 Task: Look for space in Otaru, Japan from 6th September, 2023 to 18th September, 2023 for 3 adults in price range Rs.6000 to Rs.12000. Place can be entire place with 2 bedrooms having 2 beds and 2 bathrooms. Property type can be house, flat, guest house, hotel. Amenities needed are: washing machine. Booking option can be shelf check-in. Required host language is English.
Action: Mouse moved to (542, 125)
Screenshot: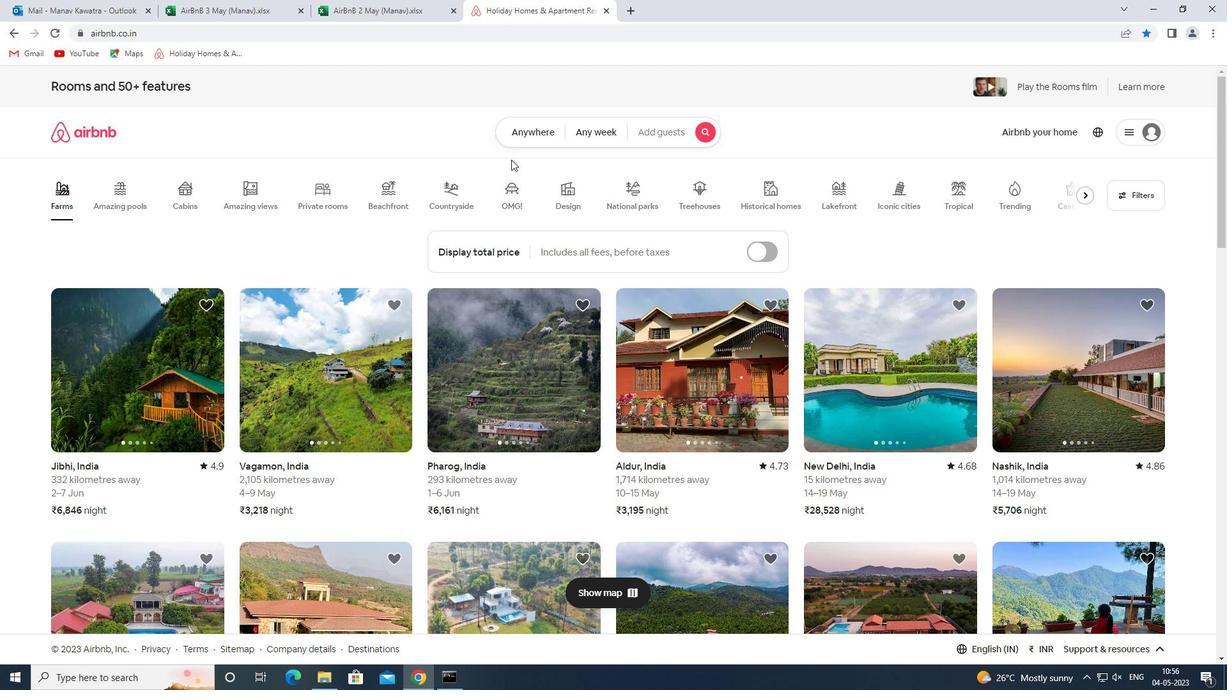 
Action: Mouse pressed left at (542, 125)
Screenshot: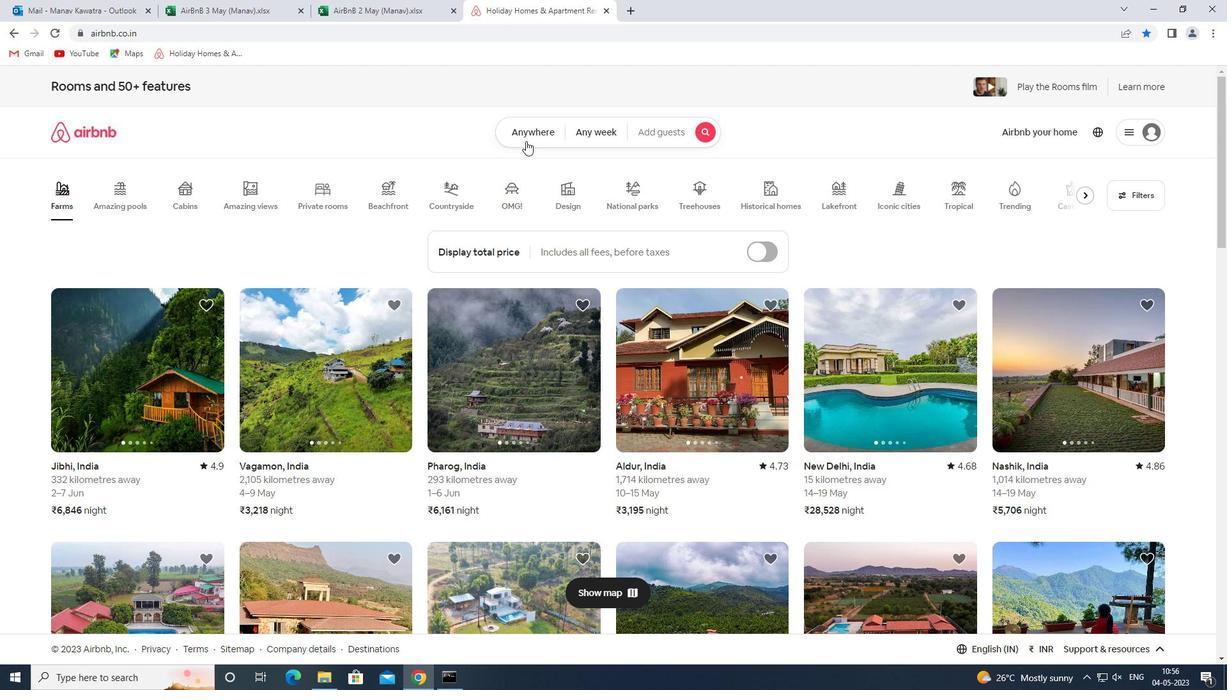 
Action: Mouse moved to (455, 184)
Screenshot: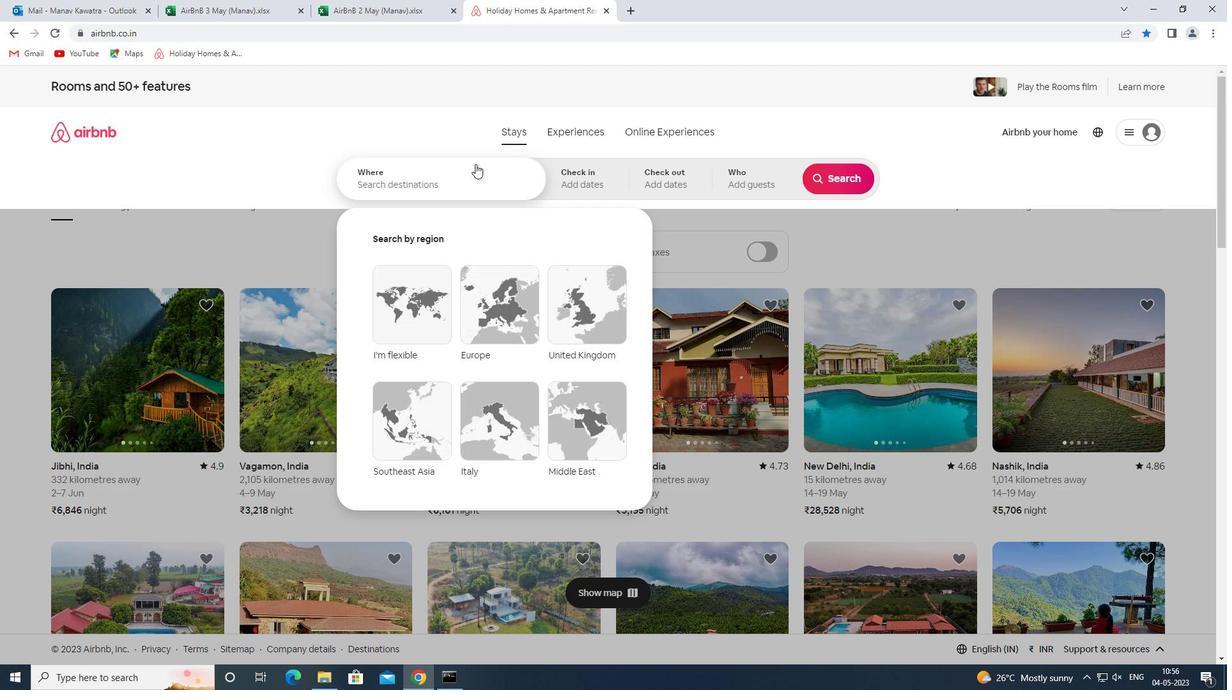 
Action: Mouse pressed left at (455, 184)
Screenshot: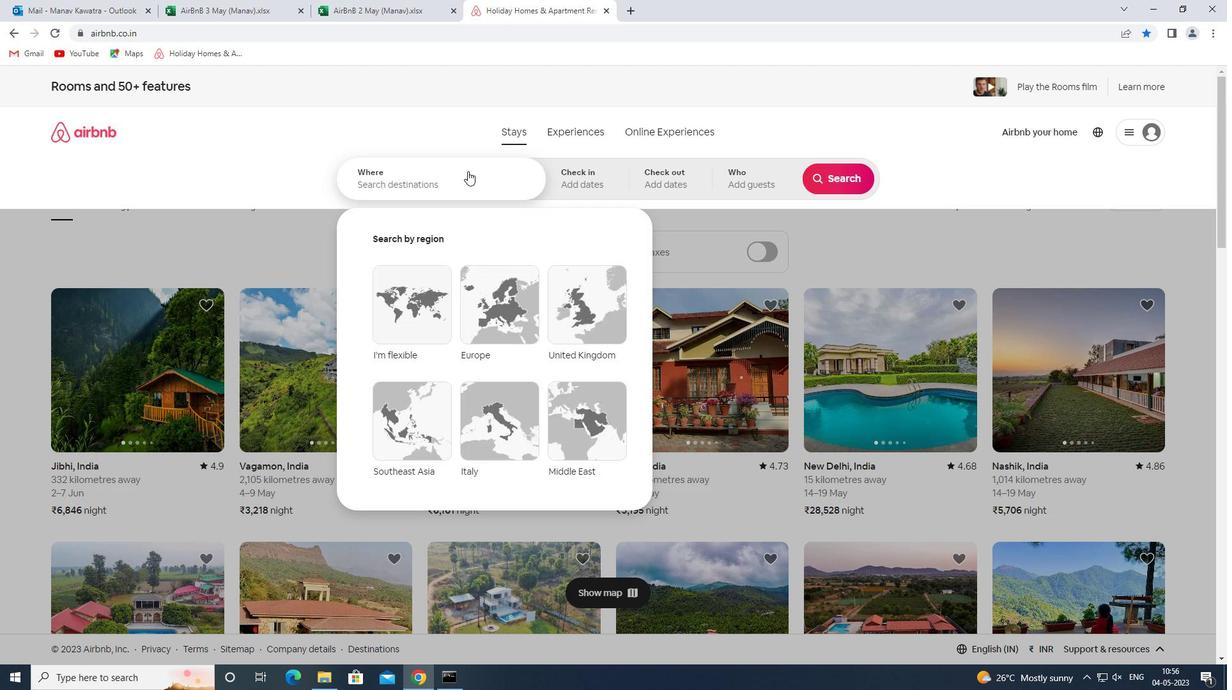 
Action: Key pressed otaru<Key.space>jpa<Key.backspace><Key.backspace>apan<Key.space><Key.enter>
Screenshot: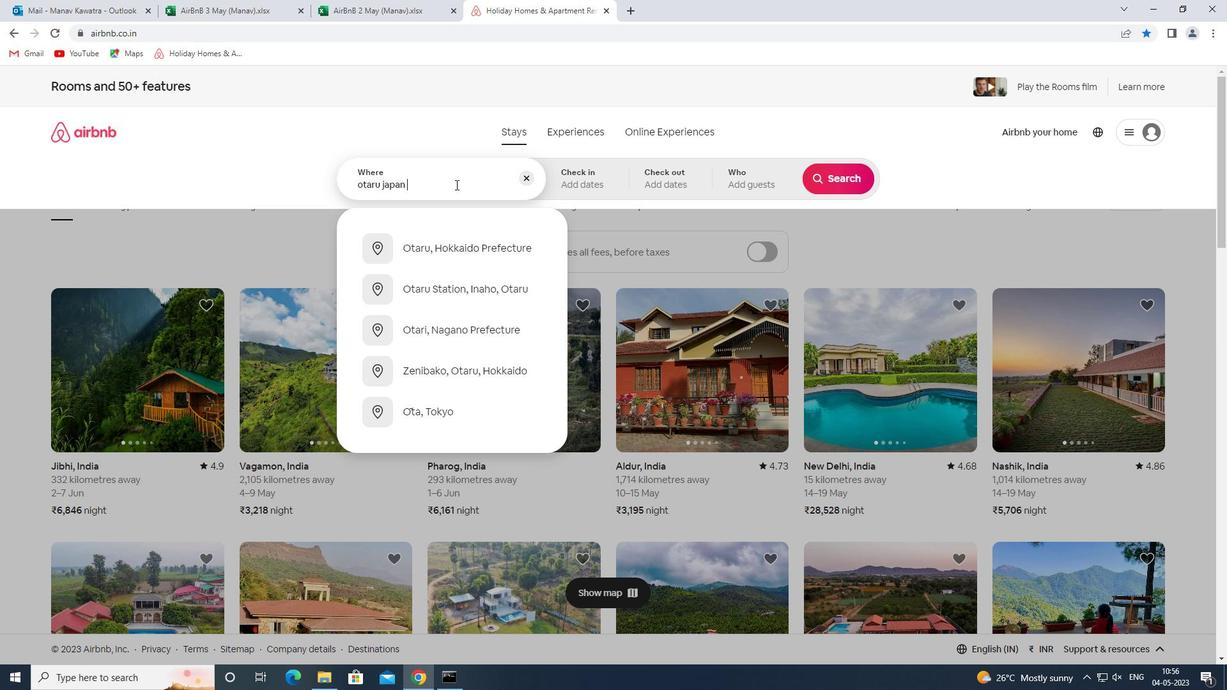 
Action: Mouse moved to (829, 276)
Screenshot: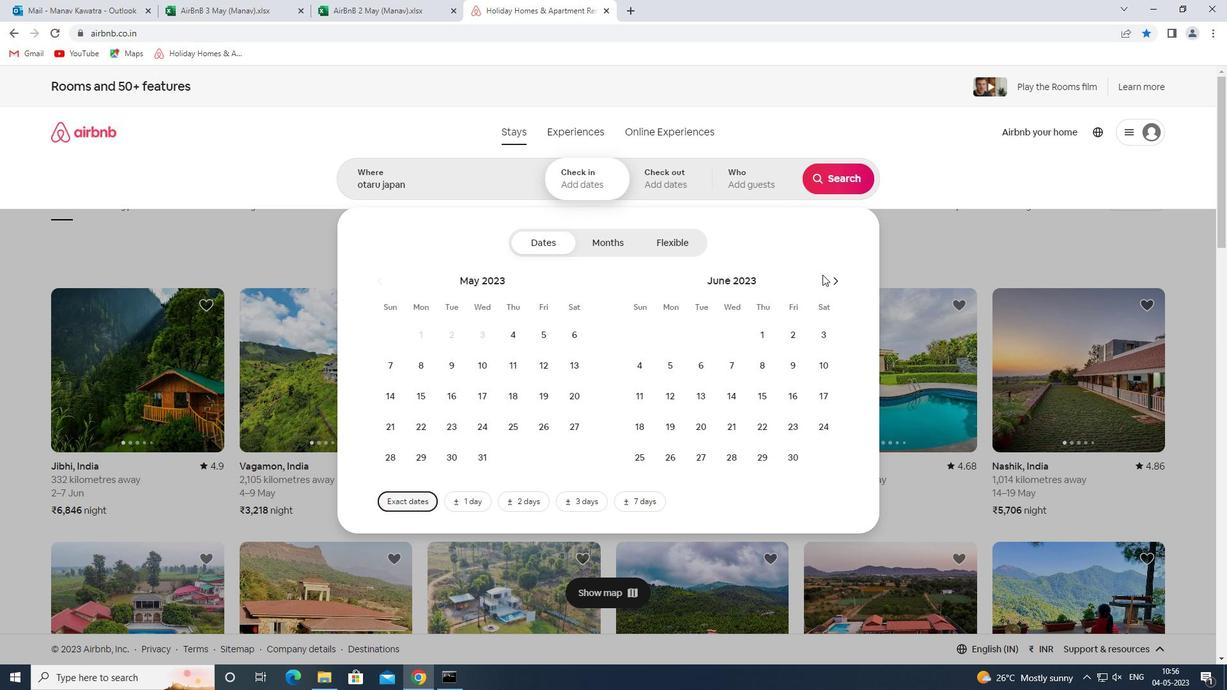 
Action: Mouse pressed left at (829, 276)
Screenshot: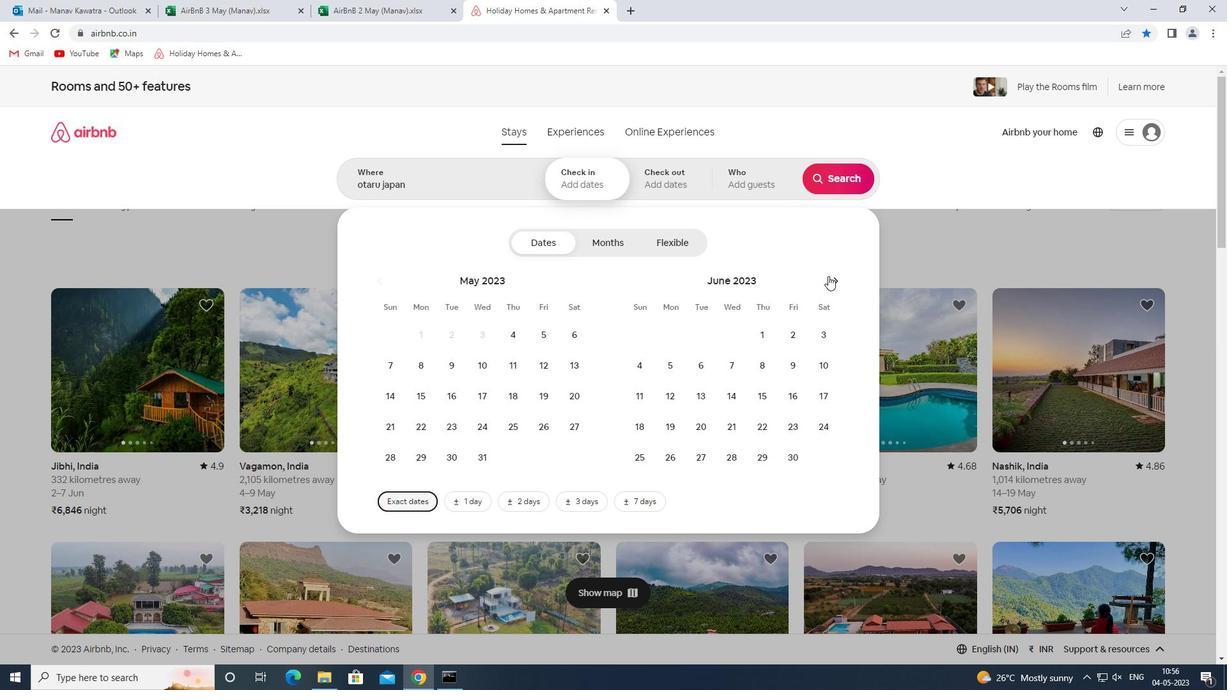 
Action: Mouse pressed left at (829, 276)
Screenshot: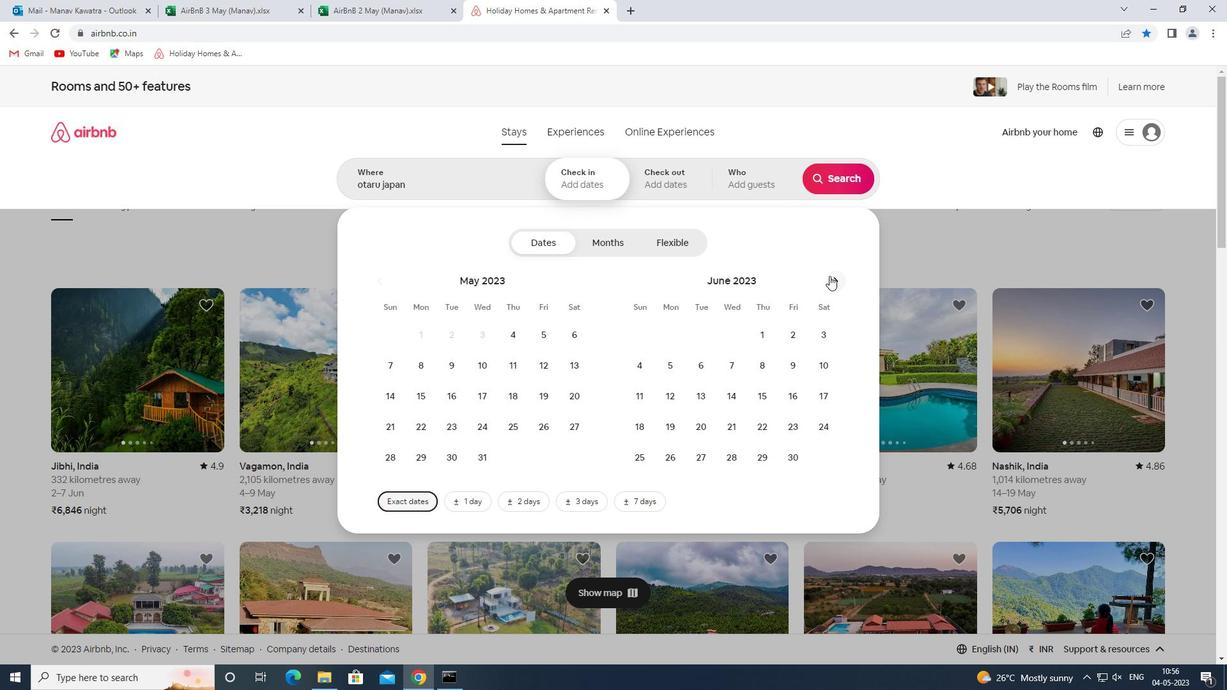 
Action: Mouse pressed left at (829, 276)
Screenshot: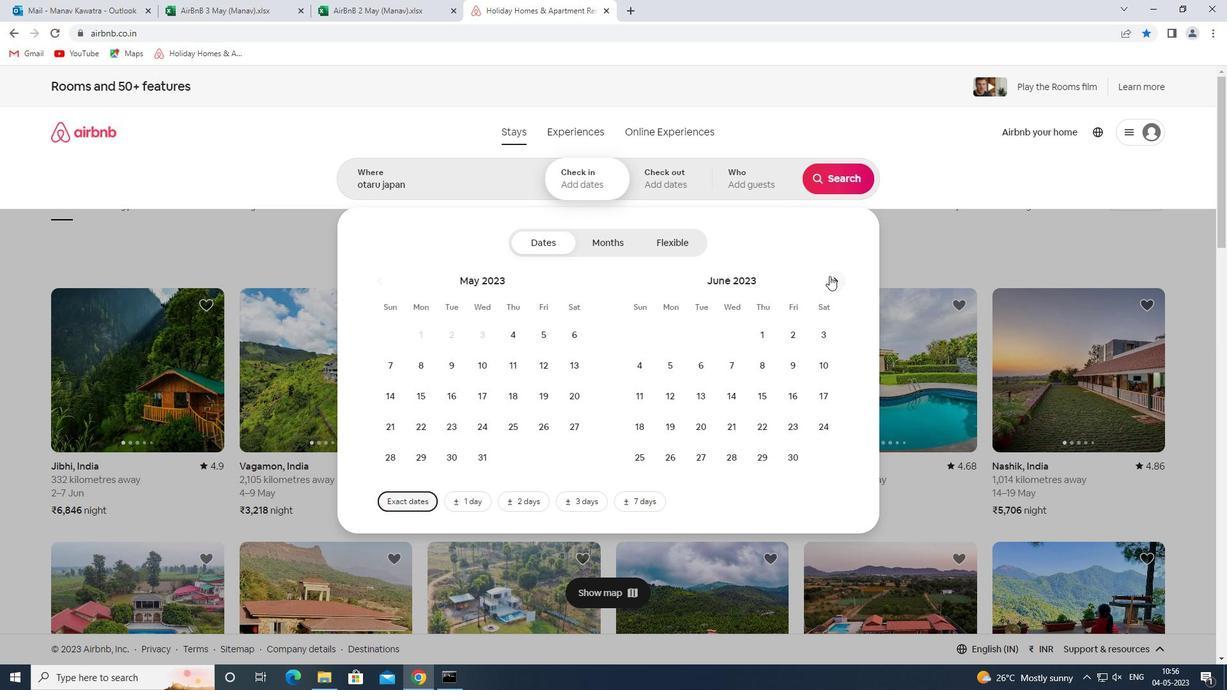 
Action: Mouse pressed left at (829, 276)
Screenshot: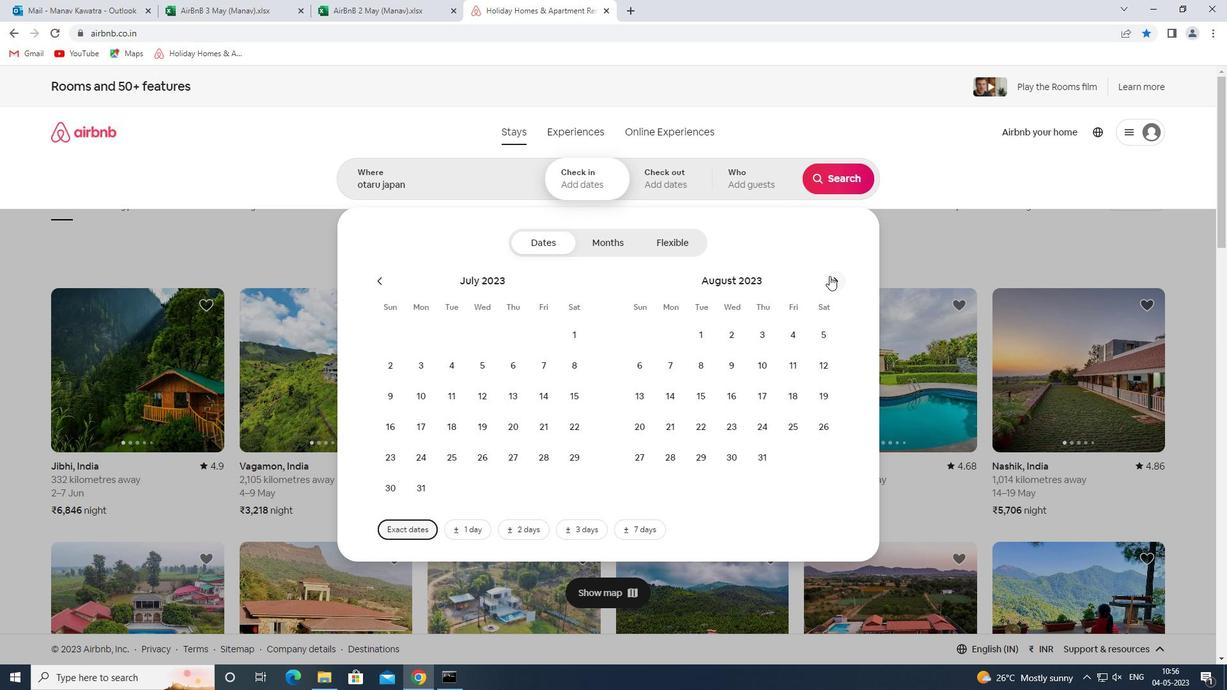 
Action: Mouse moved to (728, 365)
Screenshot: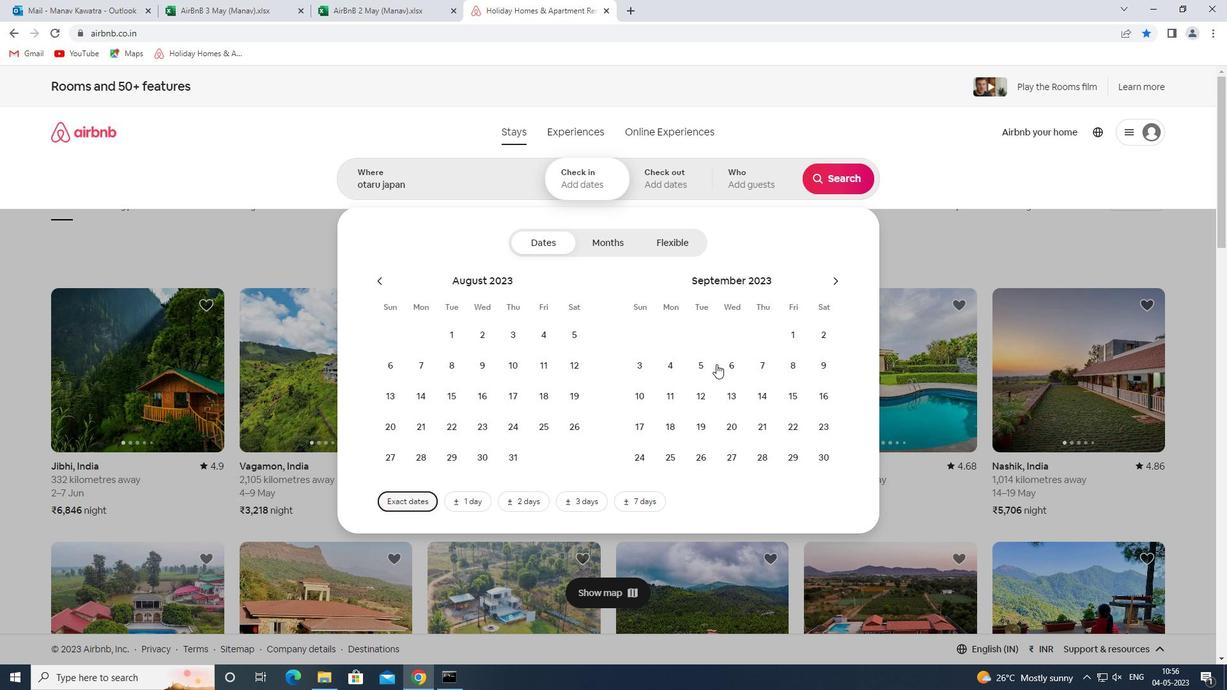 
Action: Mouse pressed left at (728, 365)
Screenshot: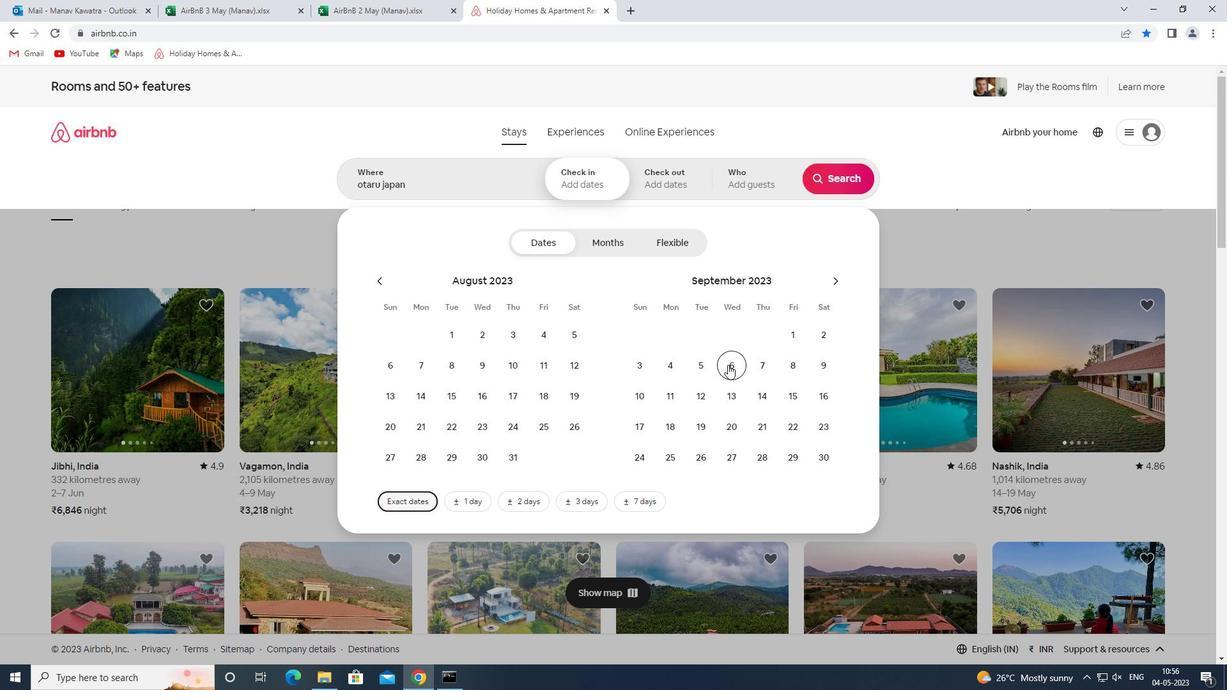 
Action: Mouse moved to (670, 430)
Screenshot: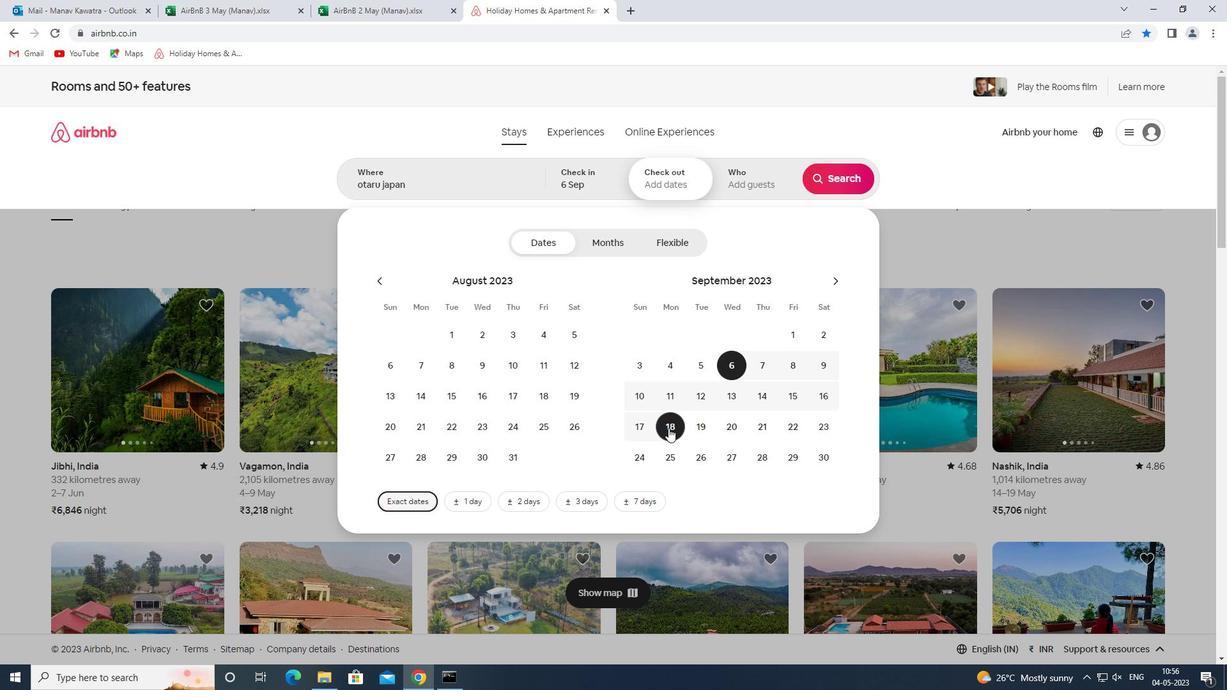 
Action: Mouse pressed left at (670, 430)
Screenshot: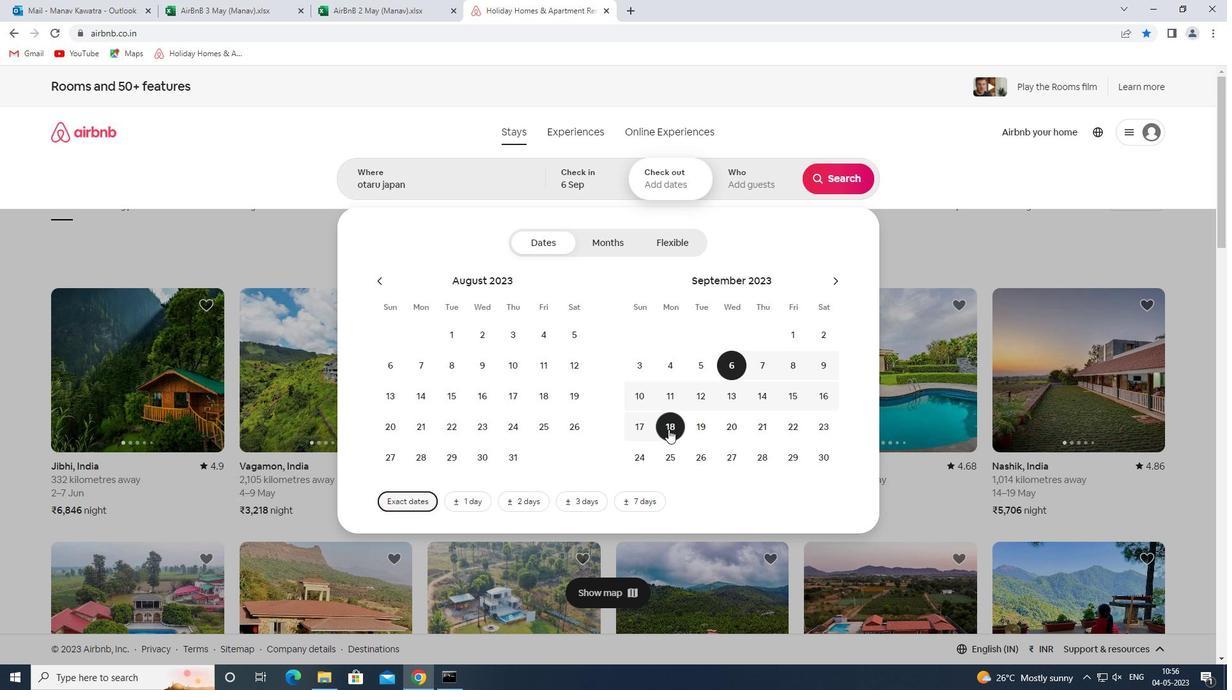 
Action: Mouse moved to (748, 188)
Screenshot: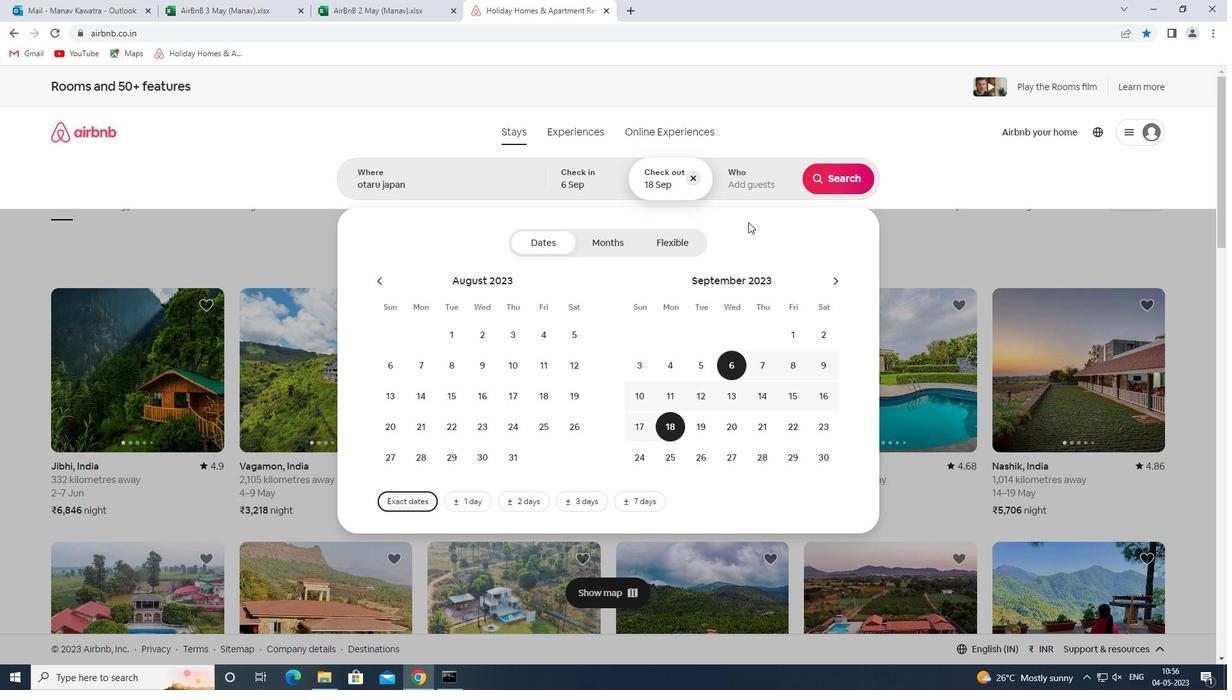 
Action: Mouse pressed left at (748, 188)
Screenshot: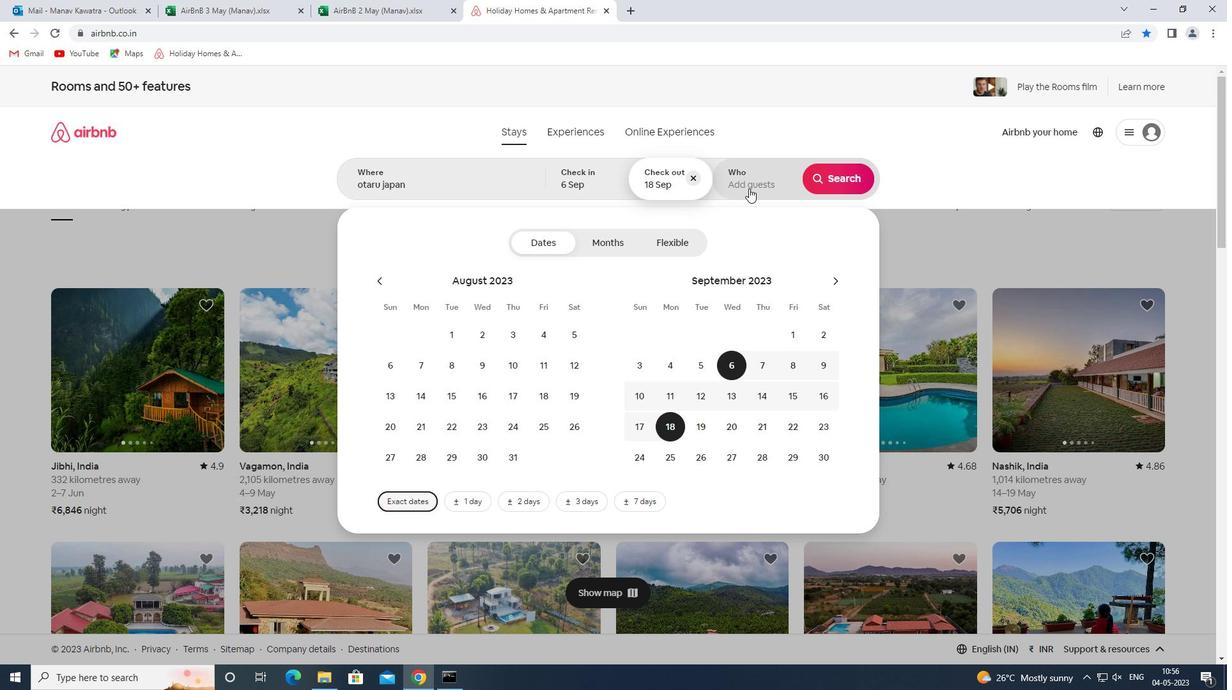 
Action: Mouse moved to (839, 242)
Screenshot: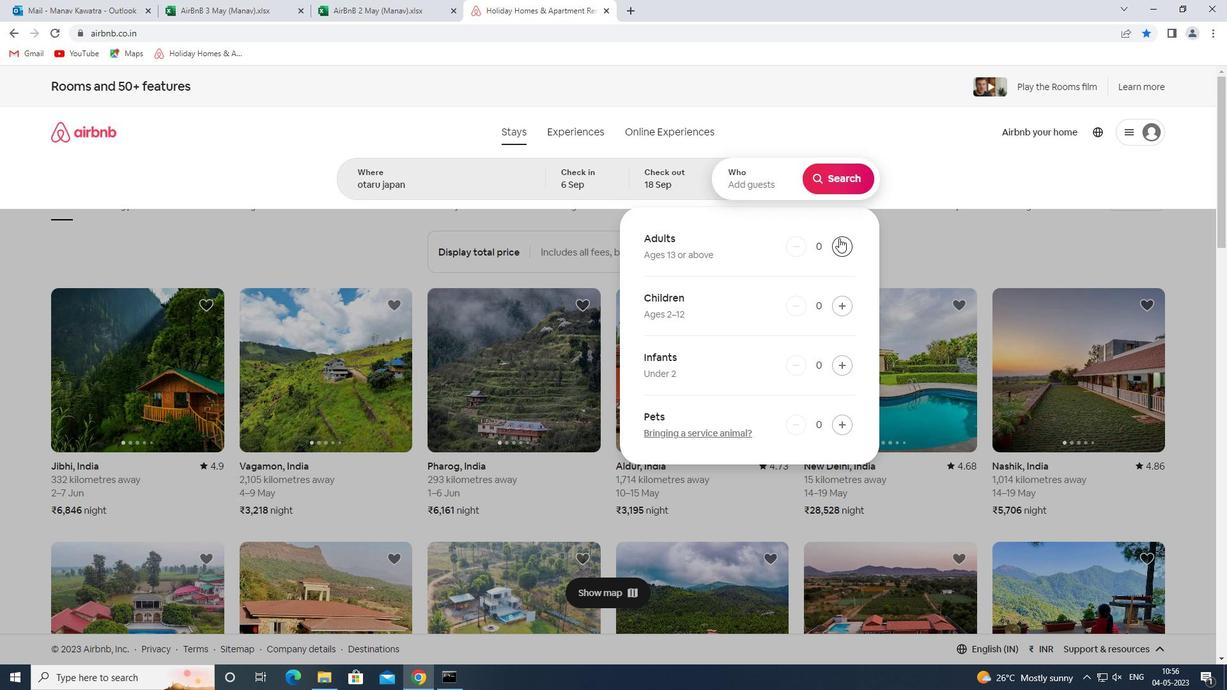 
Action: Mouse pressed left at (839, 242)
Screenshot: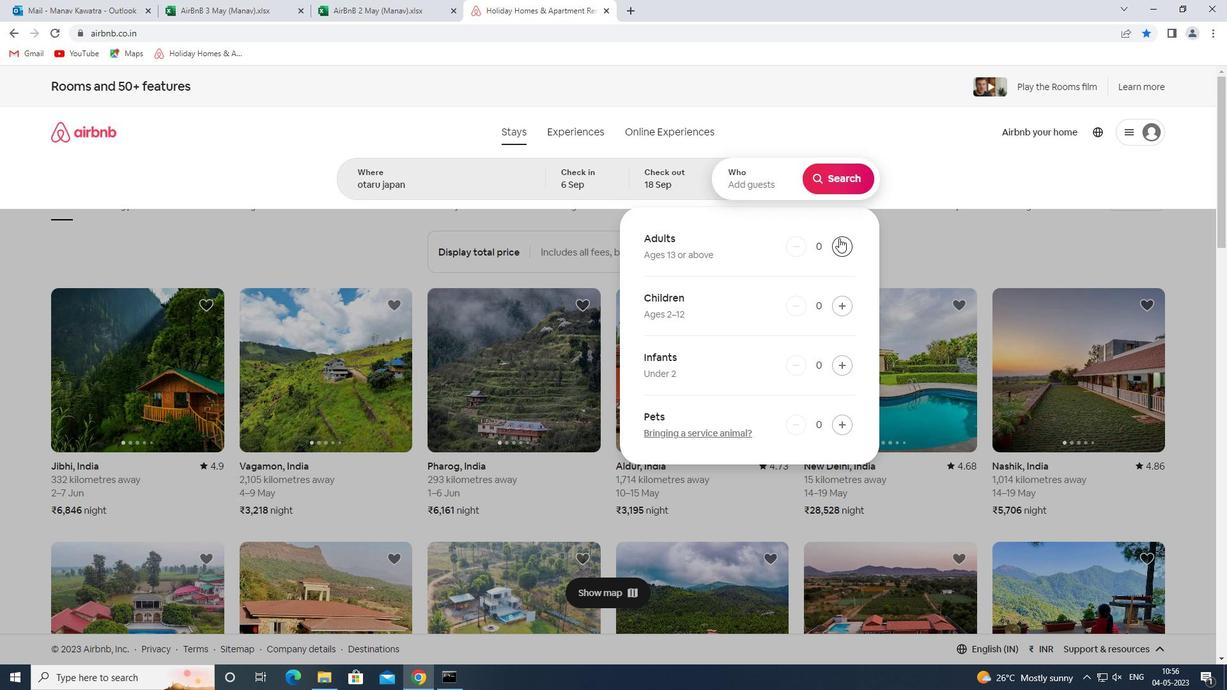 
Action: Mouse pressed left at (839, 242)
Screenshot: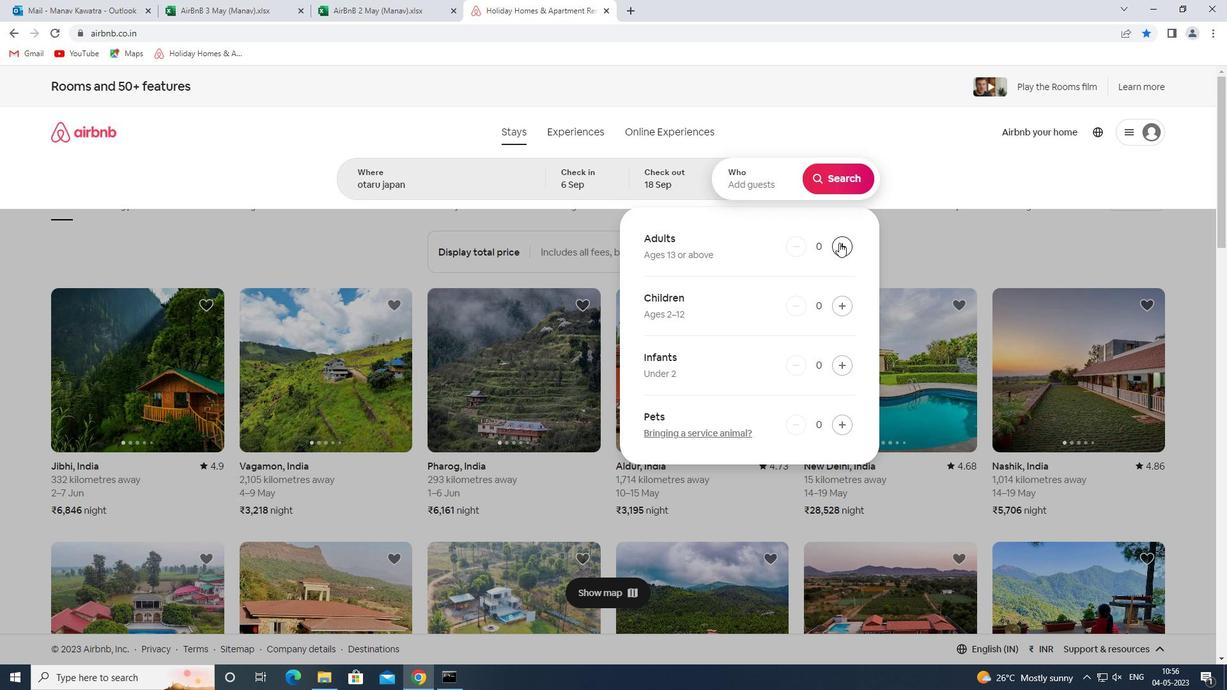 
Action: Mouse pressed left at (839, 242)
Screenshot: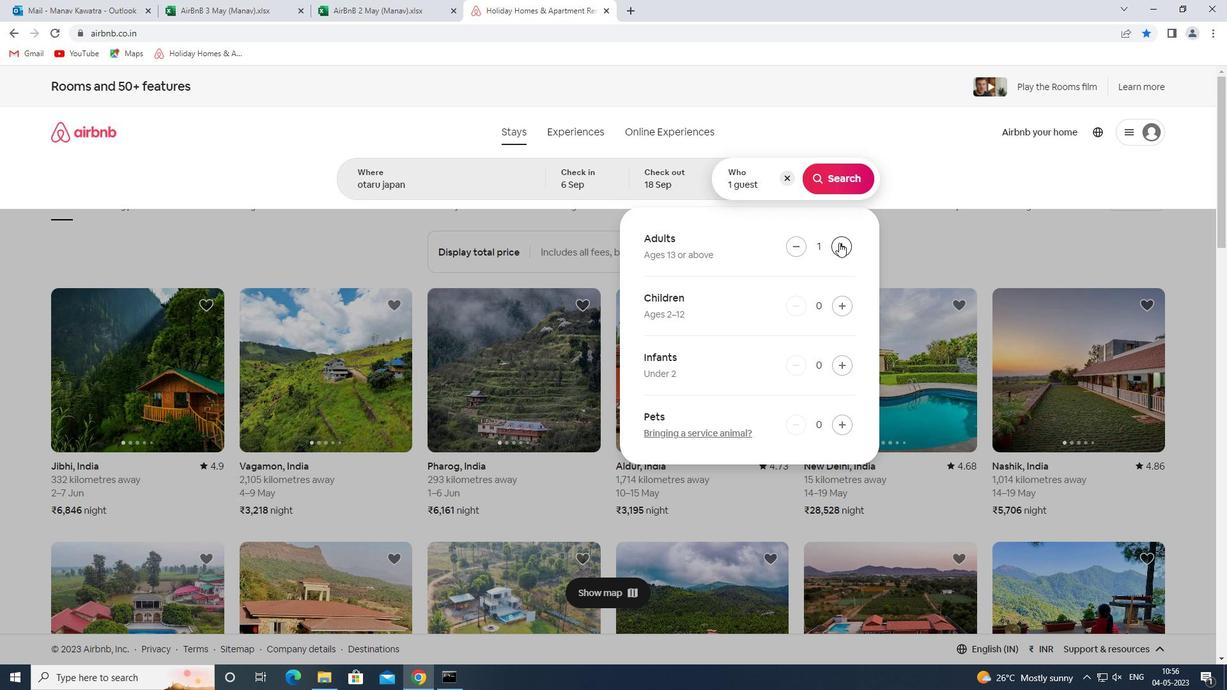 
Action: Mouse moved to (842, 173)
Screenshot: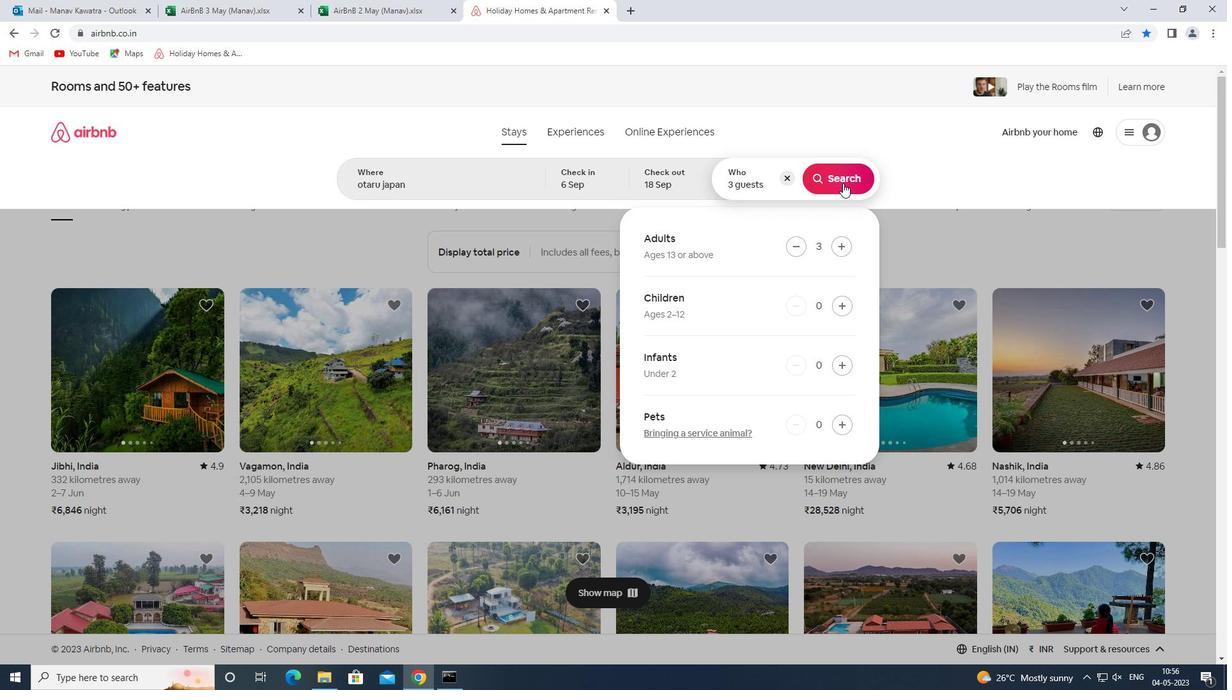 
Action: Mouse pressed left at (842, 173)
Screenshot: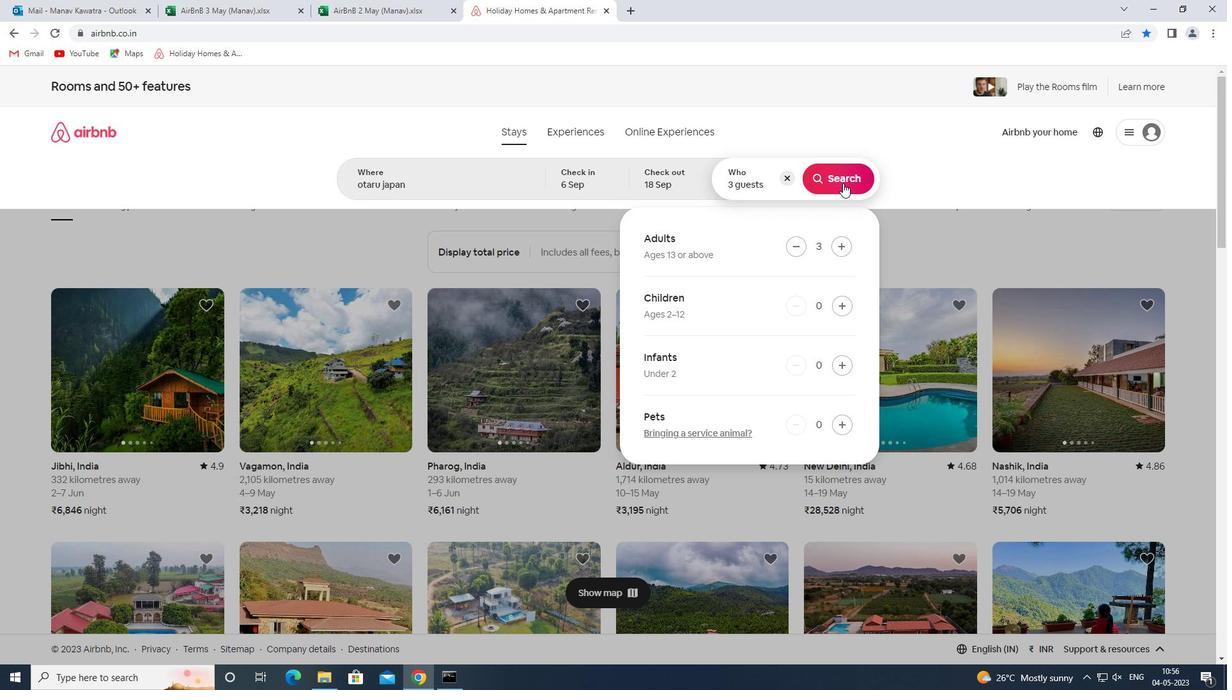 
Action: Mouse moved to (1170, 148)
Screenshot: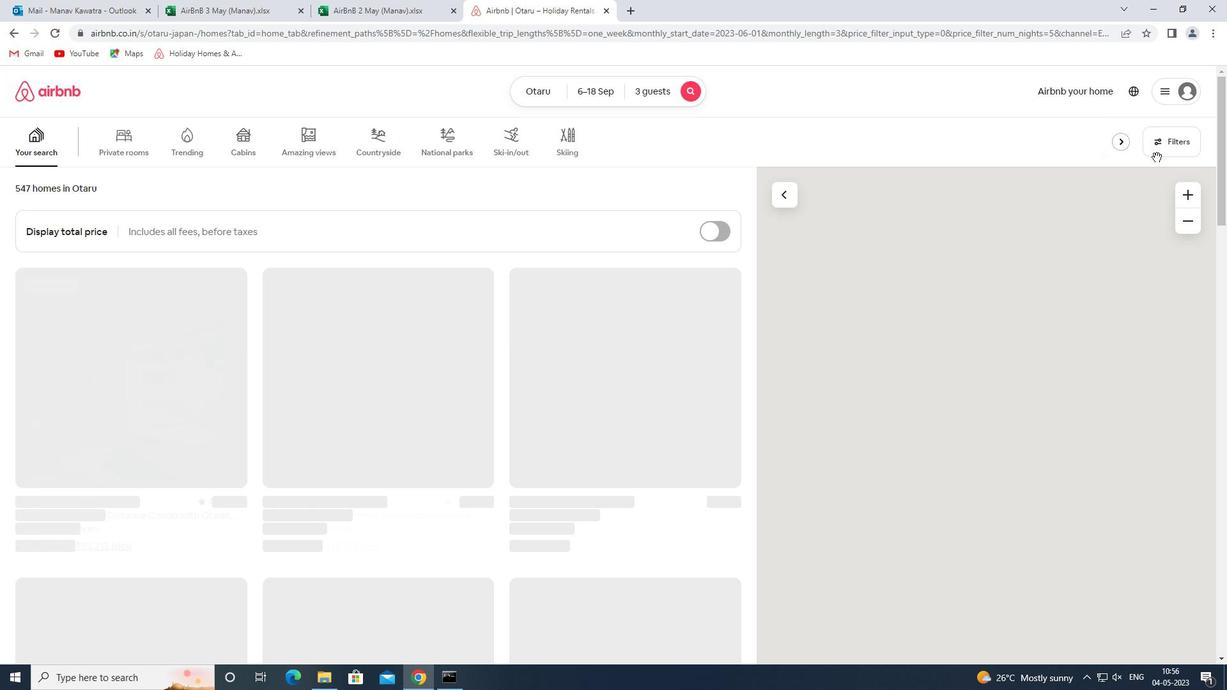 
Action: Mouse pressed left at (1170, 148)
Screenshot: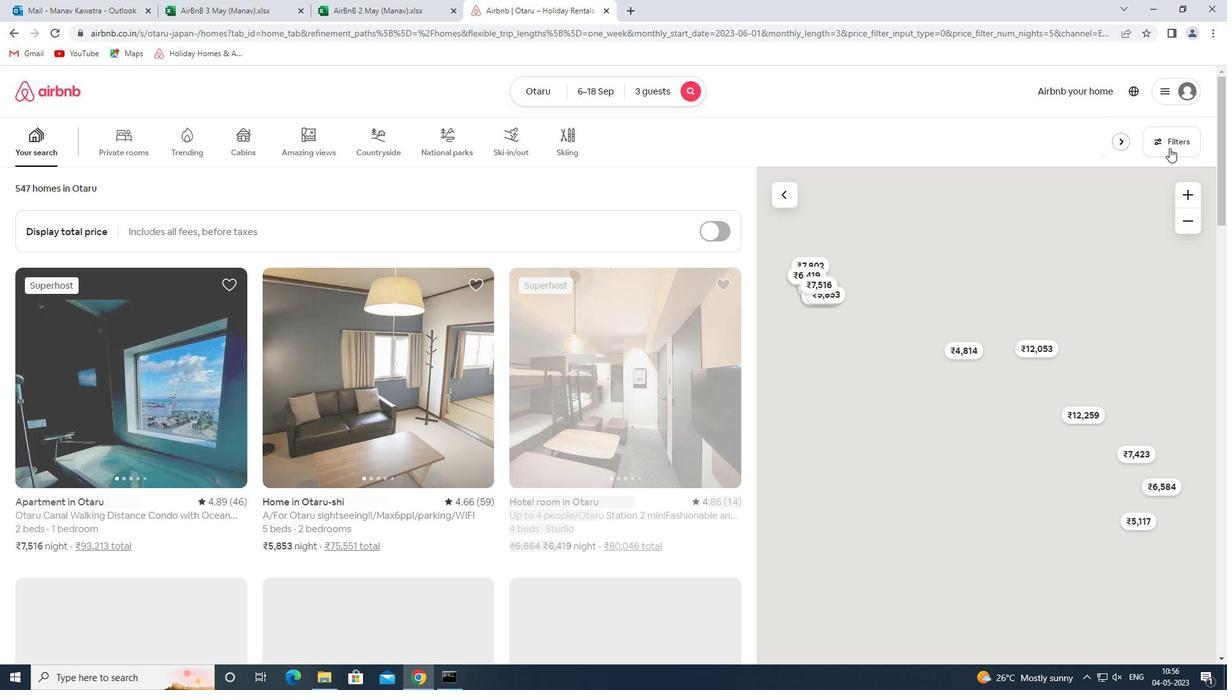 
Action: Mouse moved to (446, 297)
Screenshot: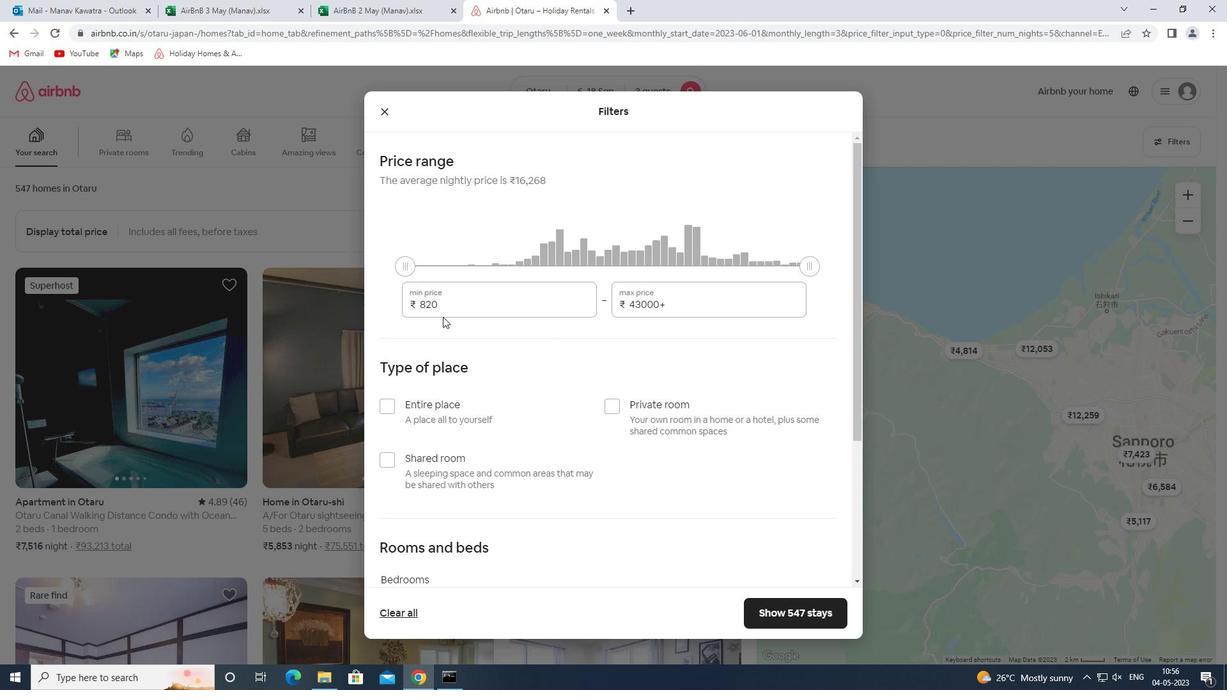 
Action: Mouse pressed left at (446, 297)
Screenshot: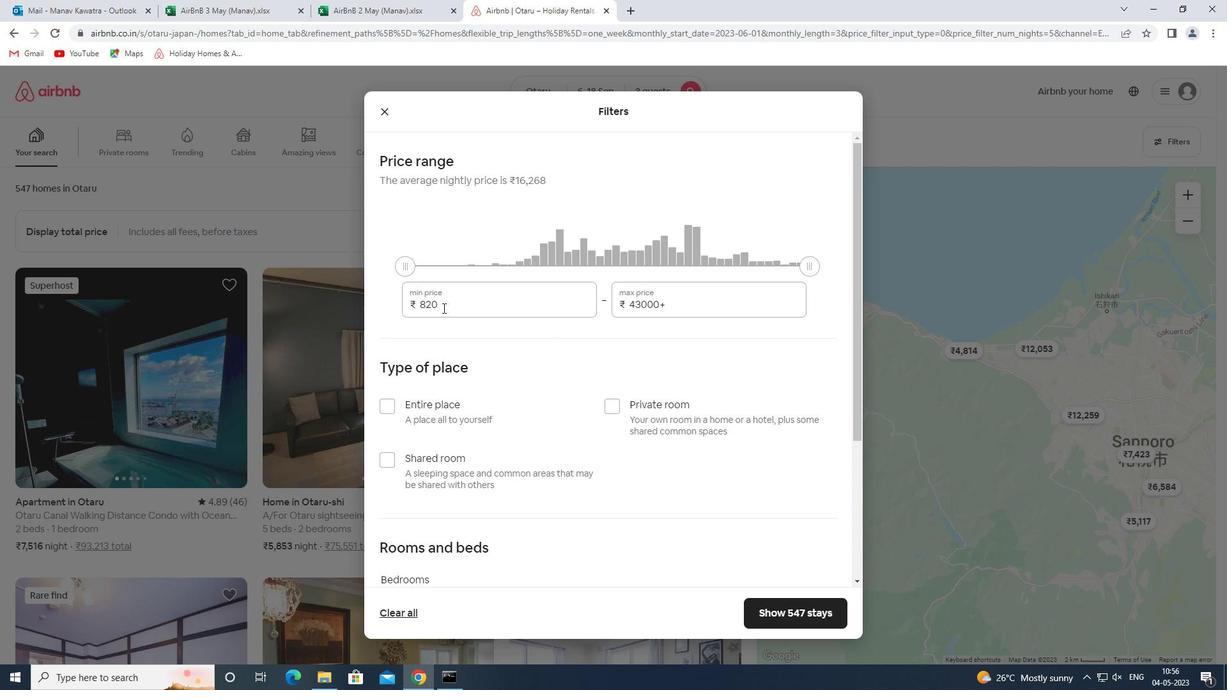 
Action: Mouse pressed left at (446, 297)
Screenshot: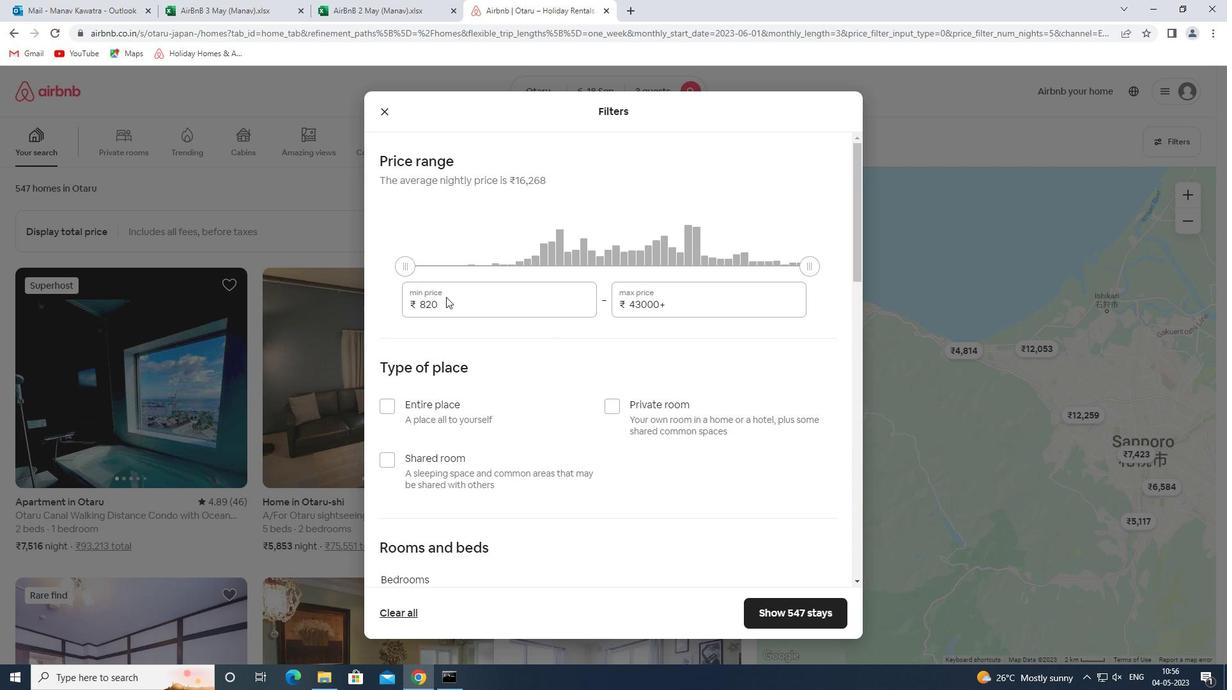 
Action: Mouse moved to (436, 301)
Screenshot: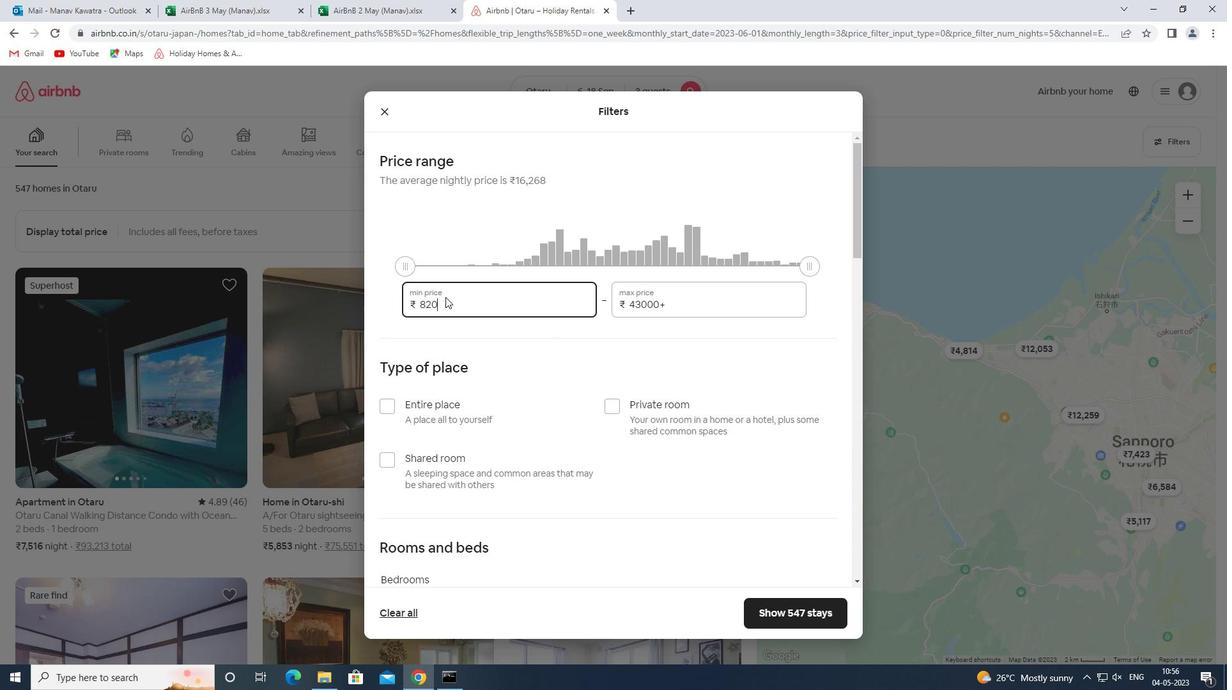 
Action: Mouse pressed left at (436, 301)
Screenshot: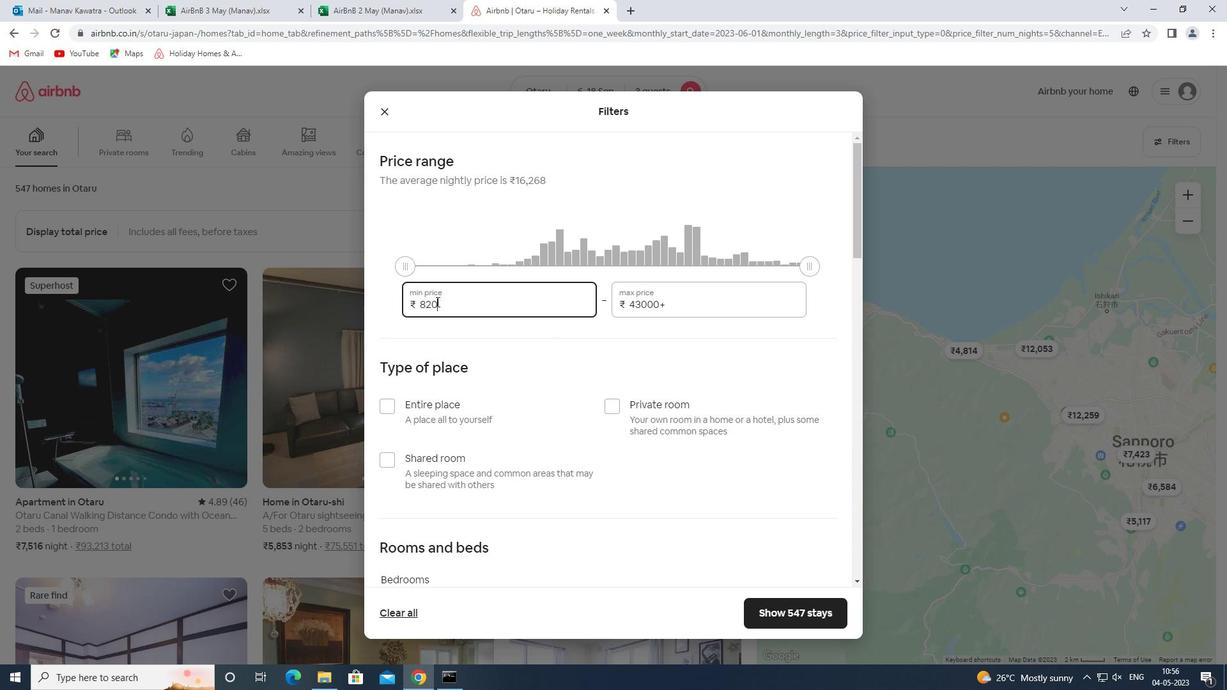 
Action: Mouse pressed left at (436, 301)
Screenshot: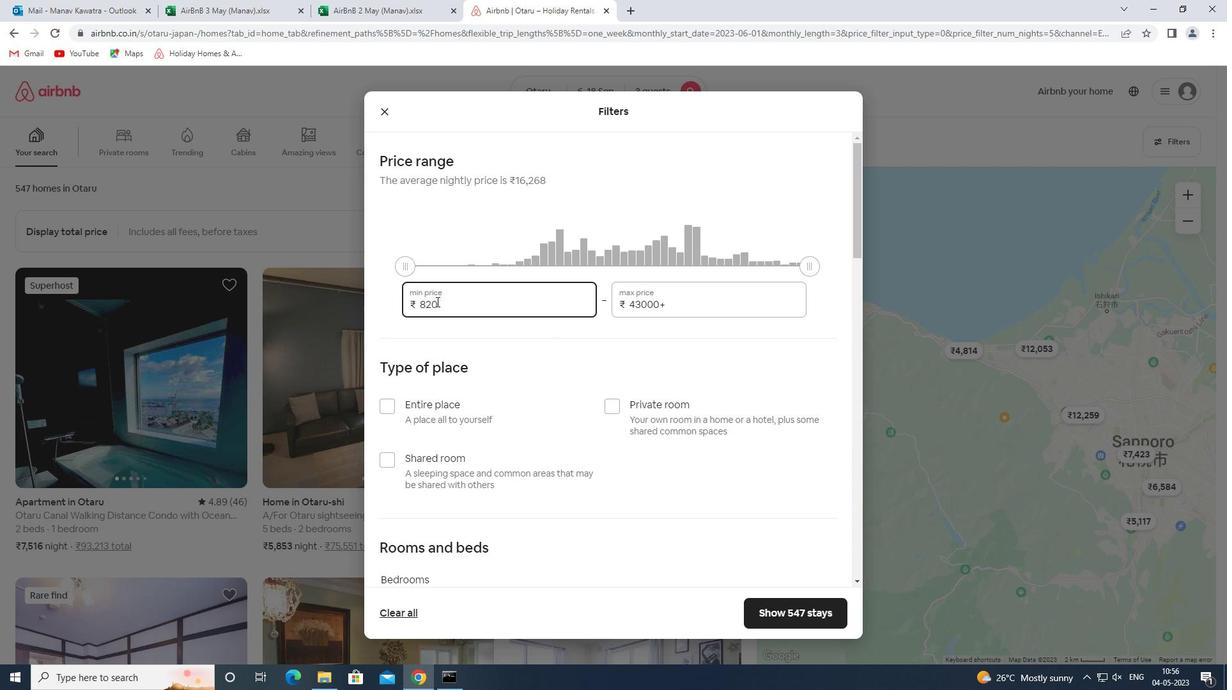 
Action: Key pressed 6000<Key.tab>12000
Screenshot: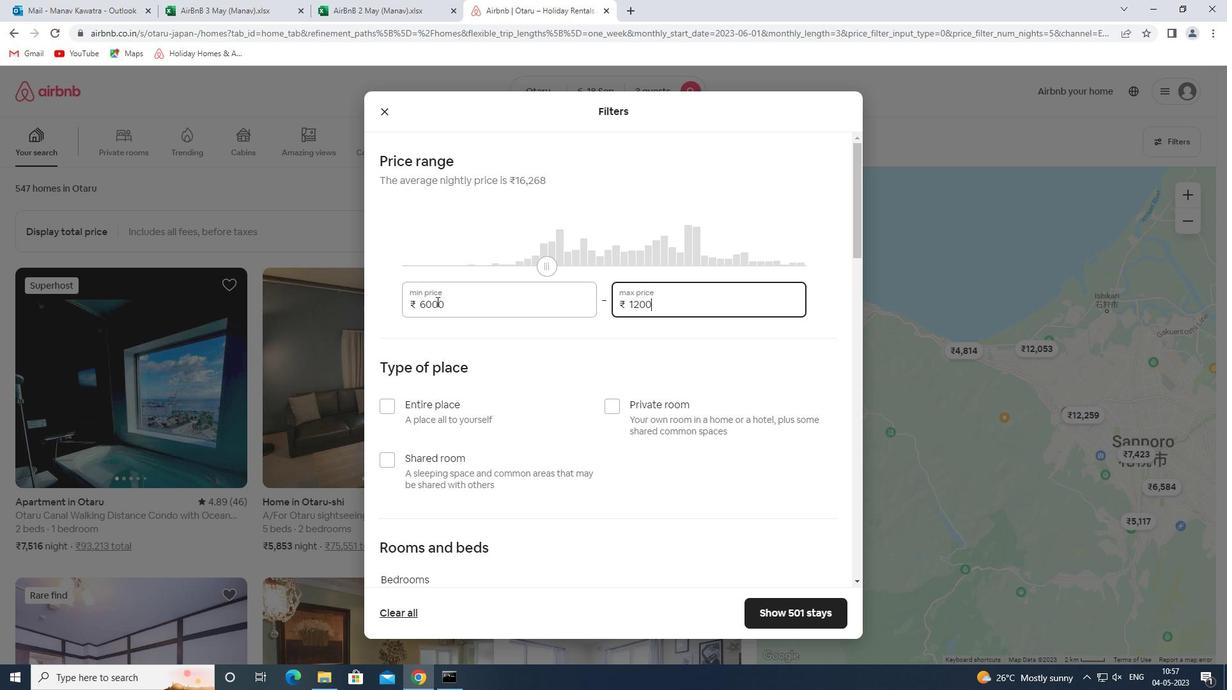 
Action: Mouse moved to (427, 411)
Screenshot: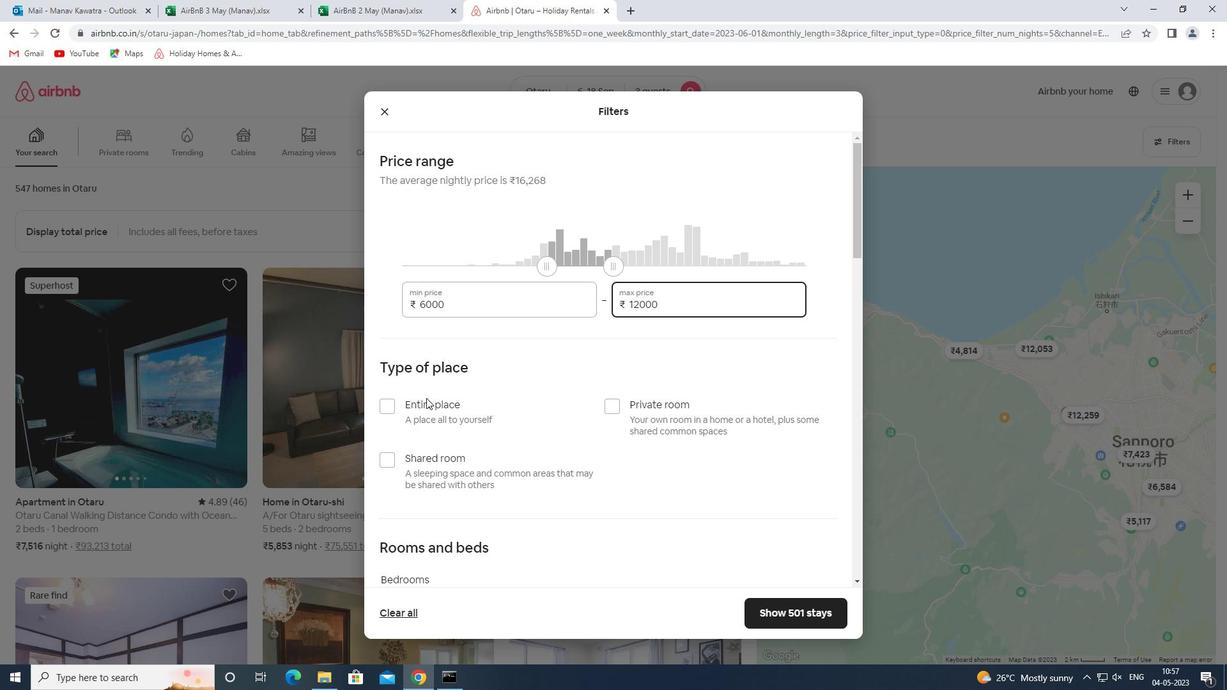 
Action: Mouse pressed left at (427, 411)
Screenshot: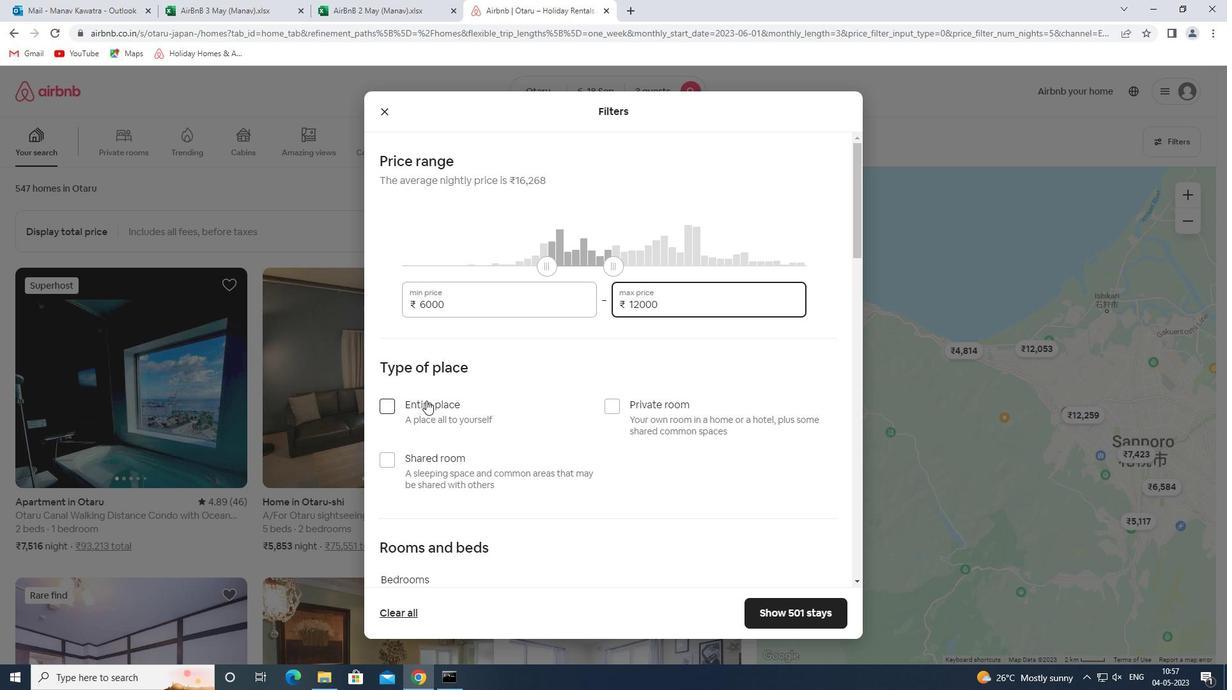 
Action: Mouse moved to (475, 345)
Screenshot: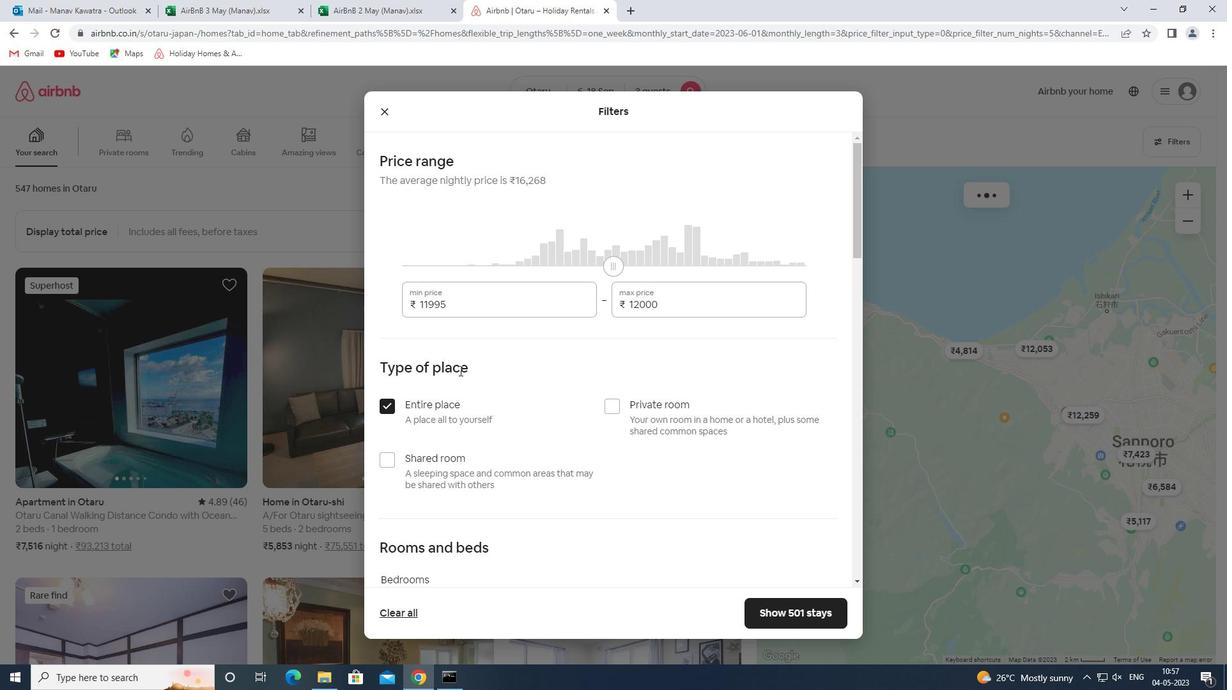 
Action: Mouse scrolled (475, 344) with delta (0, 0)
Screenshot: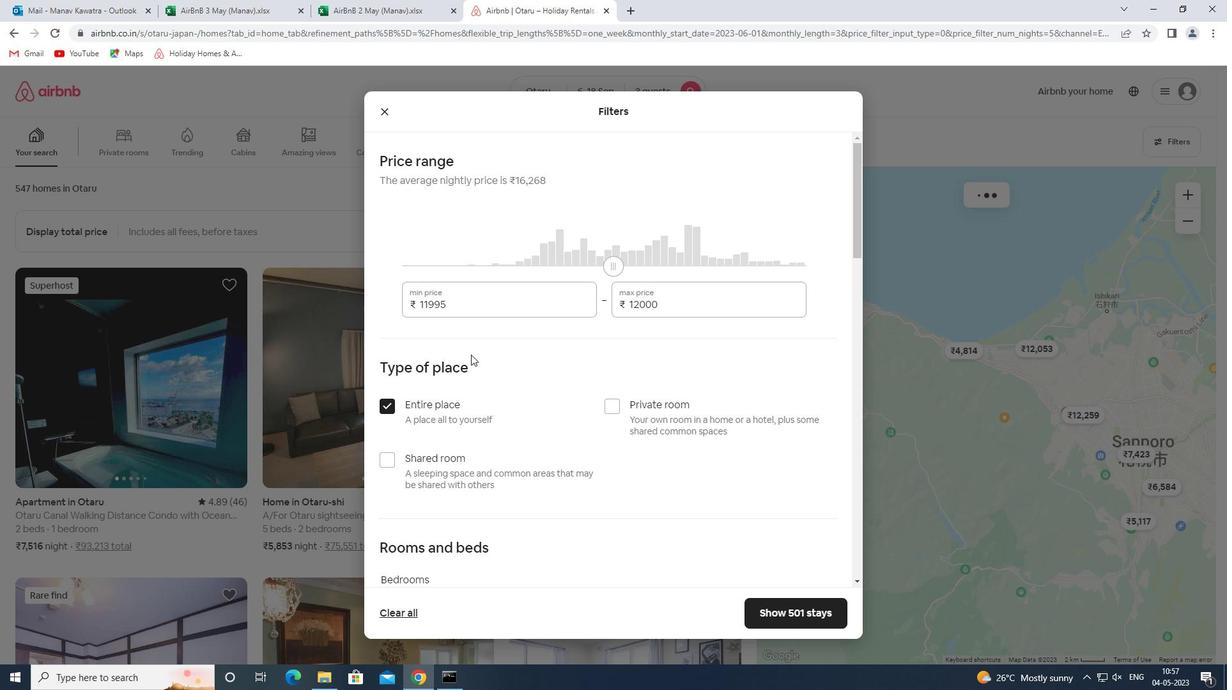 
Action: Mouse scrolled (475, 344) with delta (0, 0)
Screenshot: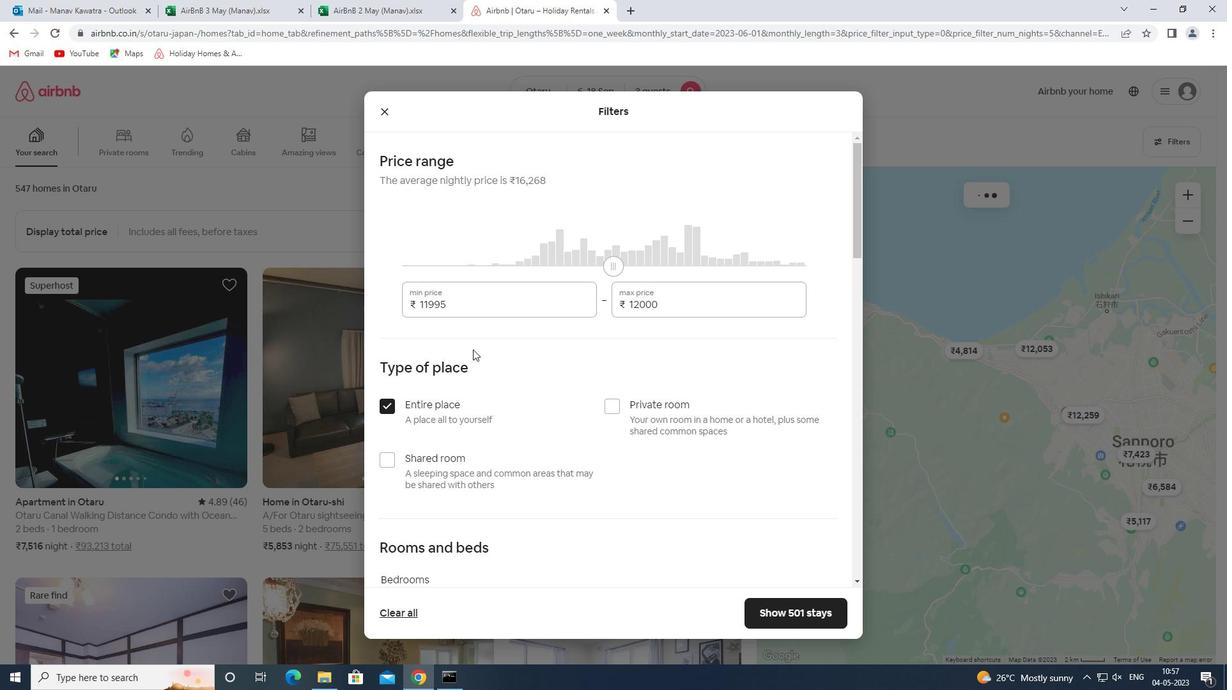 
Action: Mouse scrolled (475, 344) with delta (0, 0)
Screenshot: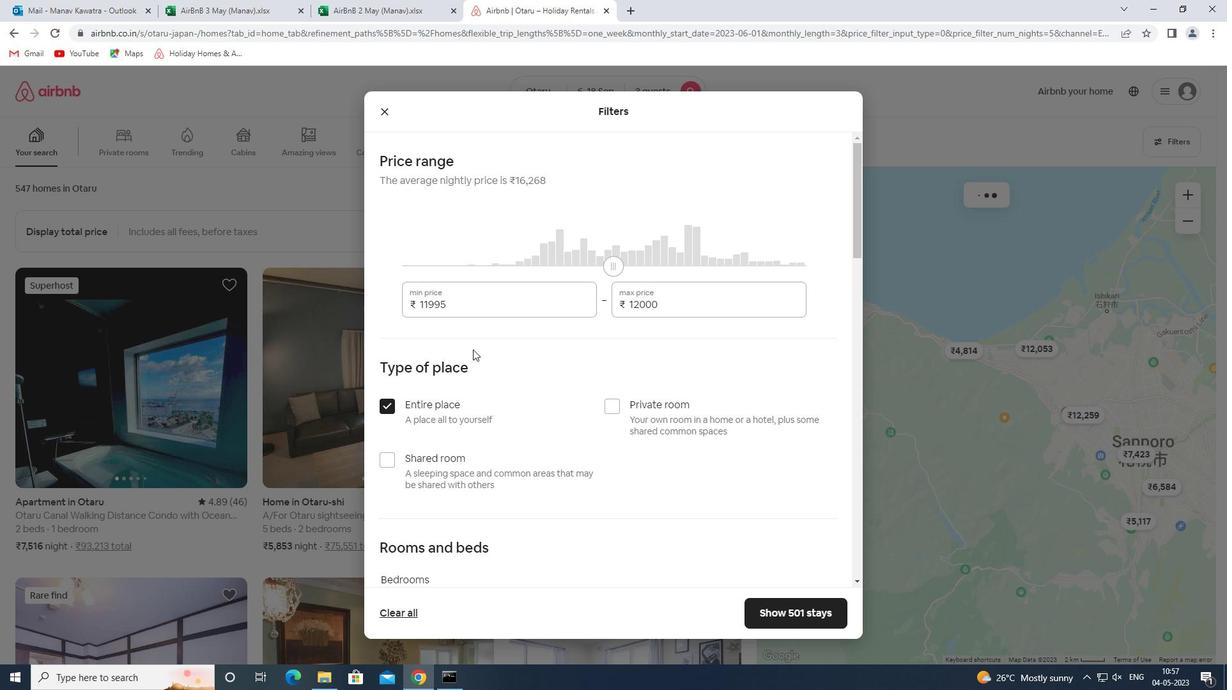 
Action: Mouse scrolled (475, 344) with delta (0, 0)
Screenshot: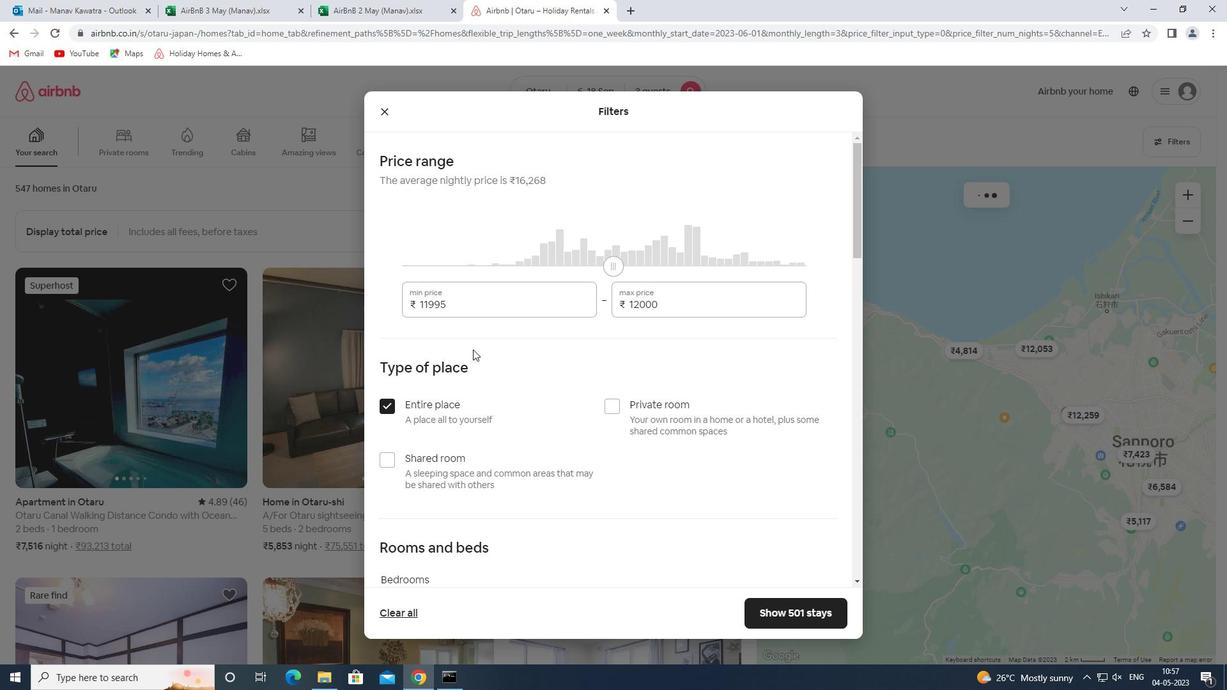 
Action: Mouse scrolled (475, 344) with delta (0, 0)
Screenshot: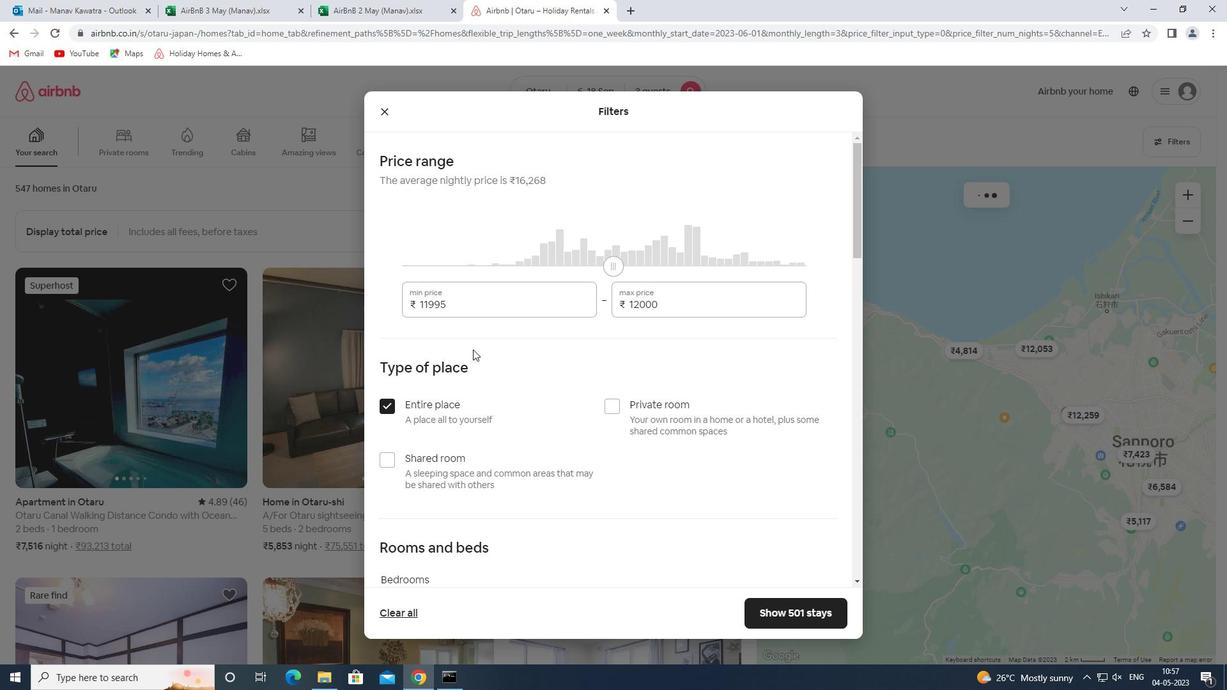 
Action: Mouse scrolled (475, 344) with delta (0, 0)
Screenshot: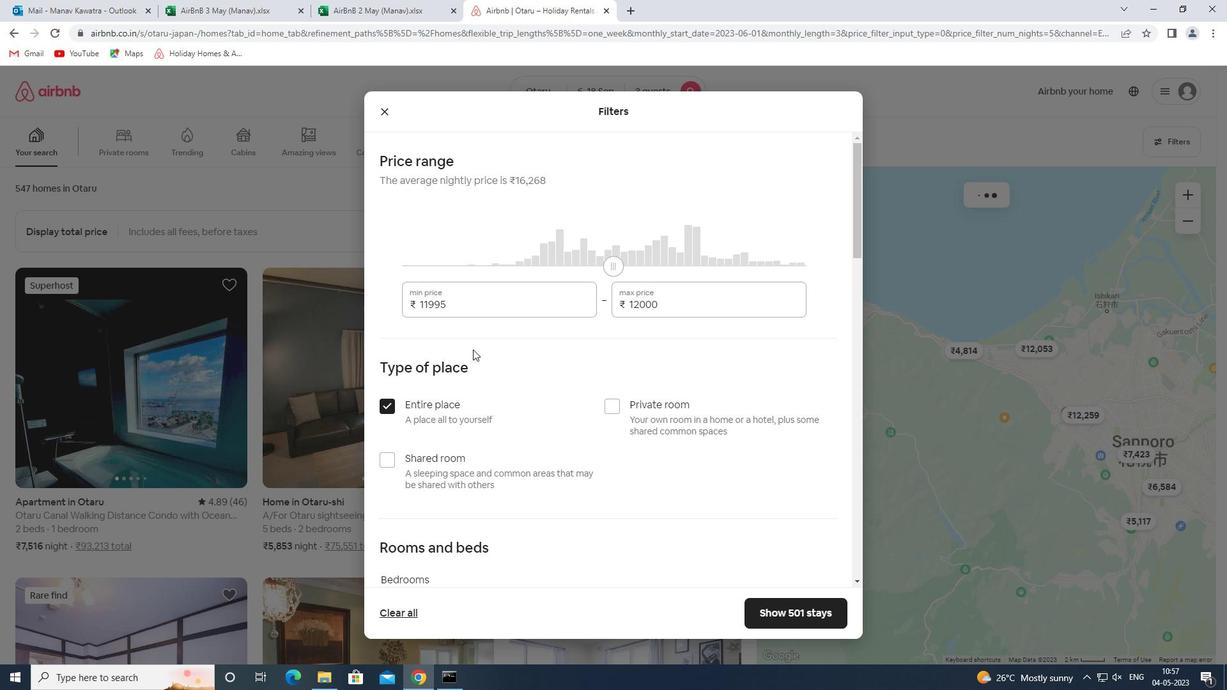 
Action: Mouse moved to (498, 237)
Screenshot: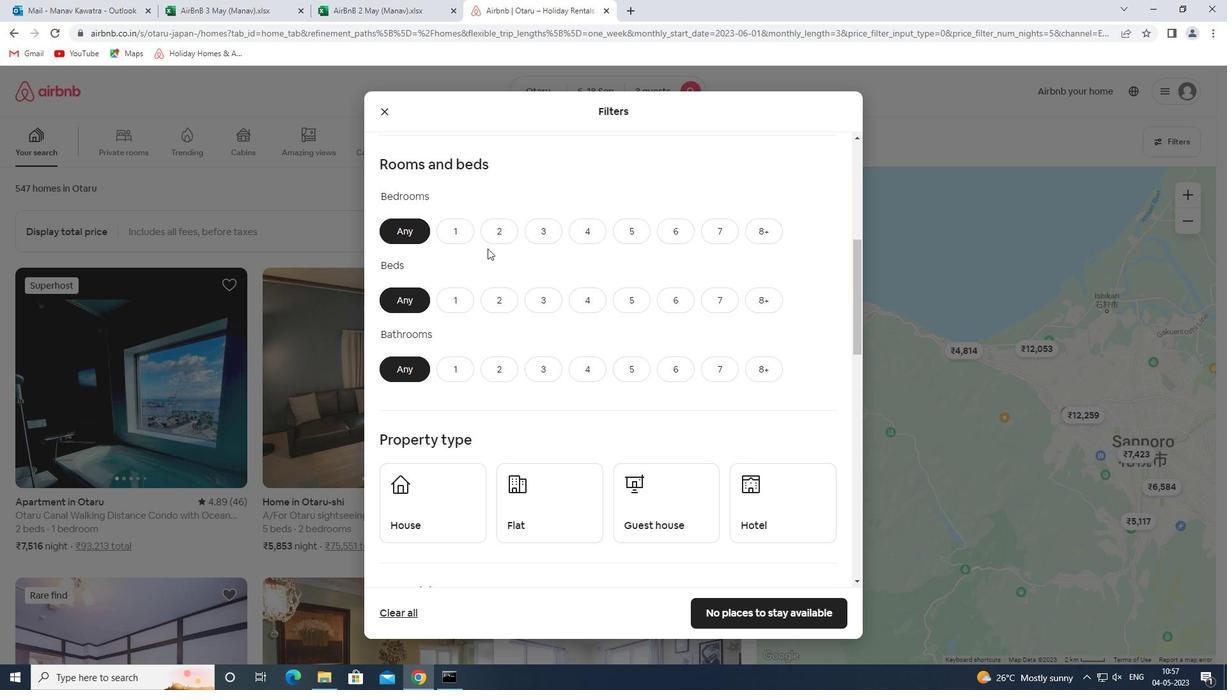 
Action: Mouse pressed left at (498, 237)
Screenshot: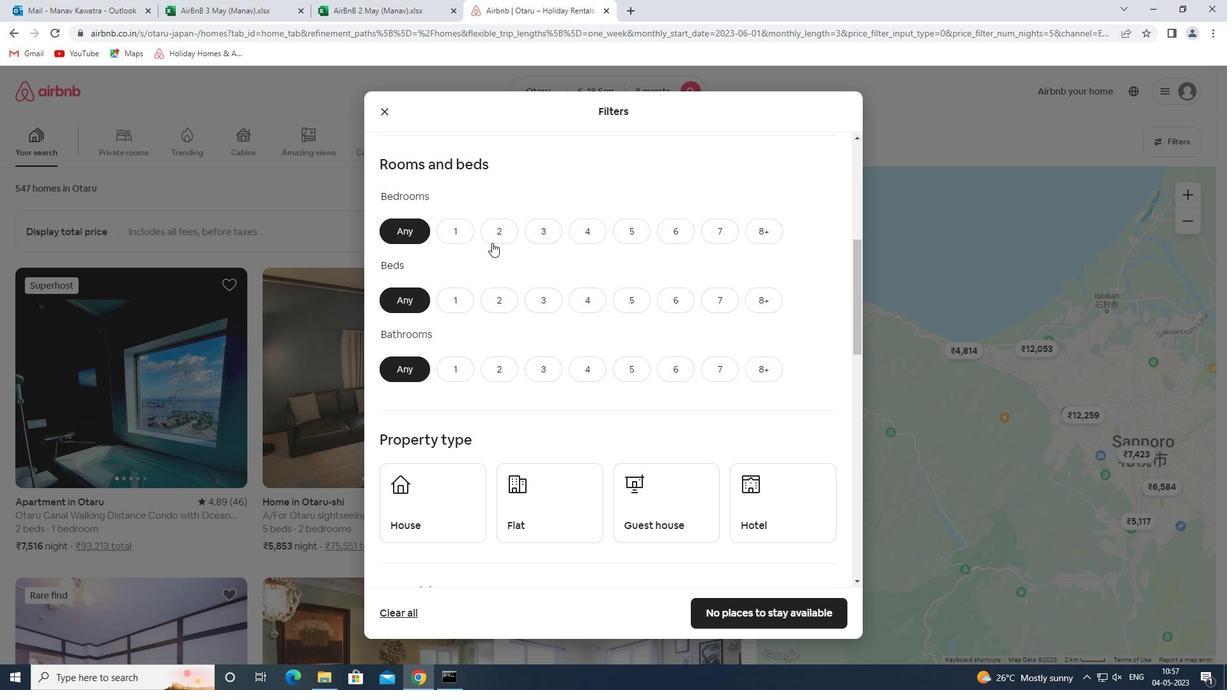 
Action: Mouse moved to (494, 305)
Screenshot: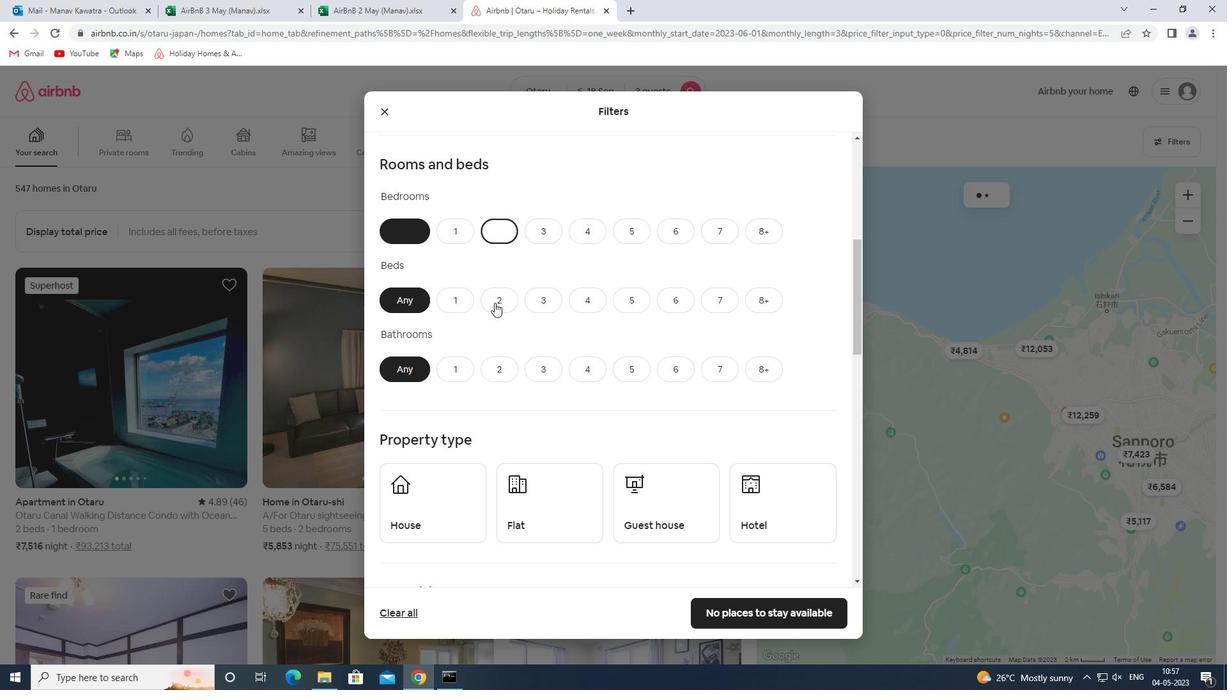 
Action: Mouse pressed left at (494, 305)
Screenshot: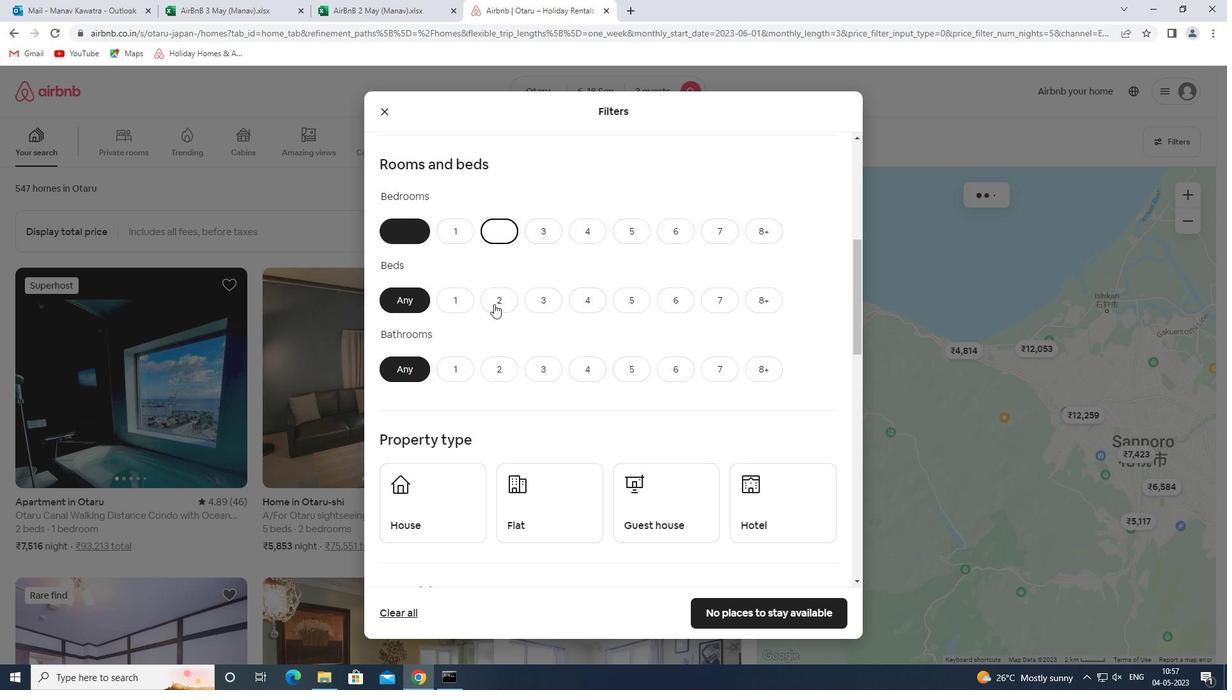 
Action: Mouse moved to (489, 370)
Screenshot: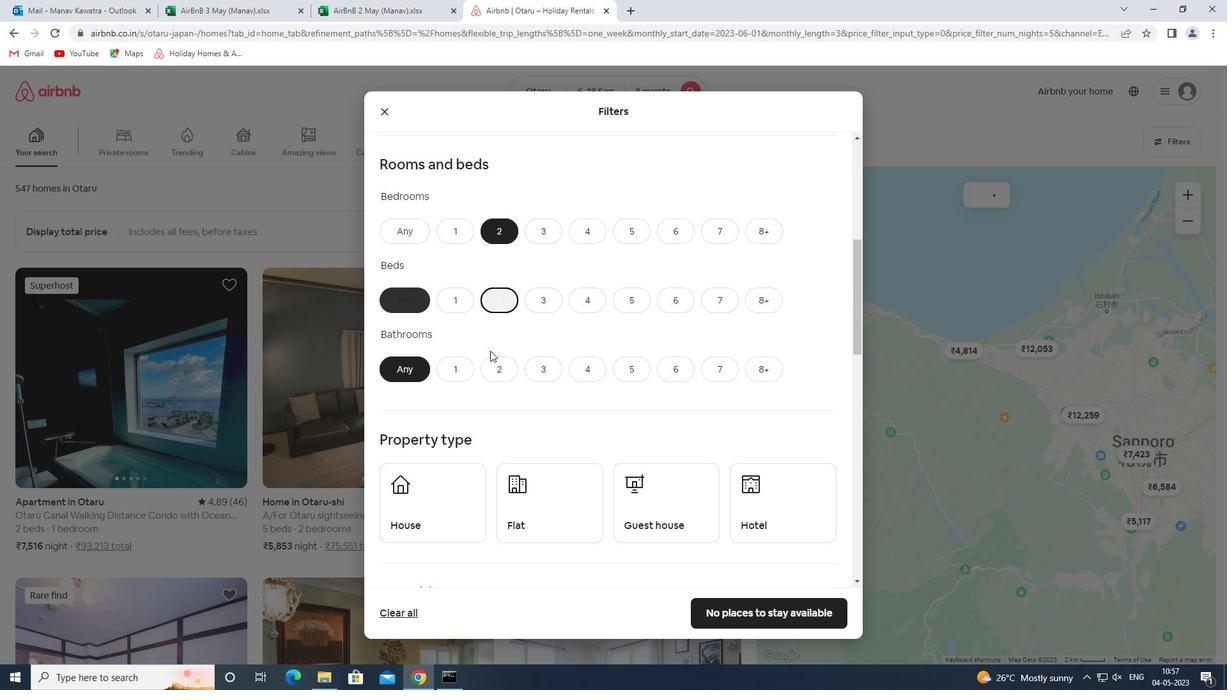 
Action: Mouse pressed left at (489, 370)
Screenshot: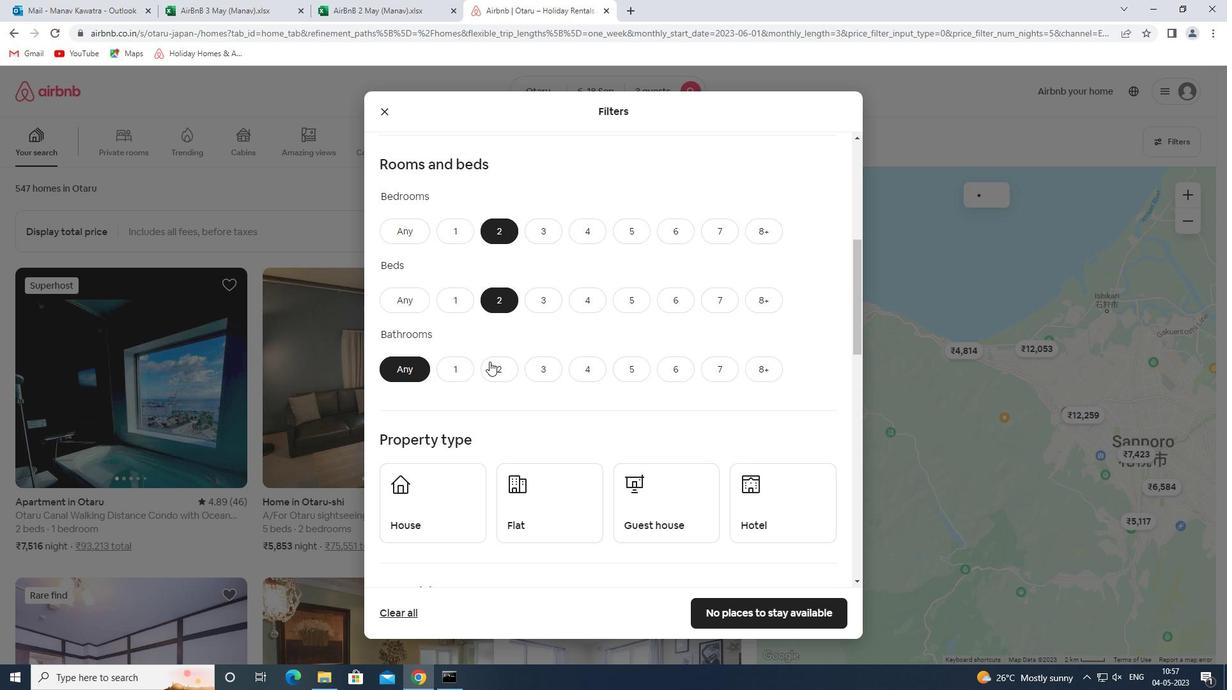 
Action: Mouse moved to (441, 498)
Screenshot: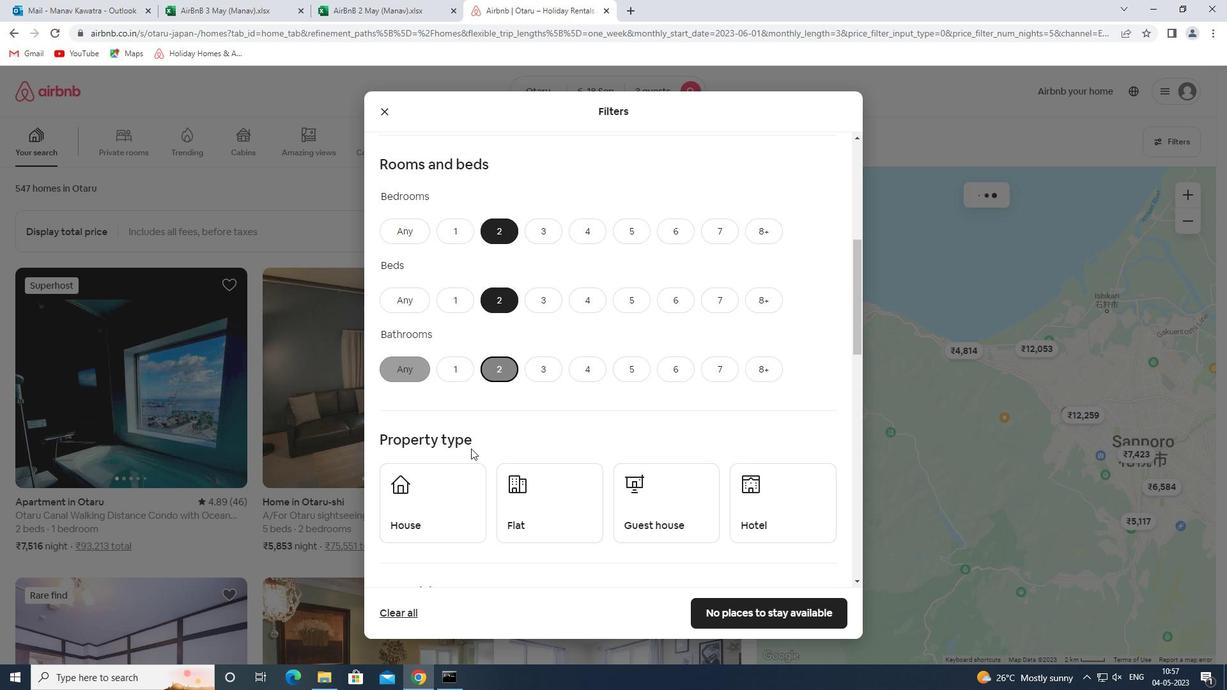 
Action: Mouse pressed left at (441, 498)
Screenshot: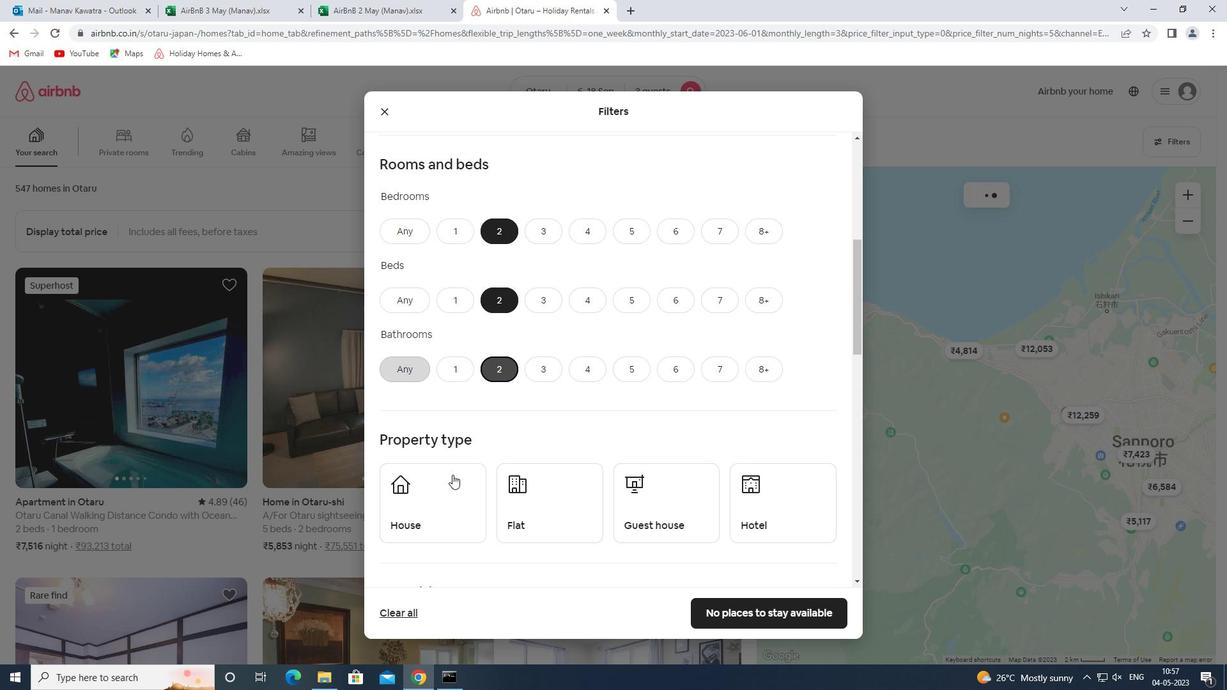 
Action: Mouse moved to (541, 492)
Screenshot: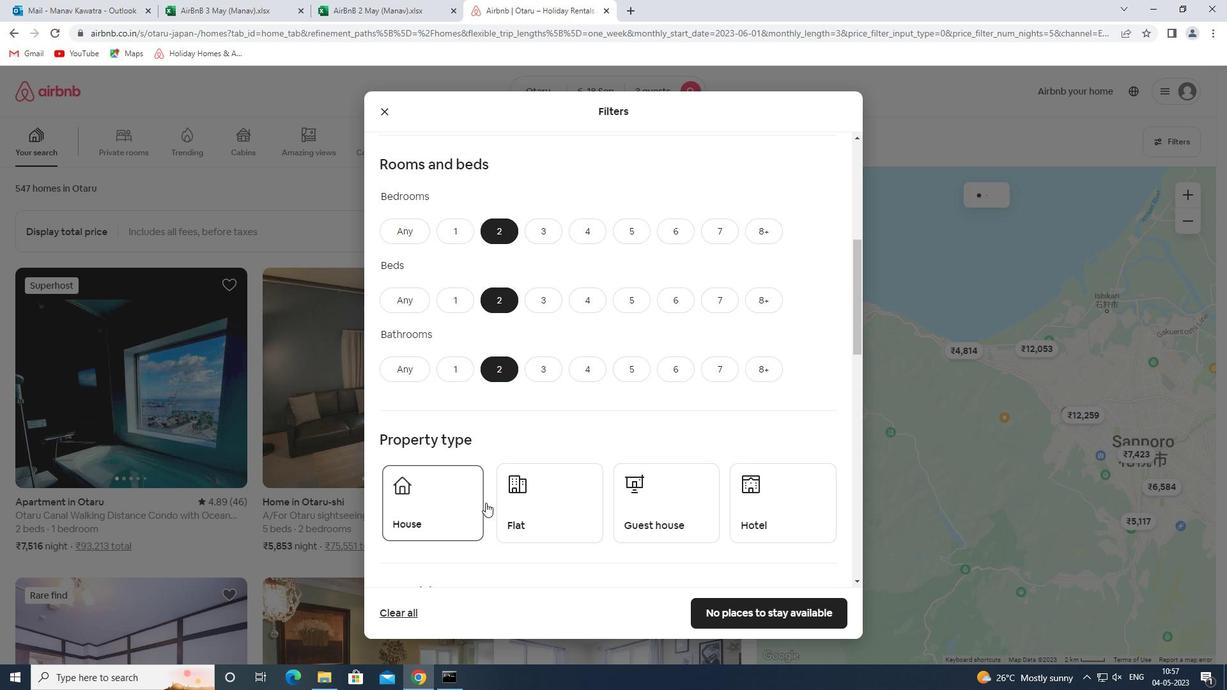 
Action: Mouse pressed left at (541, 492)
Screenshot: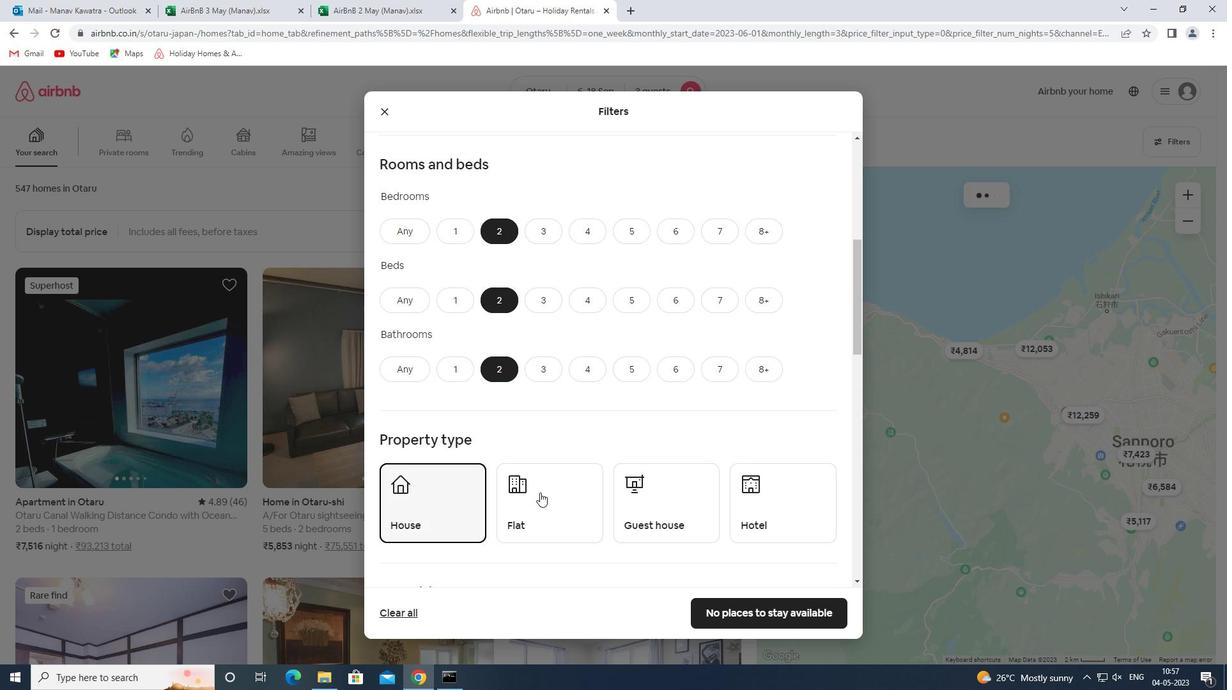 
Action: Mouse moved to (693, 507)
Screenshot: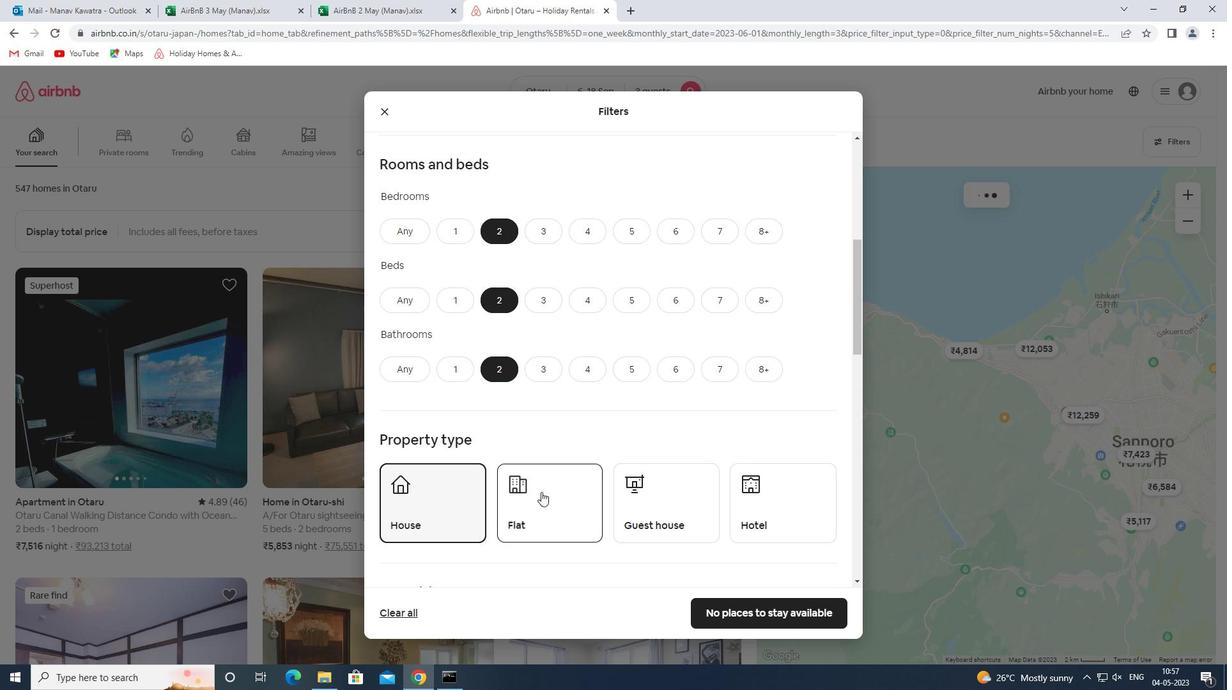 
Action: Mouse pressed left at (693, 507)
Screenshot: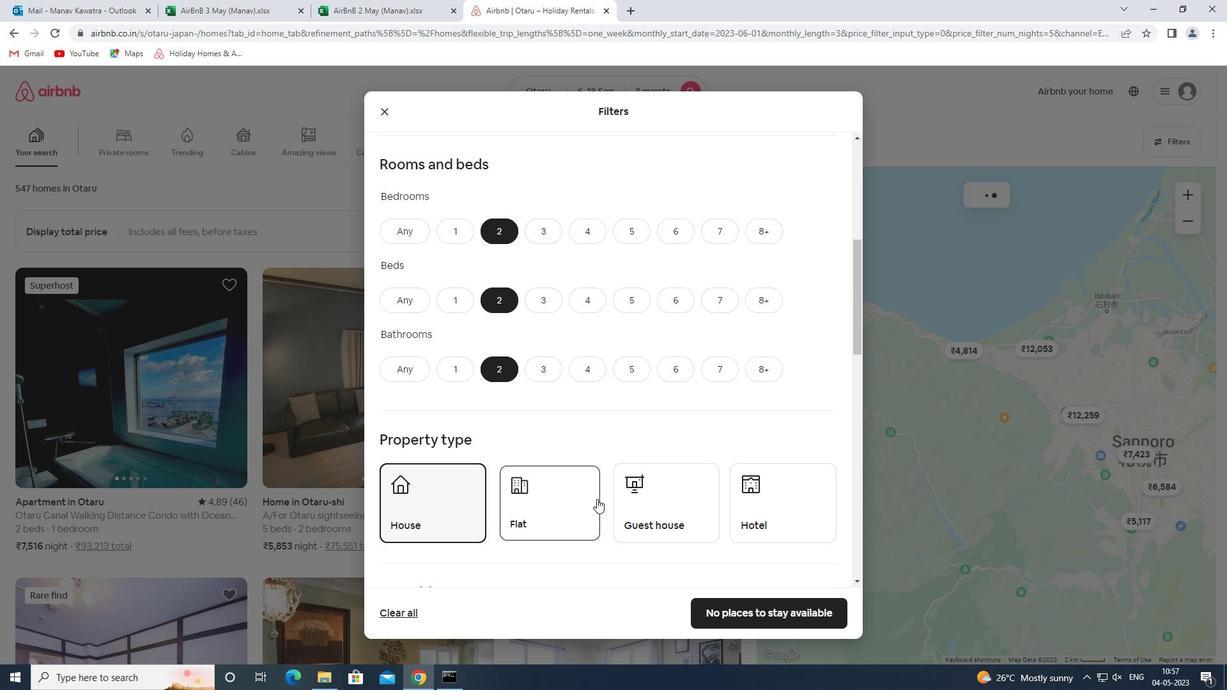 
Action: Mouse moved to (764, 493)
Screenshot: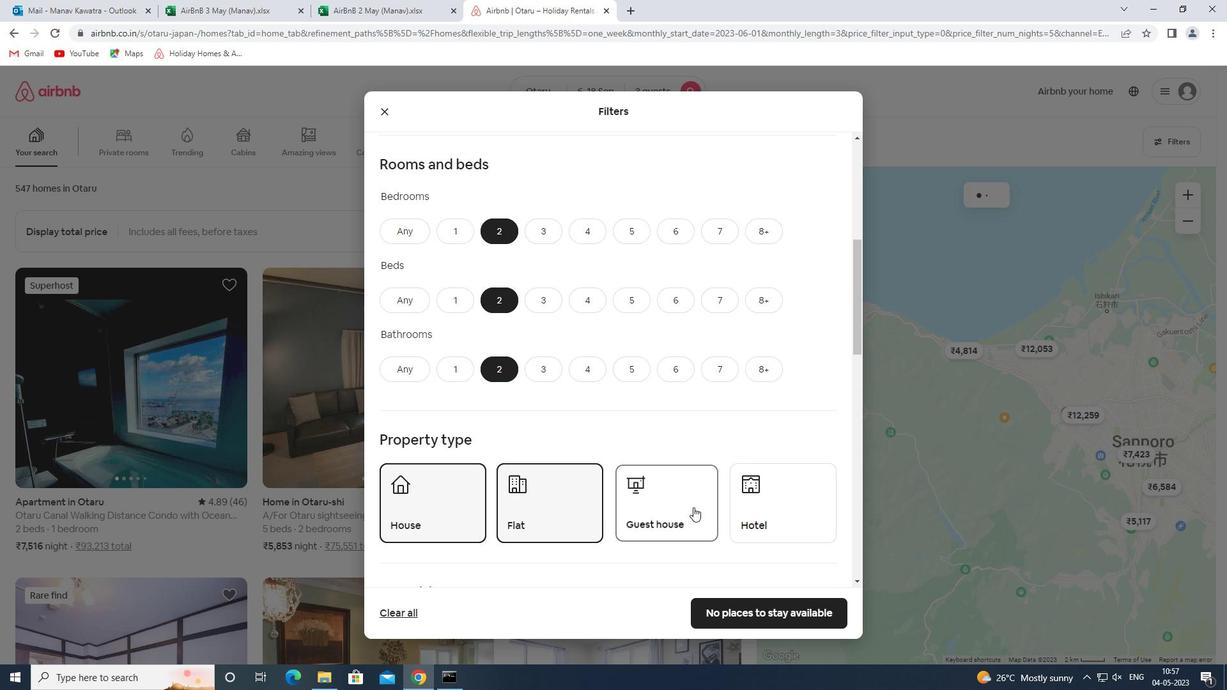
Action: Mouse pressed left at (764, 493)
Screenshot: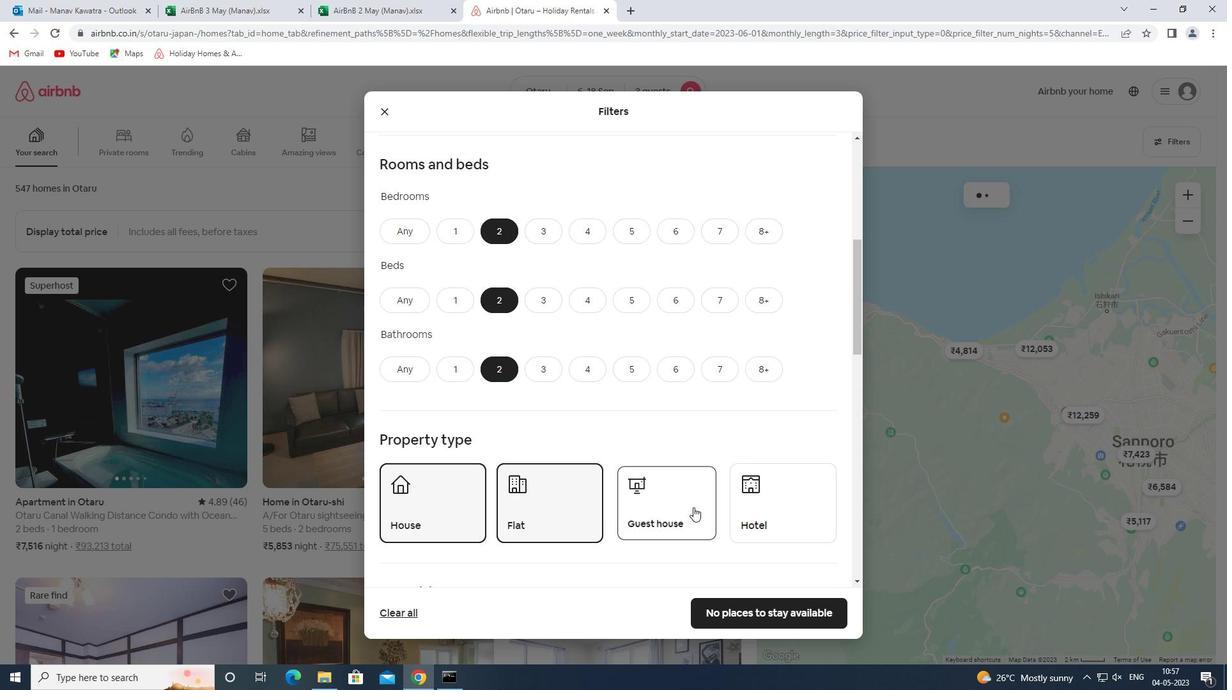
Action: Mouse moved to (705, 374)
Screenshot: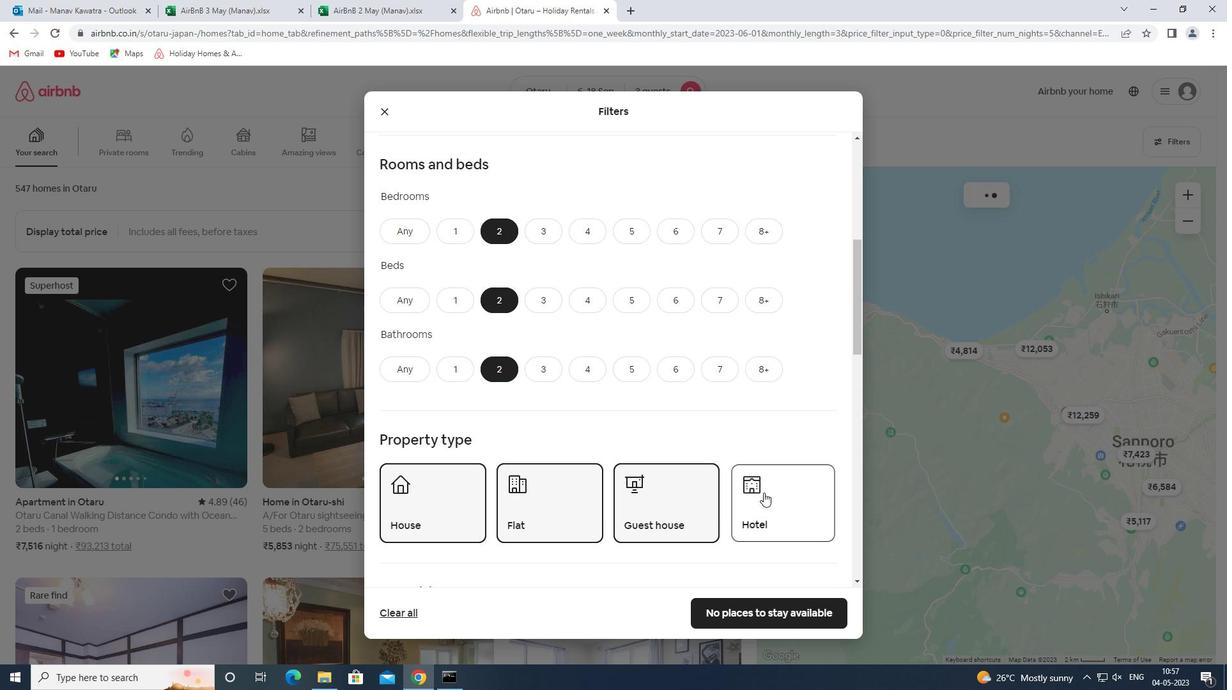 
Action: Mouse scrolled (705, 373) with delta (0, 0)
Screenshot: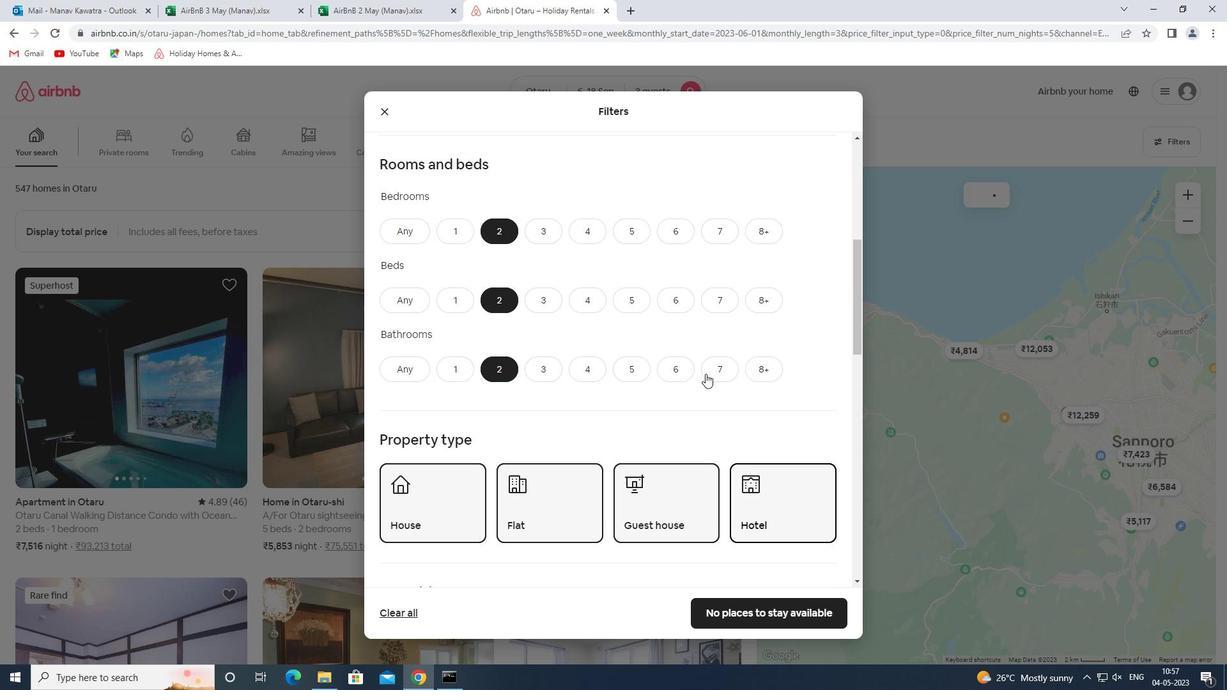 
Action: Mouse scrolled (705, 373) with delta (0, 0)
Screenshot: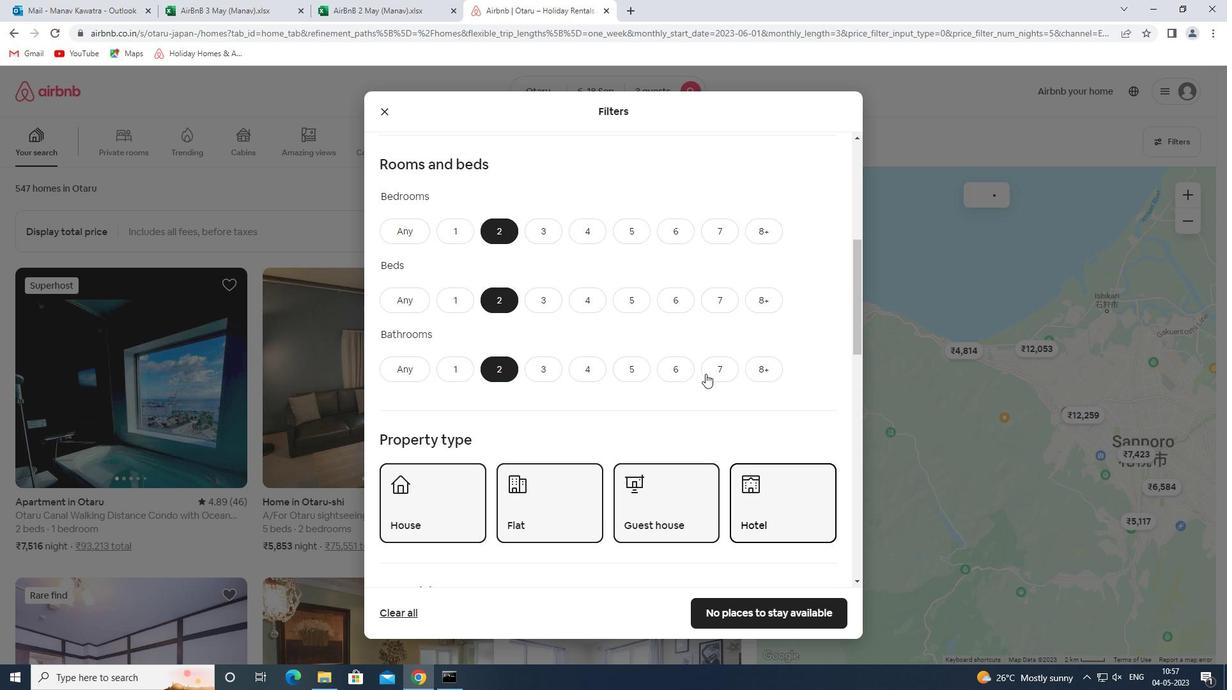 
Action: Mouse scrolled (705, 373) with delta (0, 0)
Screenshot: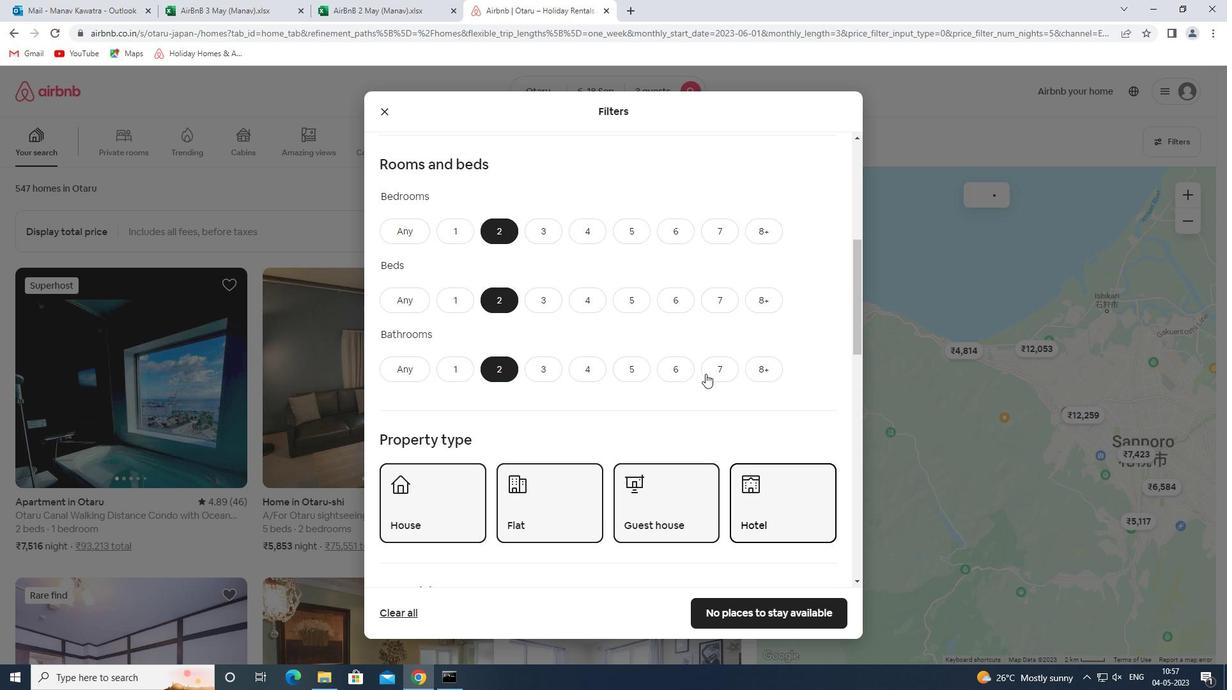 
Action: Mouse scrolled (705, 373) with delta (0, 0)
Screenshot: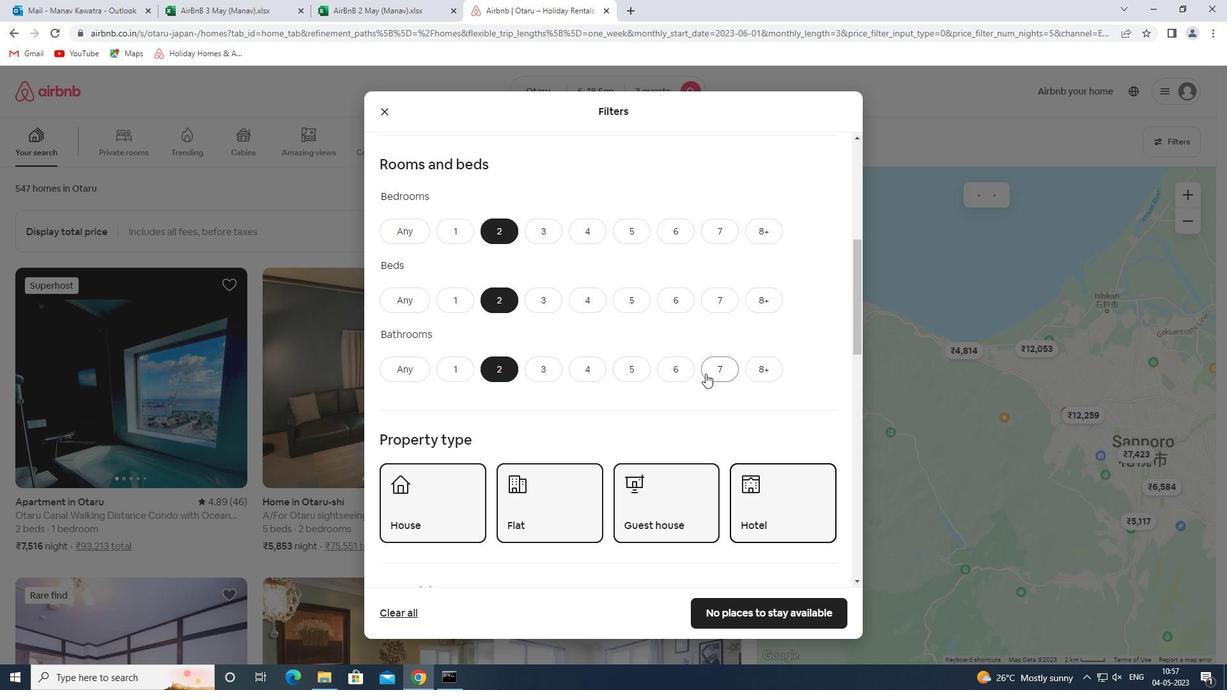 
Action: Mouse scrolled (705, 373) with delta (0, 0)
Screenshot: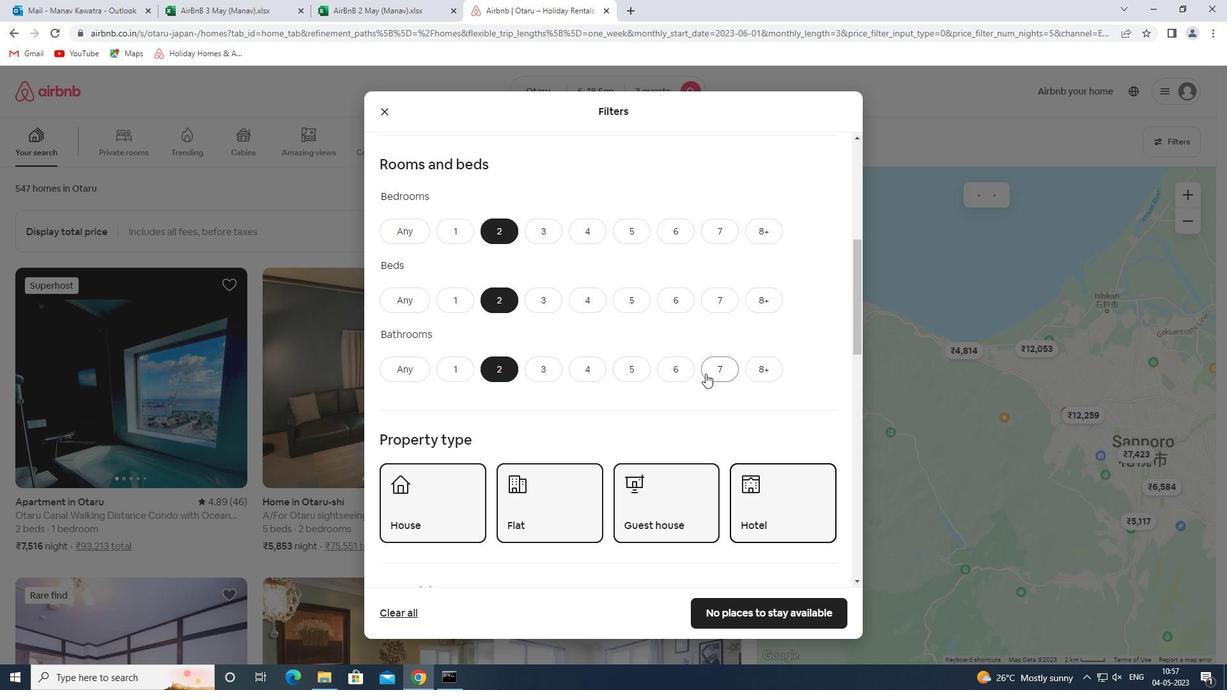 
Action: Mouse scrolled (705, 373) with delta (0, 0)
Screenshot: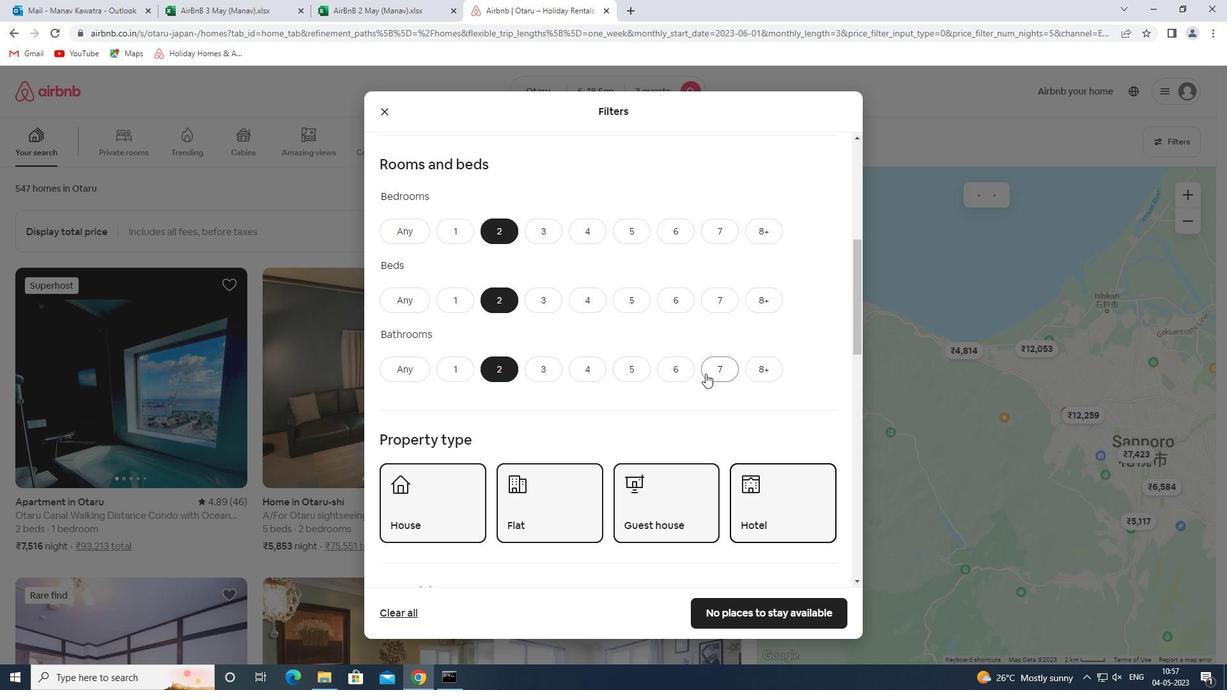
Action: Mouse moved to (809, 506)
Screenshot: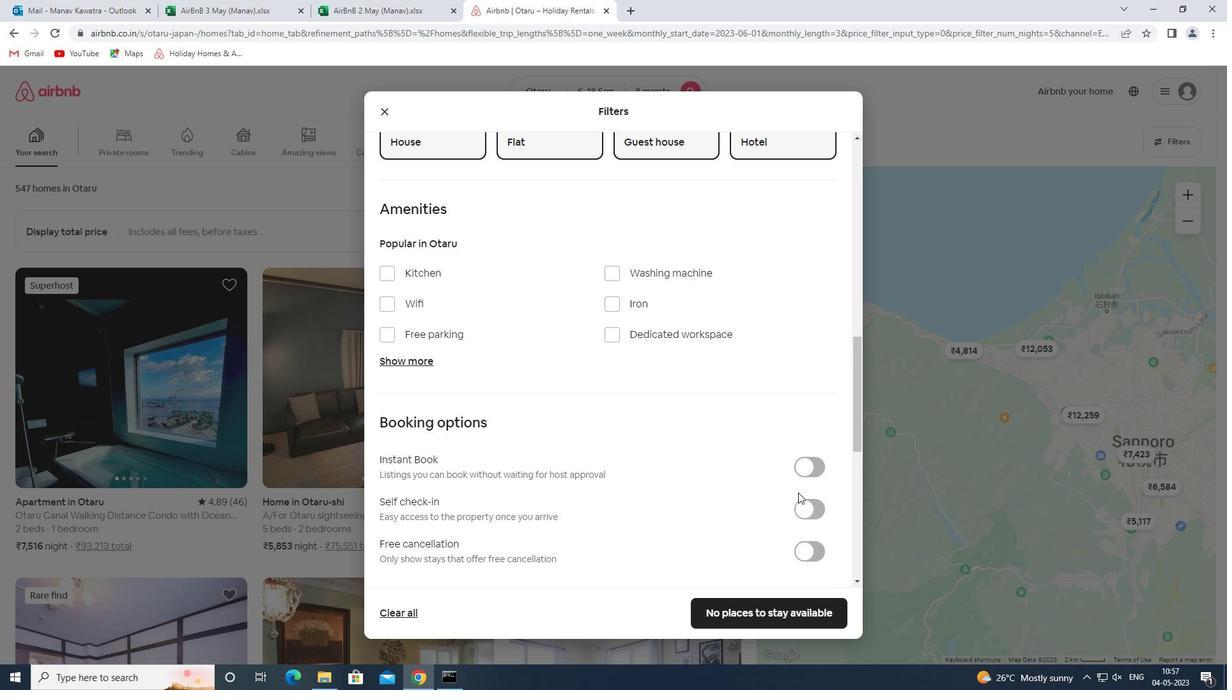 
Action: Mouse pressed left at (809, 506)
Screenshot: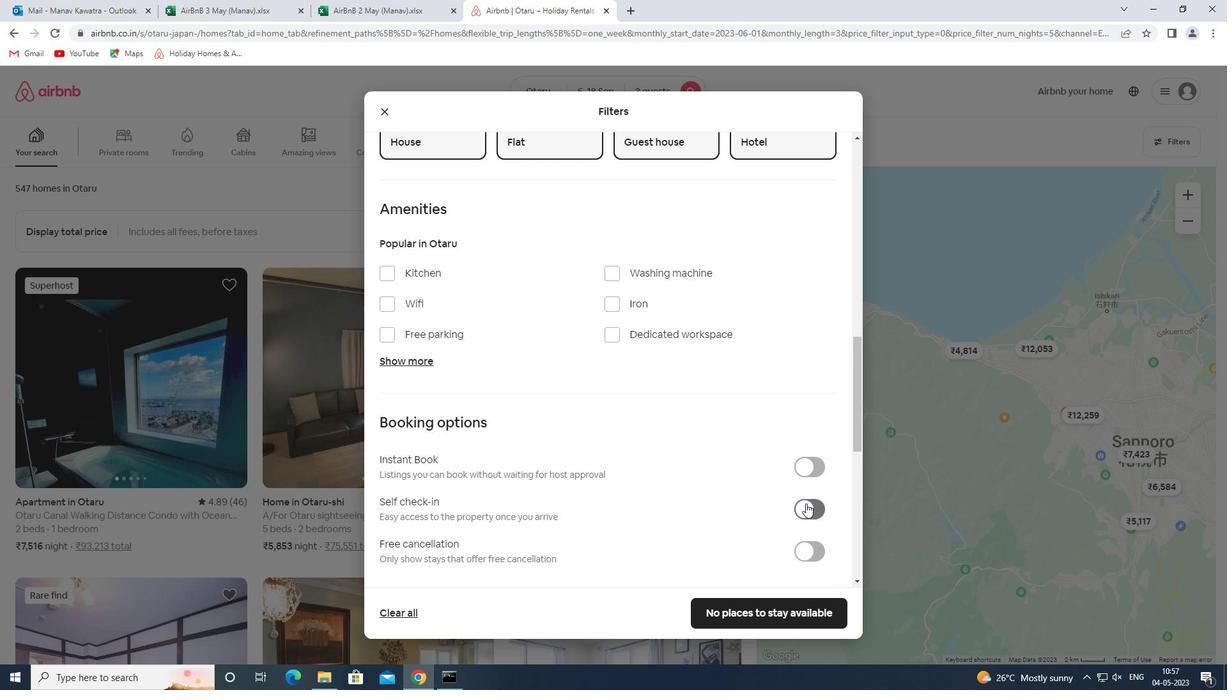 
Action: Mouse moved to (689, 470)
Screenshot: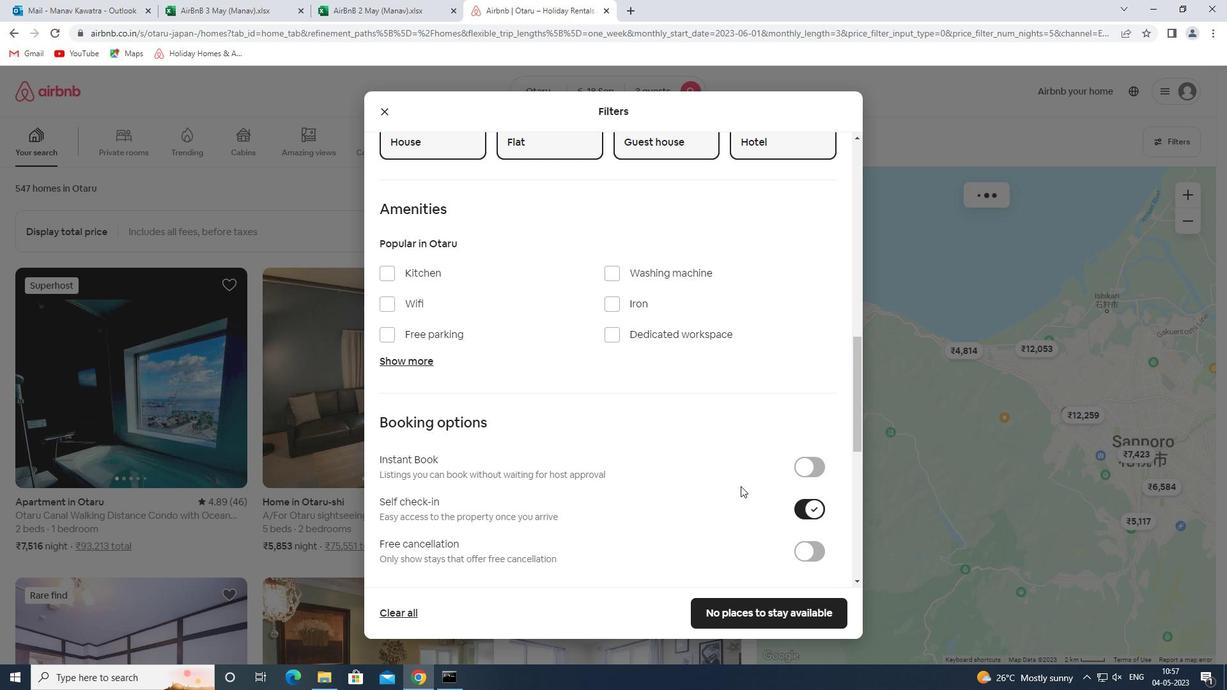 
Action: Mouse scrolled (689, 469) with delta (0, 0)
Screenshot: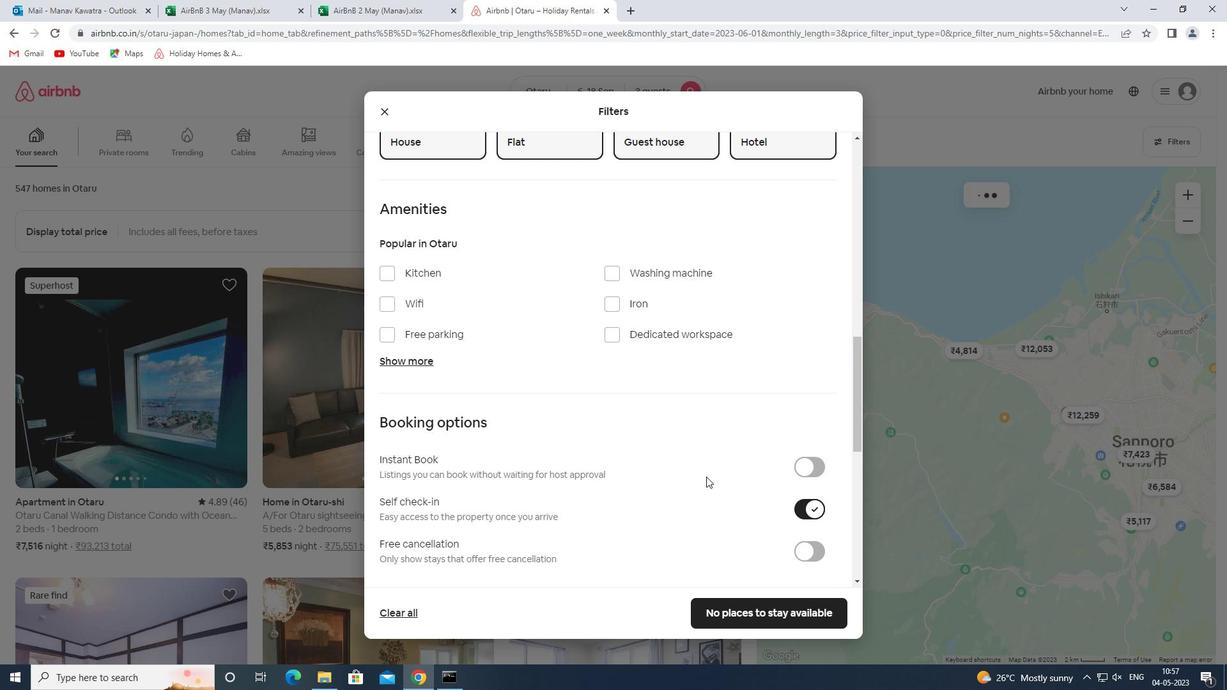 
Action: Mouse scrolled (689, 469) with delta (0, 0)
Screenshot: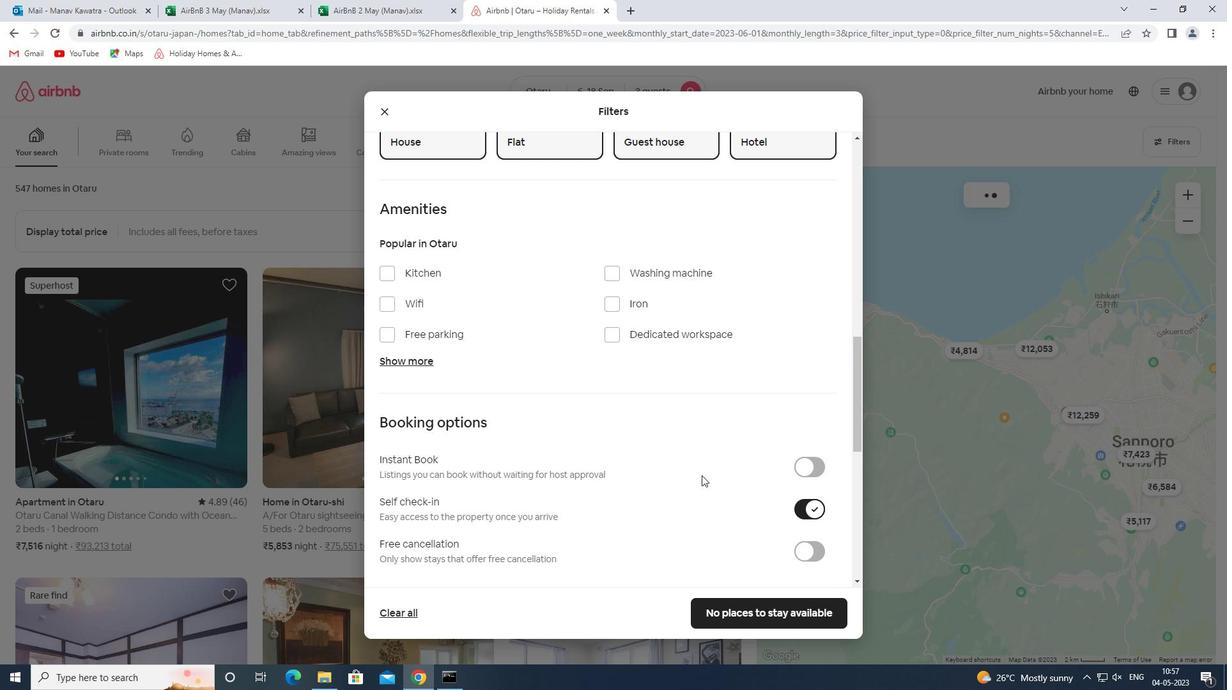 
Action: Mouse scrolled (689, 469) with delta (0, 0)
Screenshot: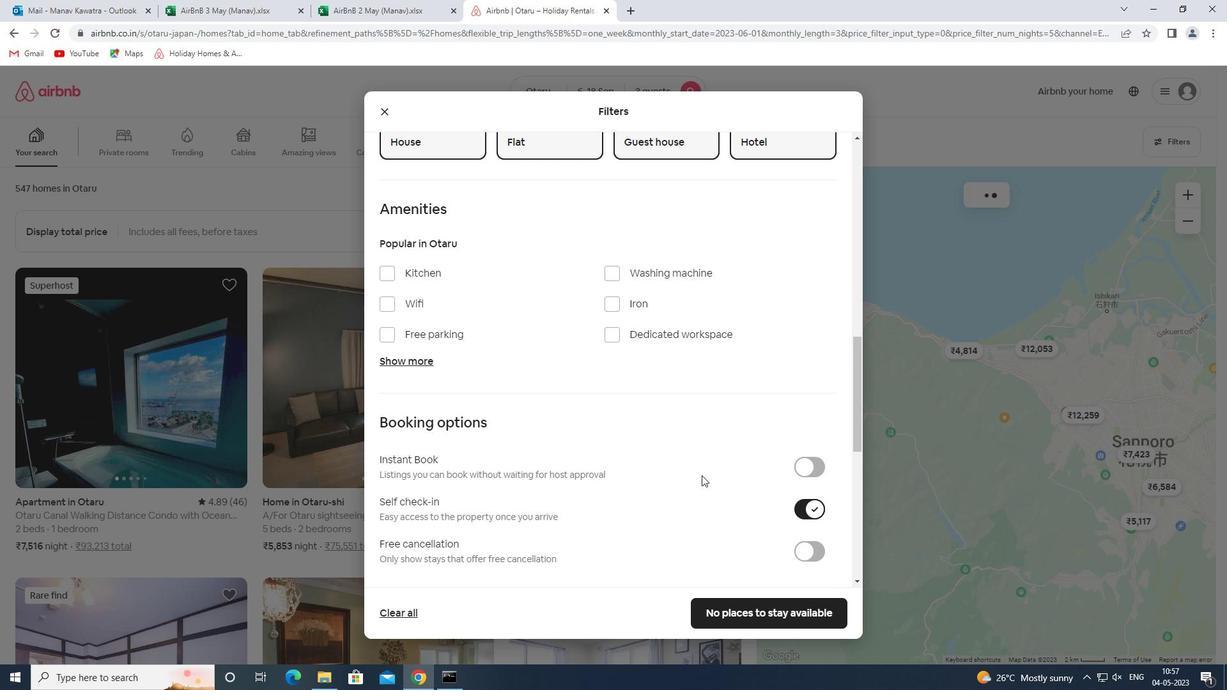 
Action: Mouse scrolled (689, 469) with delta (0, 0)
Screenshot: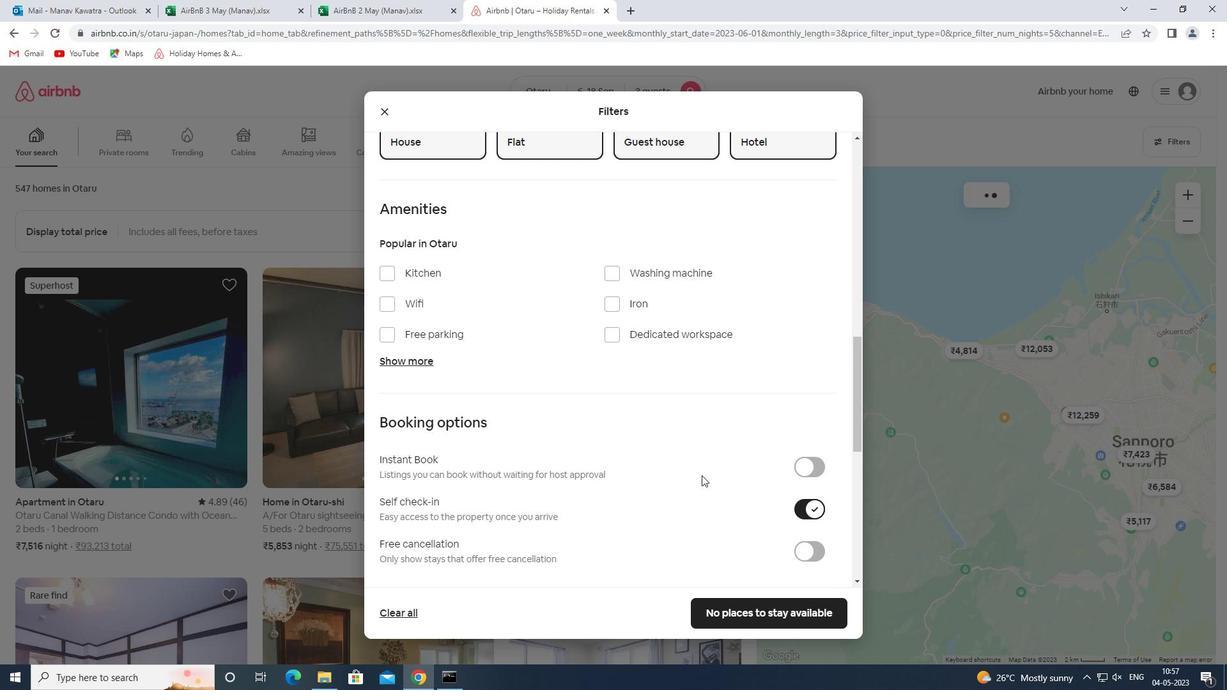 
Action: Mouse scrolled (689, 469) with delta (0, 0)
Screenshot: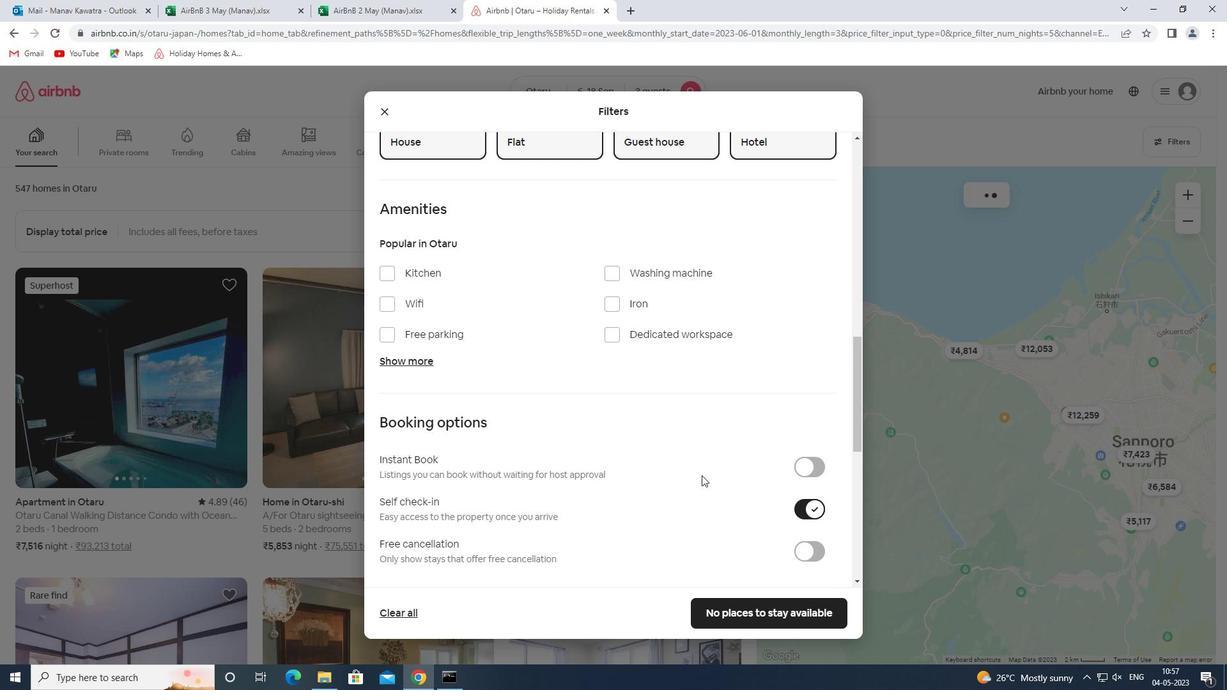 
Action: Mouse scrolled (689, 469) with delta (0, 0)
Screenshot: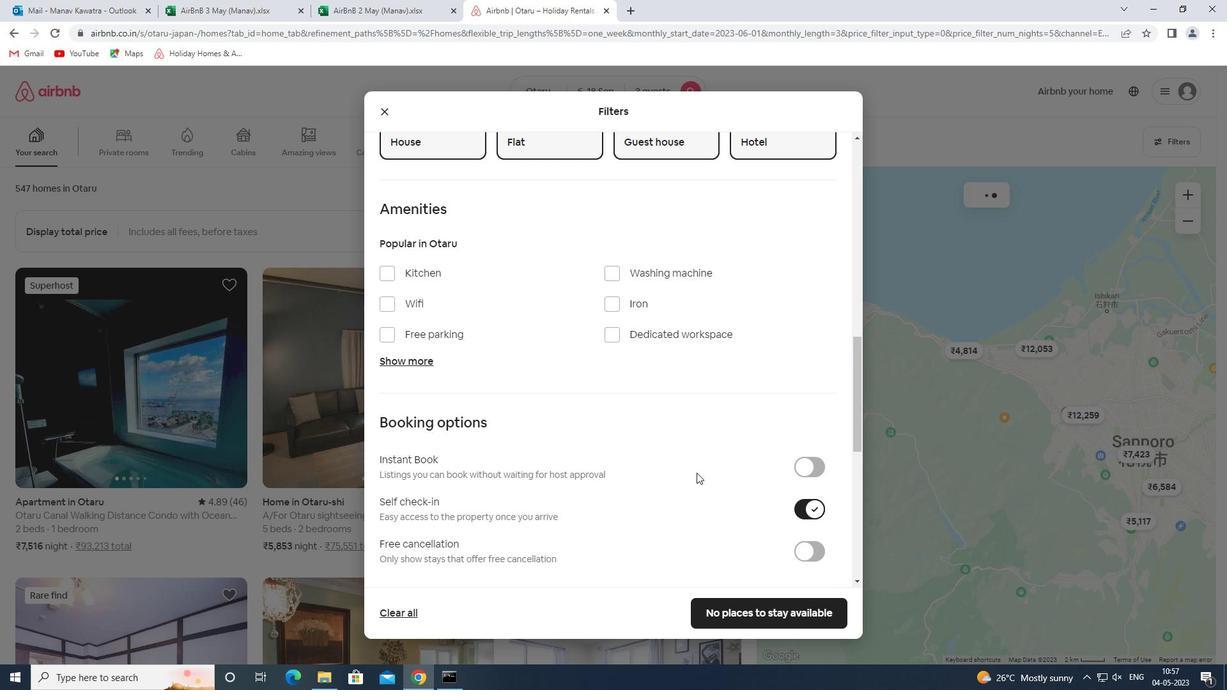 
Action: Mouse scrolled (689, 469) with delta (0, 0)
Screenshot: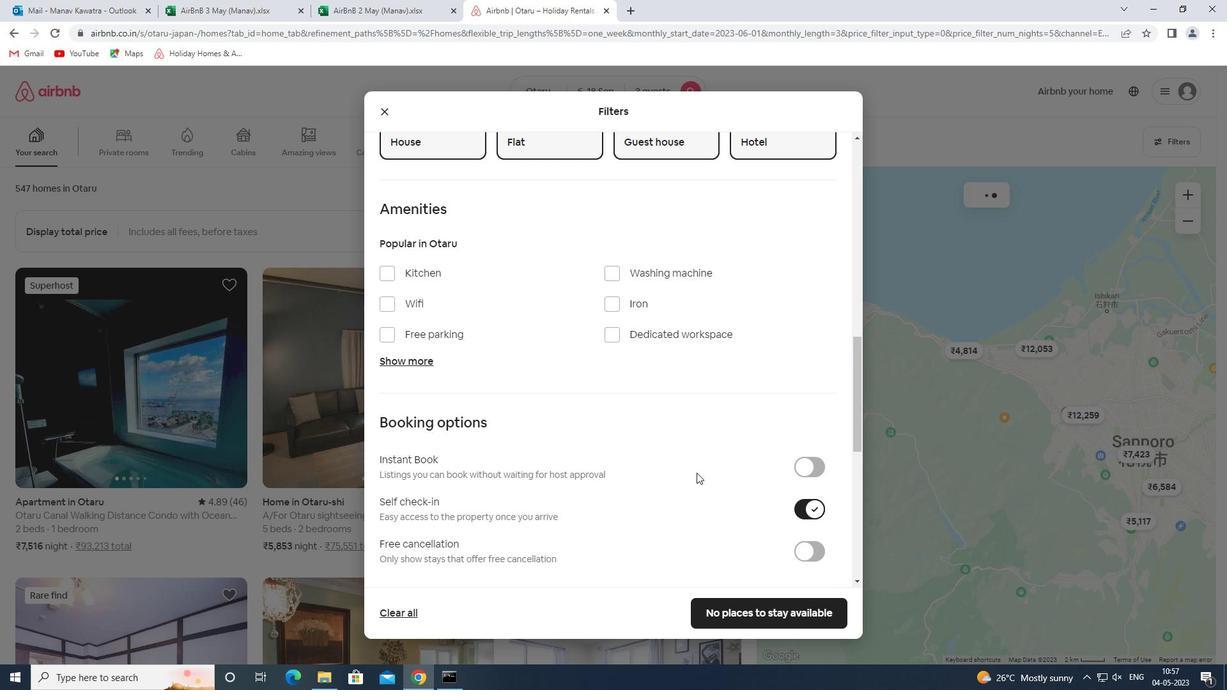 
Action: Mouse moved to (634, 462)
Screenshot: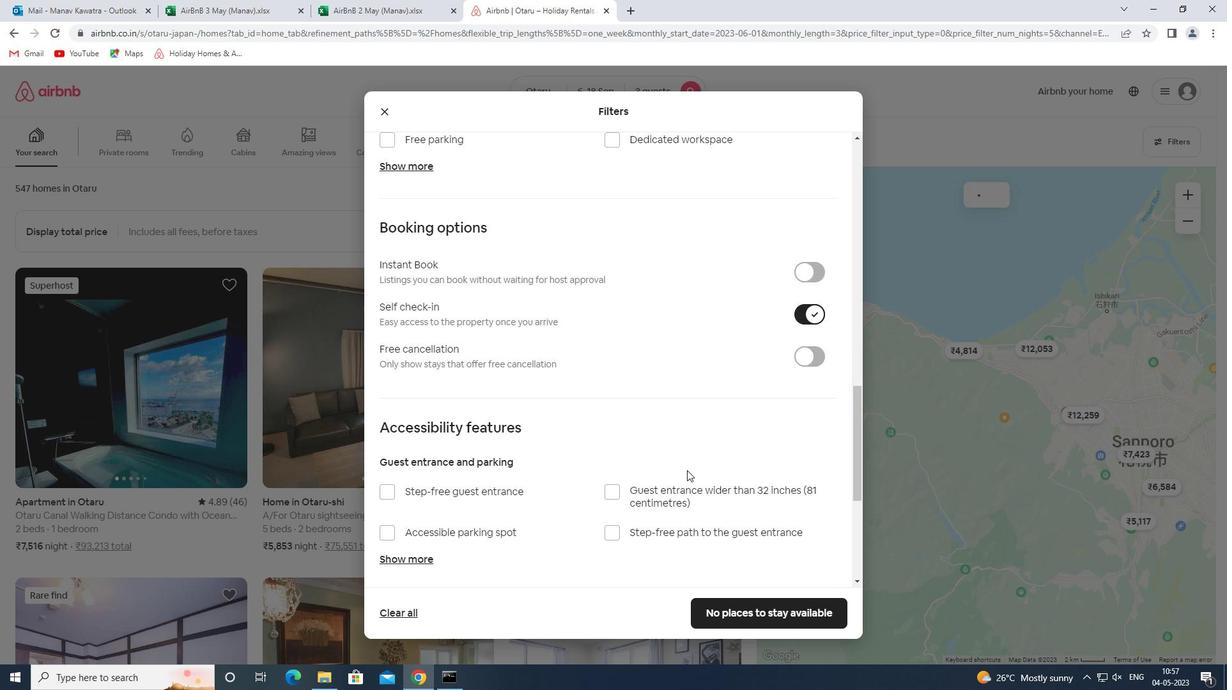 
Action: Mouse scrolled (634, 461) with delta (0, 0)
Screenshot: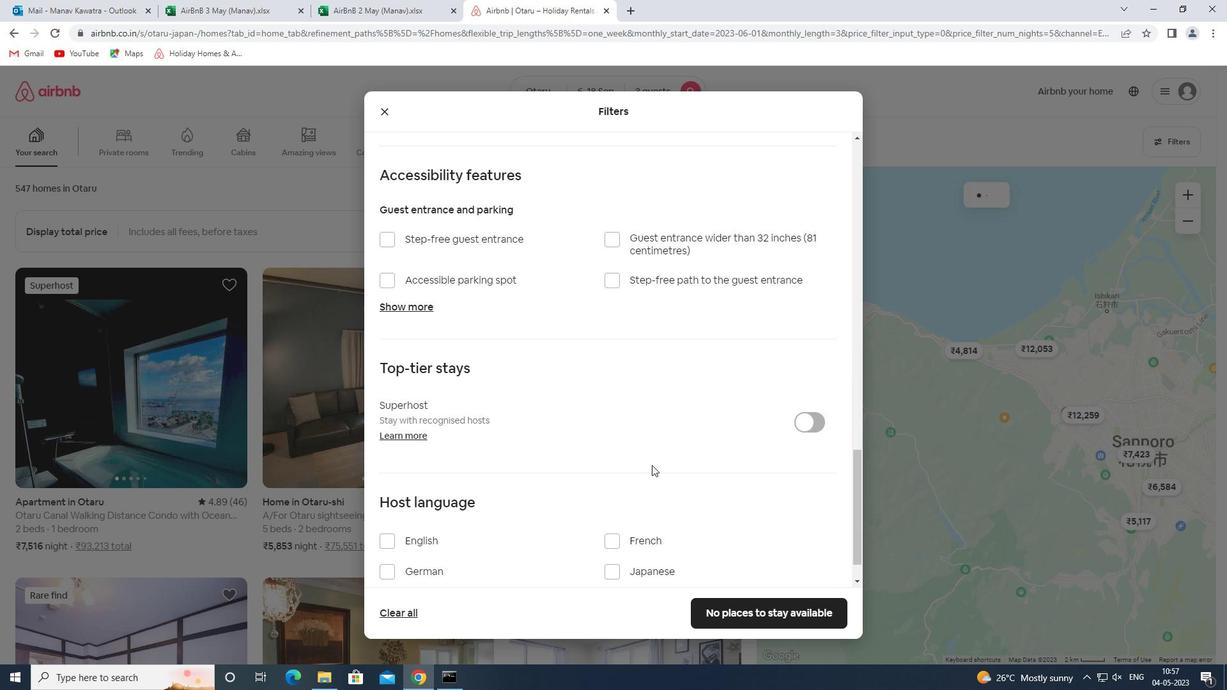 
Action: Mouse scrolled (634, 461) with delta (0, 0)
Screenshot: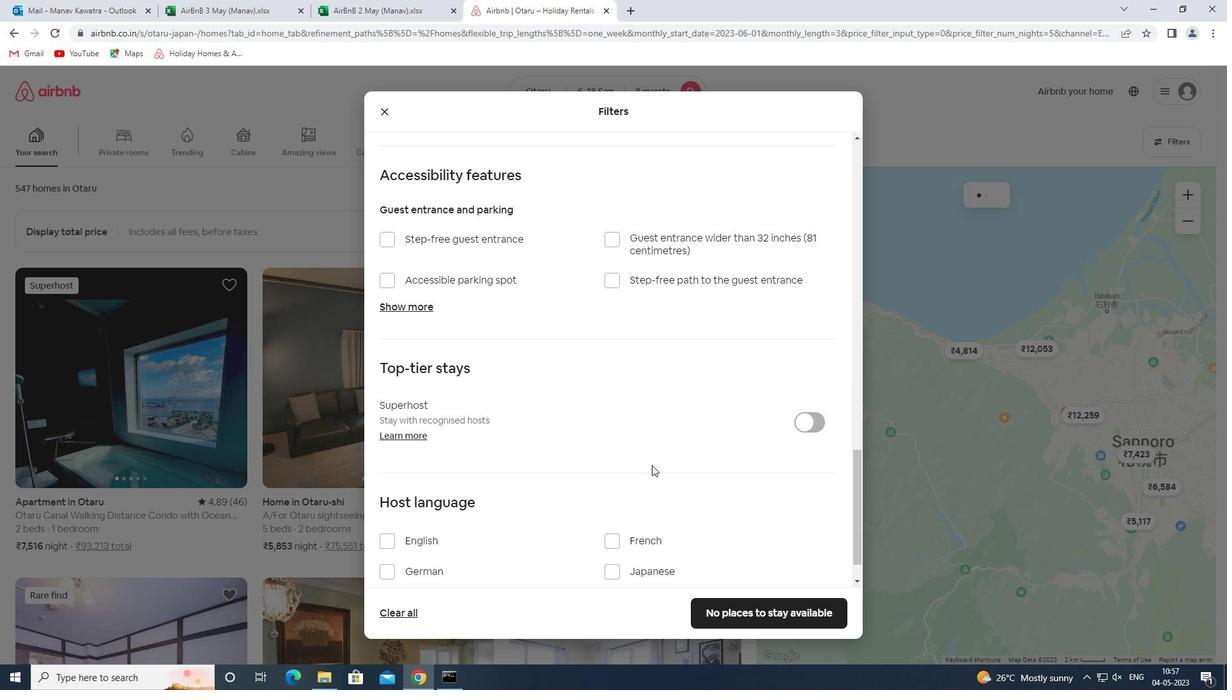 
Action: Mouse moved to (634, 462)
Screenshot: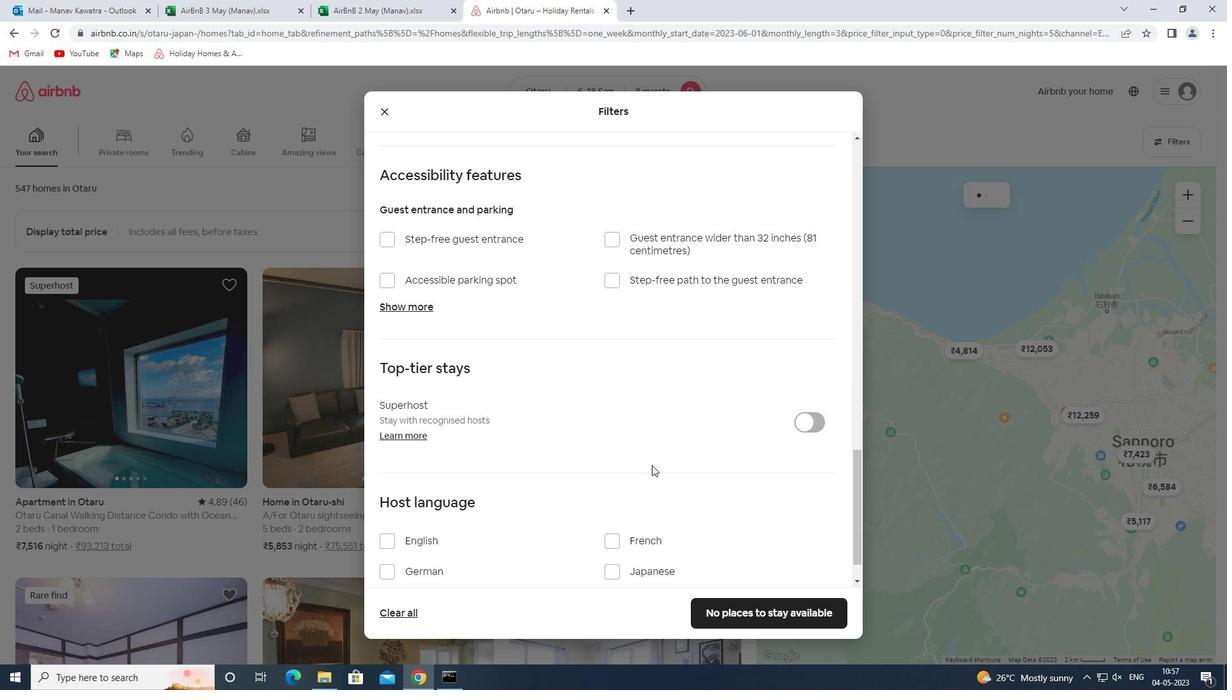 
Action: Mouse scrolled (634, 461) with delta (0, 0)
Screenshot: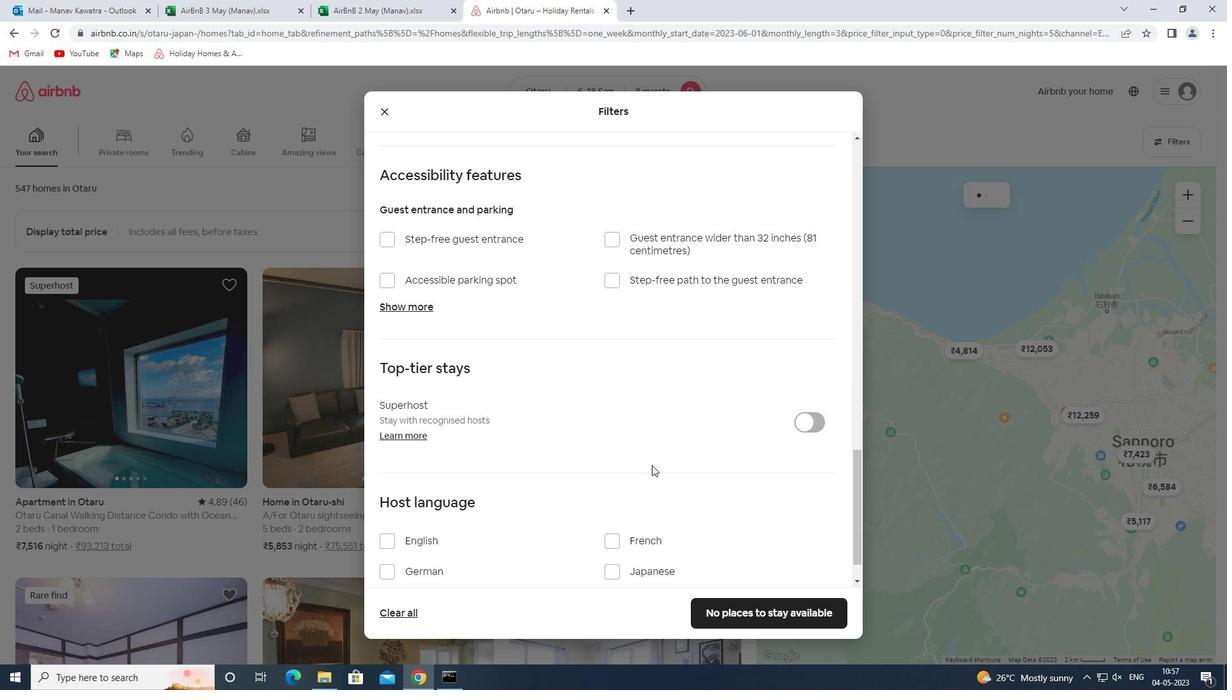 
Action: Mouse moved to (634, 462)
Screenshot: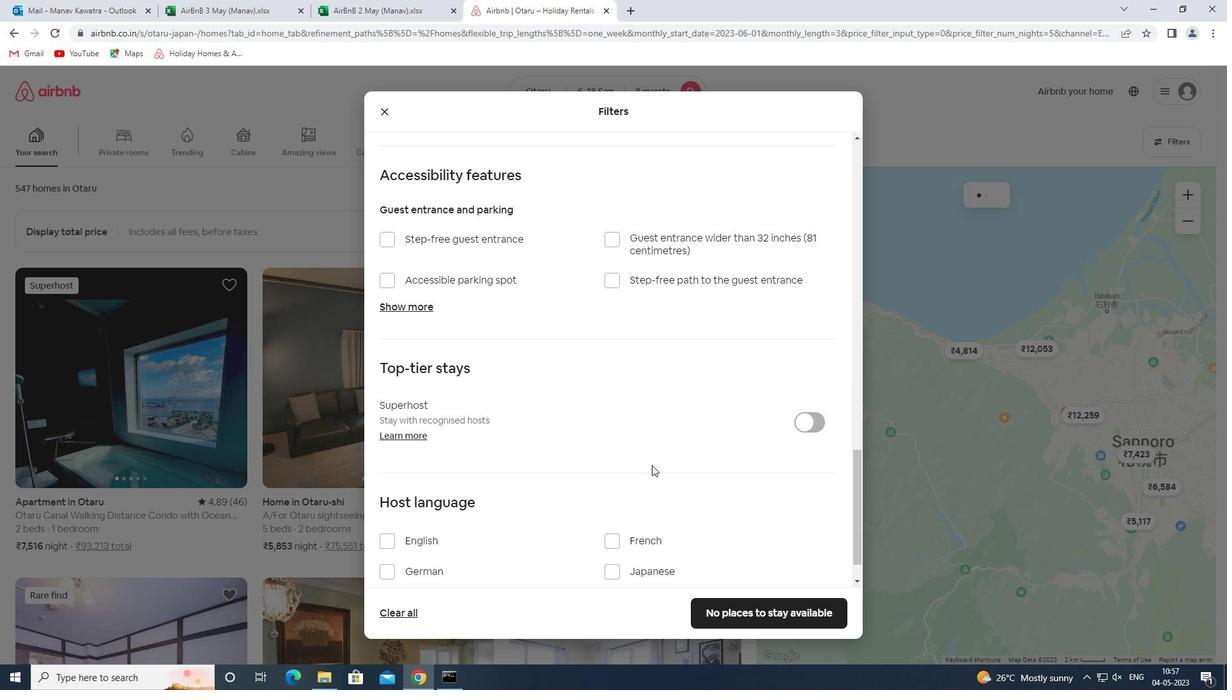 
Action: Mouse scrolled (634, 461) with delta (0, 0)
Screenshot: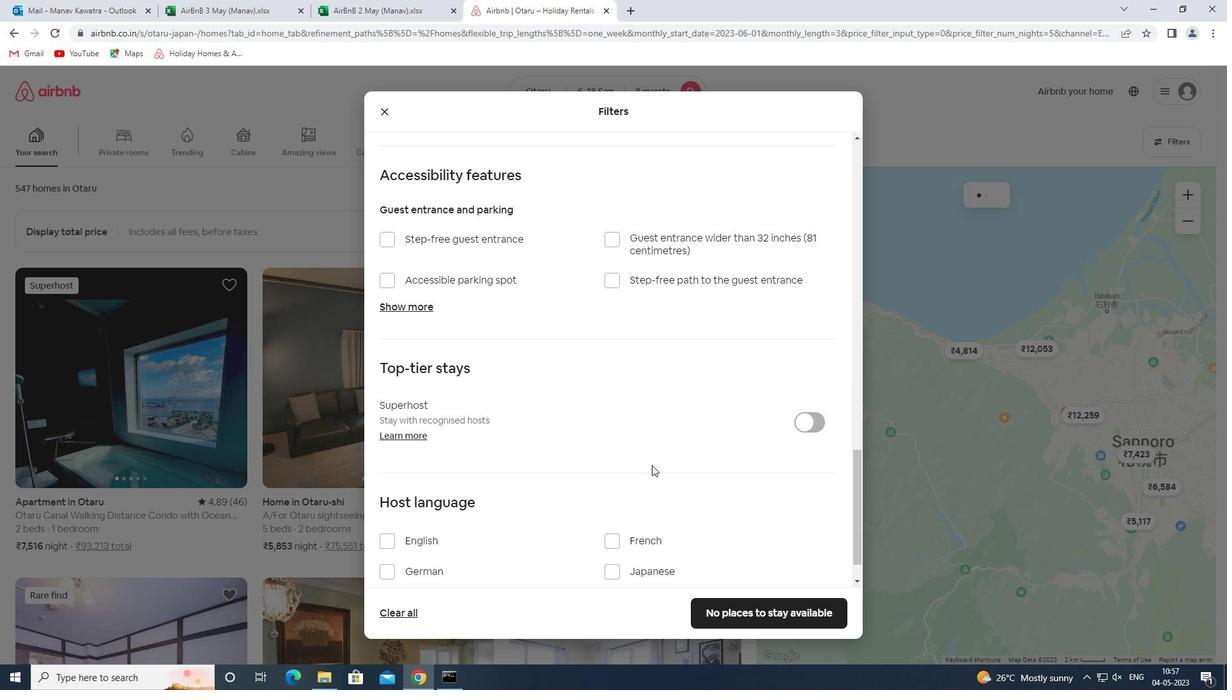 
Action: Mouse scrolled (634, 461) with delta (0, 0)
Screenshot: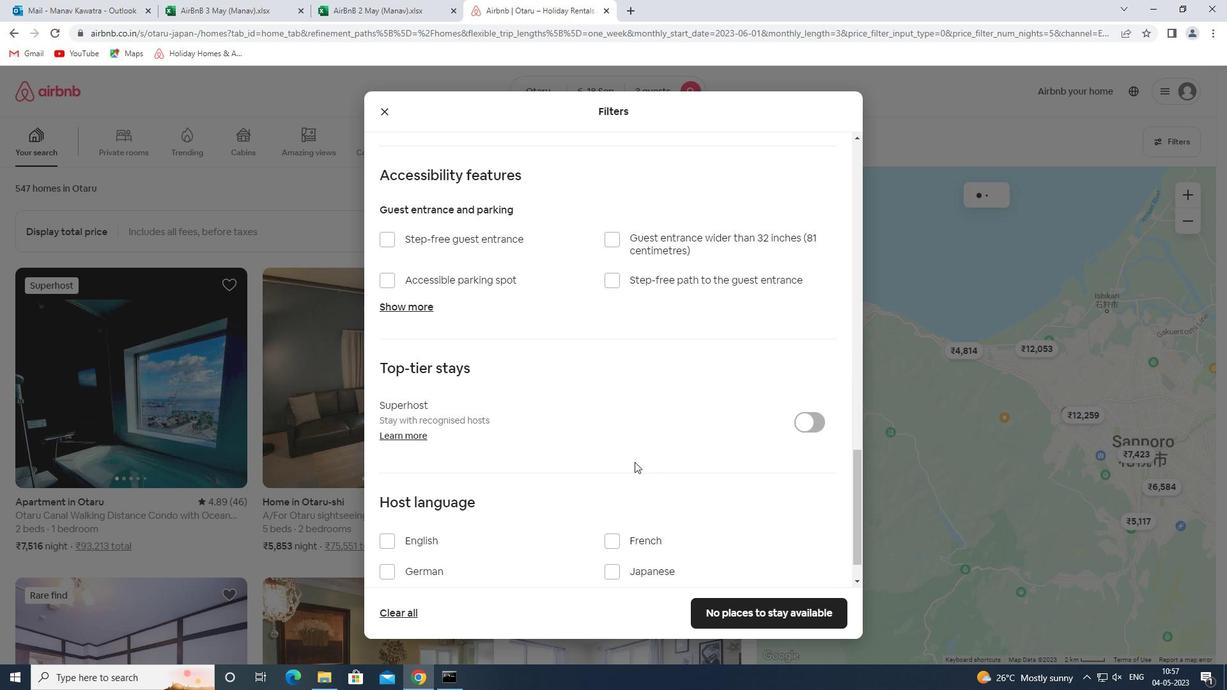 
Action: Mouse scrolled (634, 461) with delta (0, 0)
Screenshot: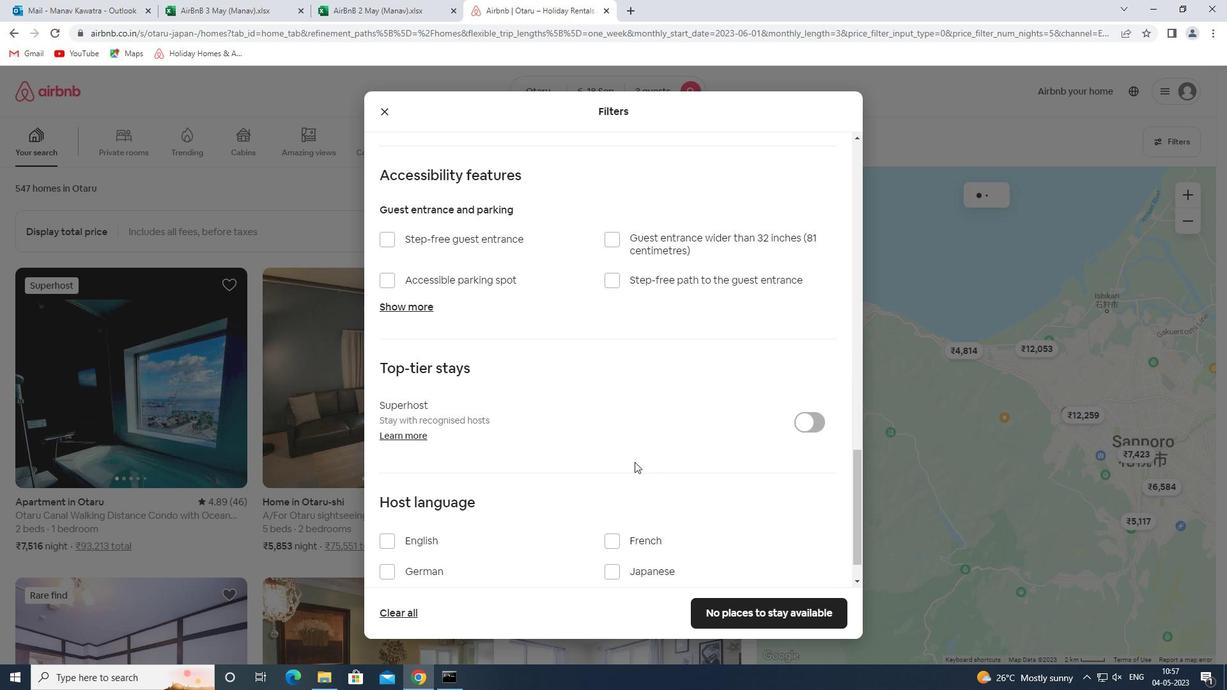 
Action: Mouse moved to (413, 500)
Screenshot: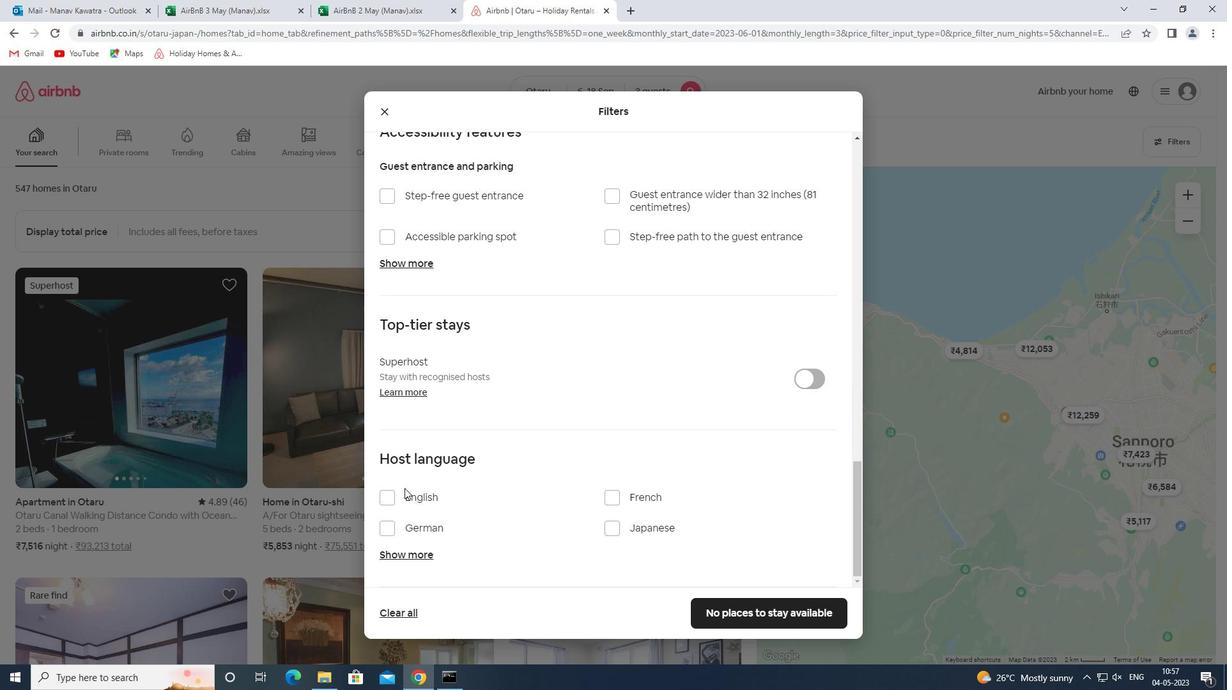 
Action: Mouse pressed left at (413, 500)
Screenshot: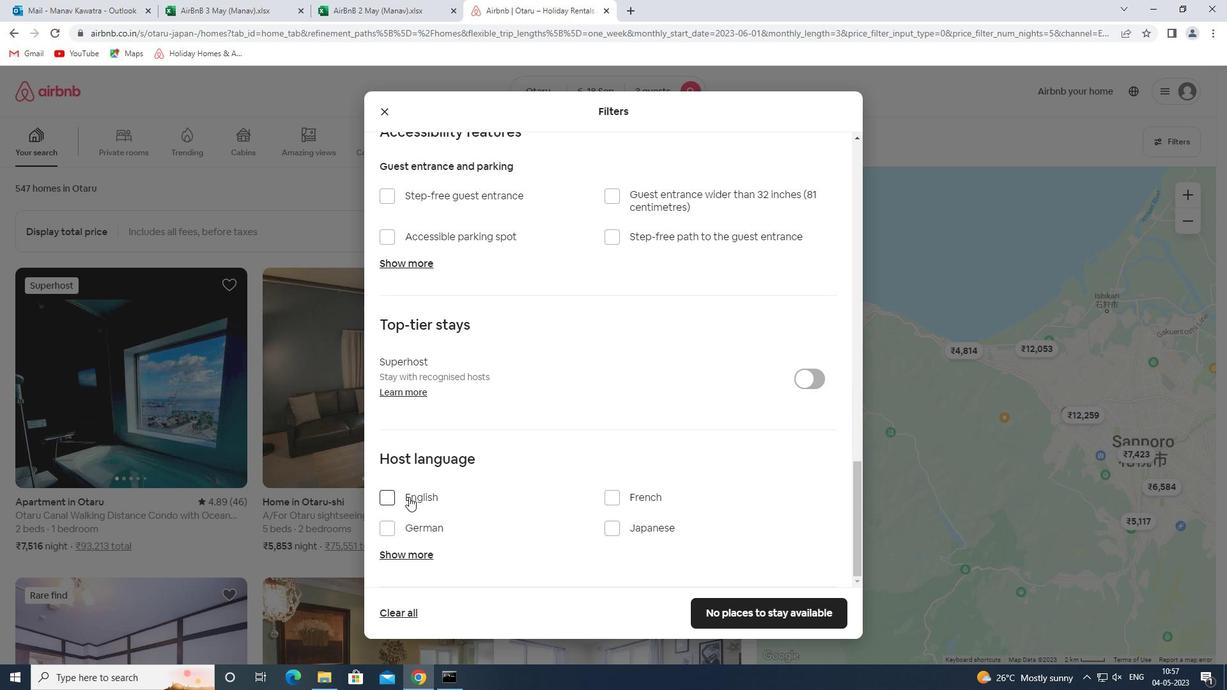 
Action: Mouse moved to (734, 610)
Screenshot: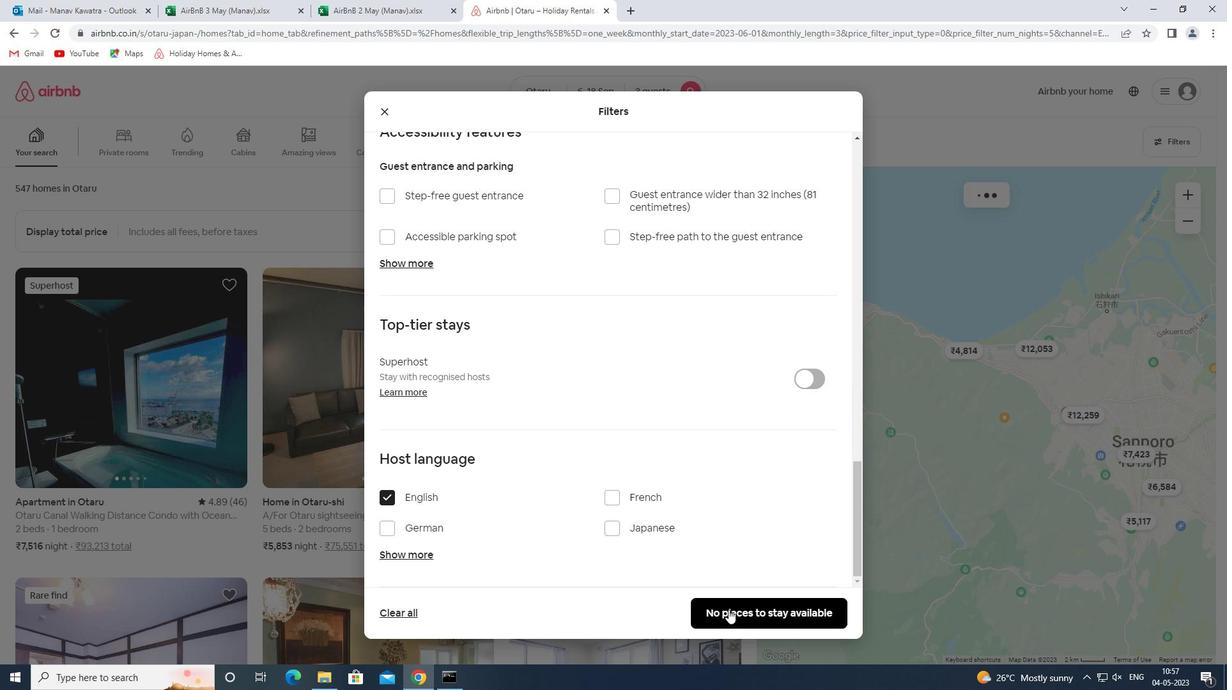 
Action: Mouse pressed left at (734, 610)
Screenshot: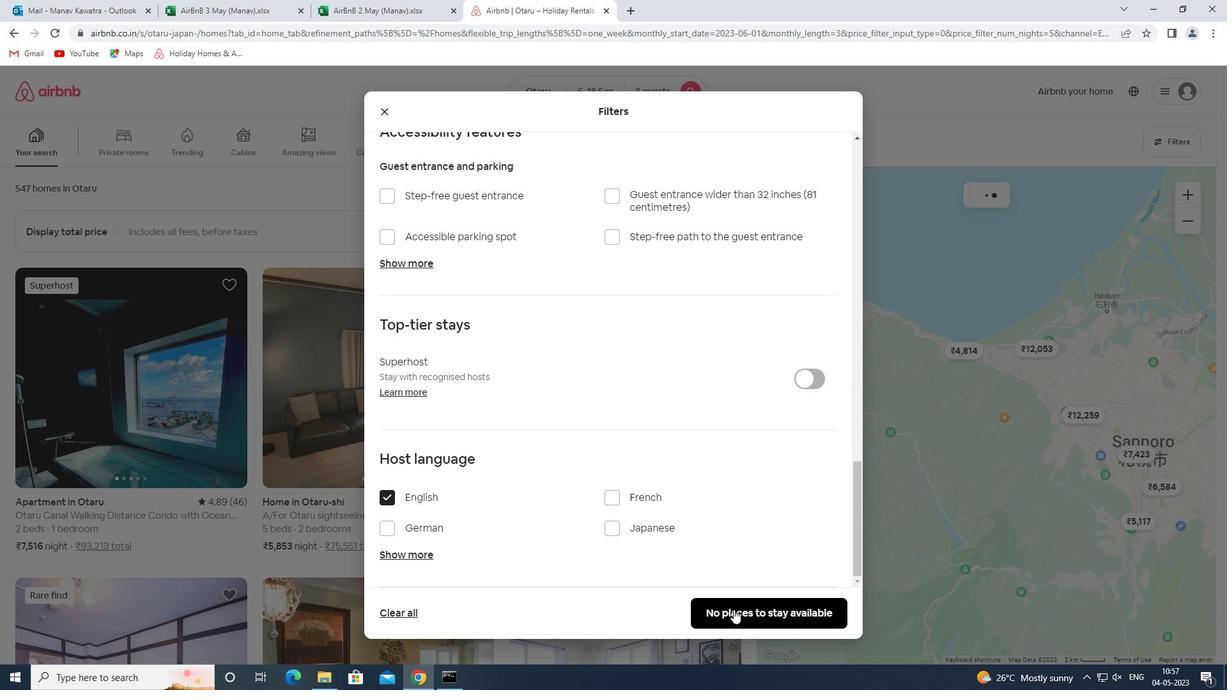 
Action: Mouse moved to (738, 607)
Screenshot: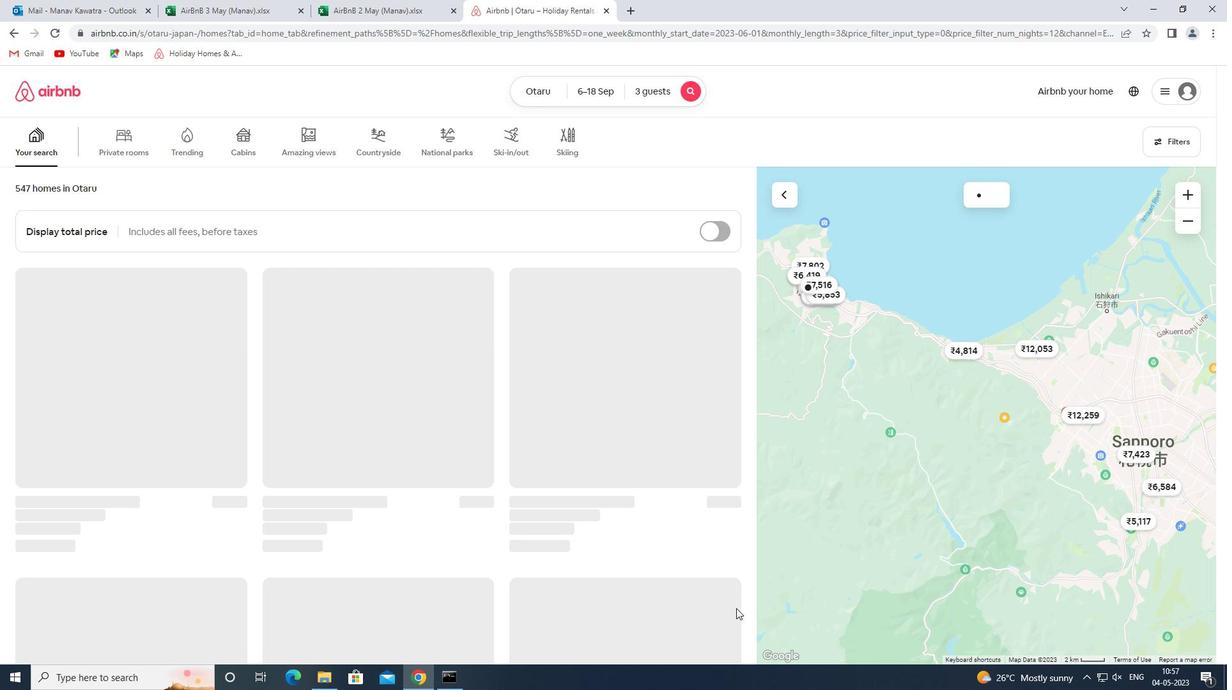 
